 Task: Manage the user profiles.
Action: Mouse moved to (1153, 79)
Screenshot: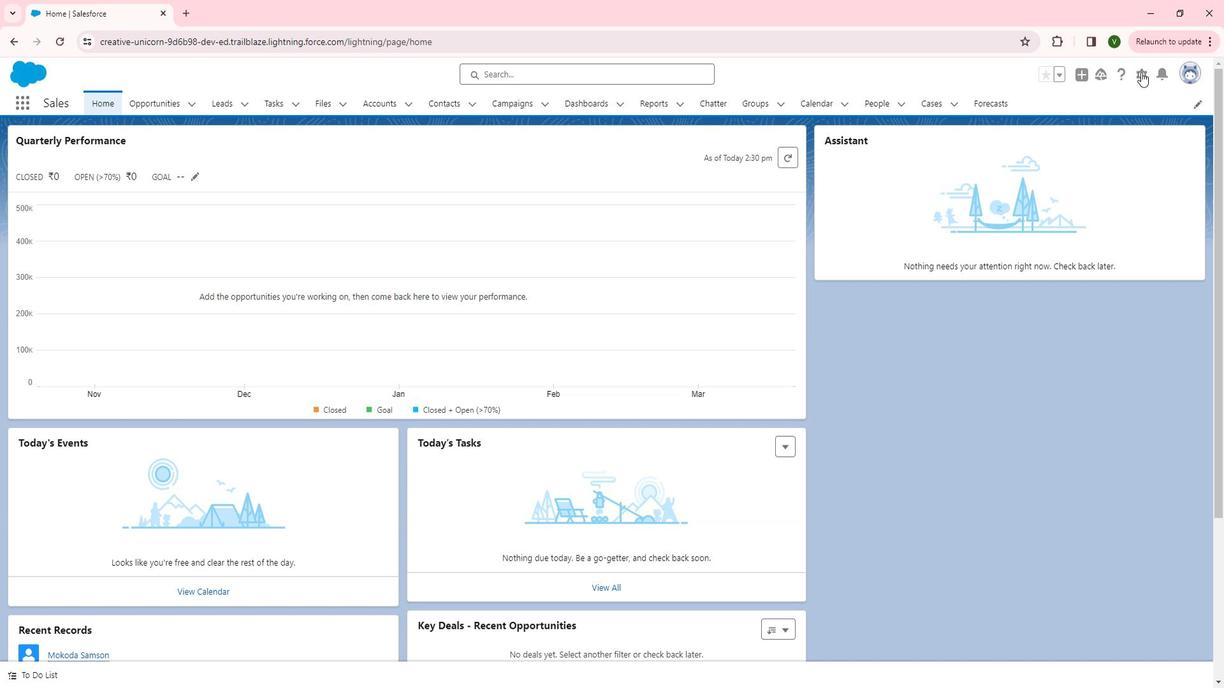 
Action: Mouse pressed left at (1153, 79)
Screenshot: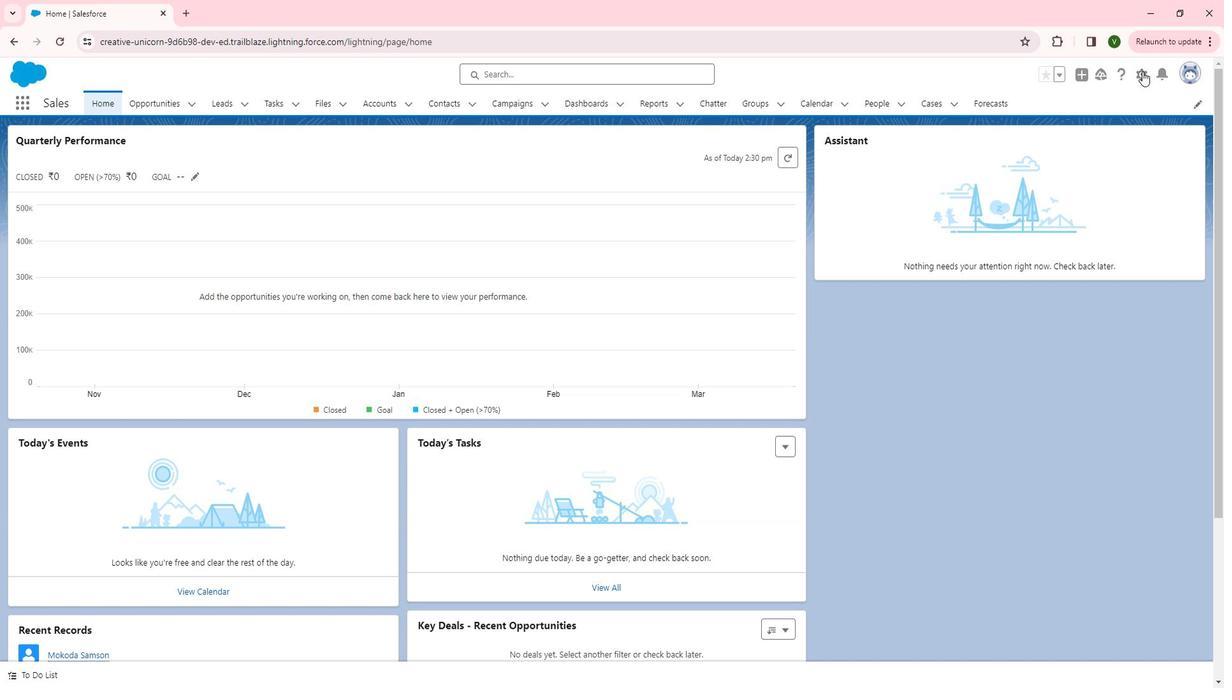 
Action: Mouse moved to (1089, 171)
Screenshot: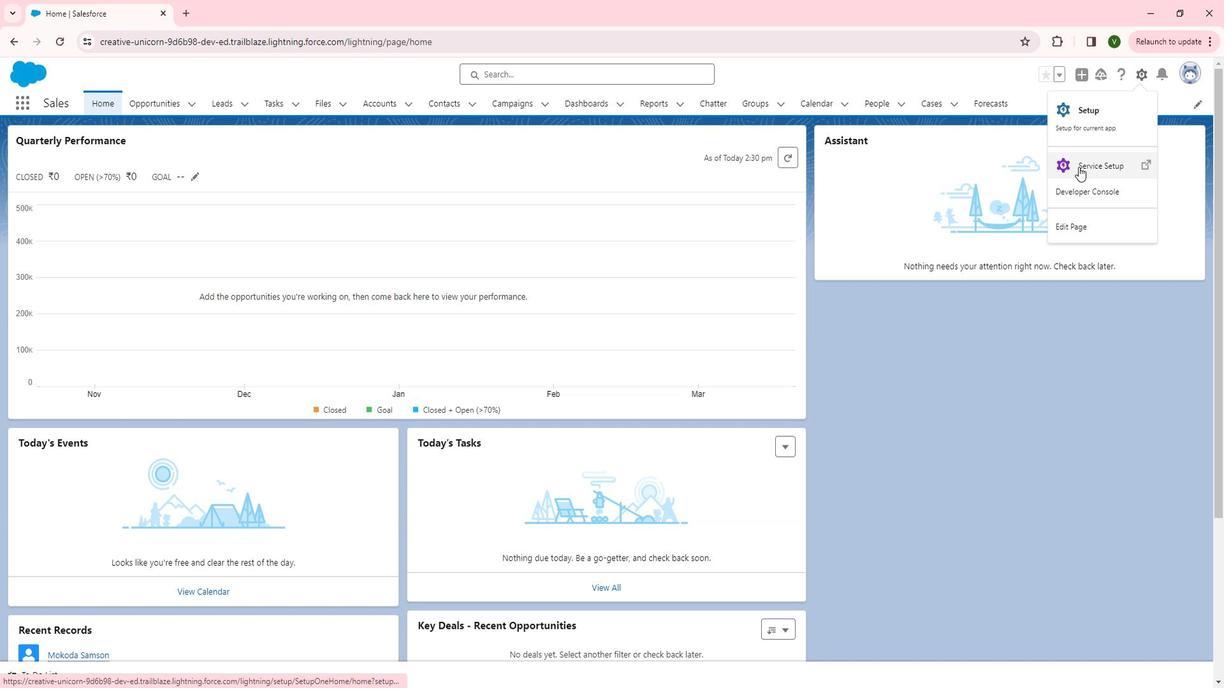 
Action: Mouse pressed left at (1089, 171)
Screenshot: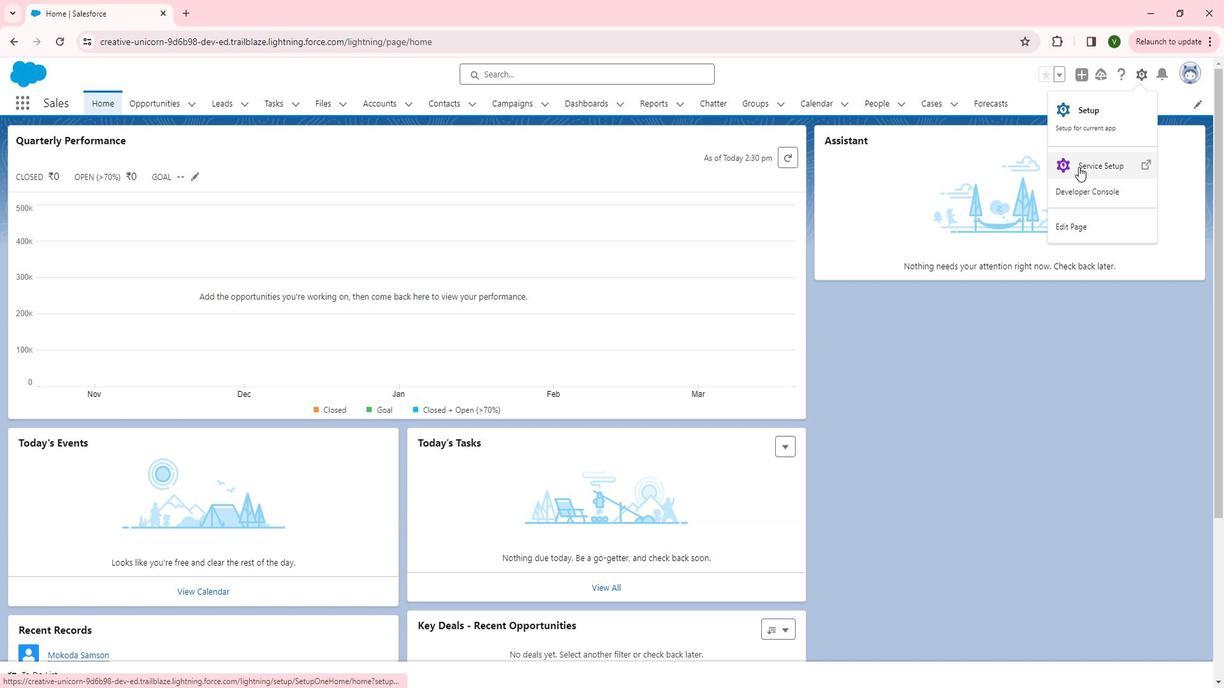 
Action: Mouse moved to (79, 353)
Screenshot: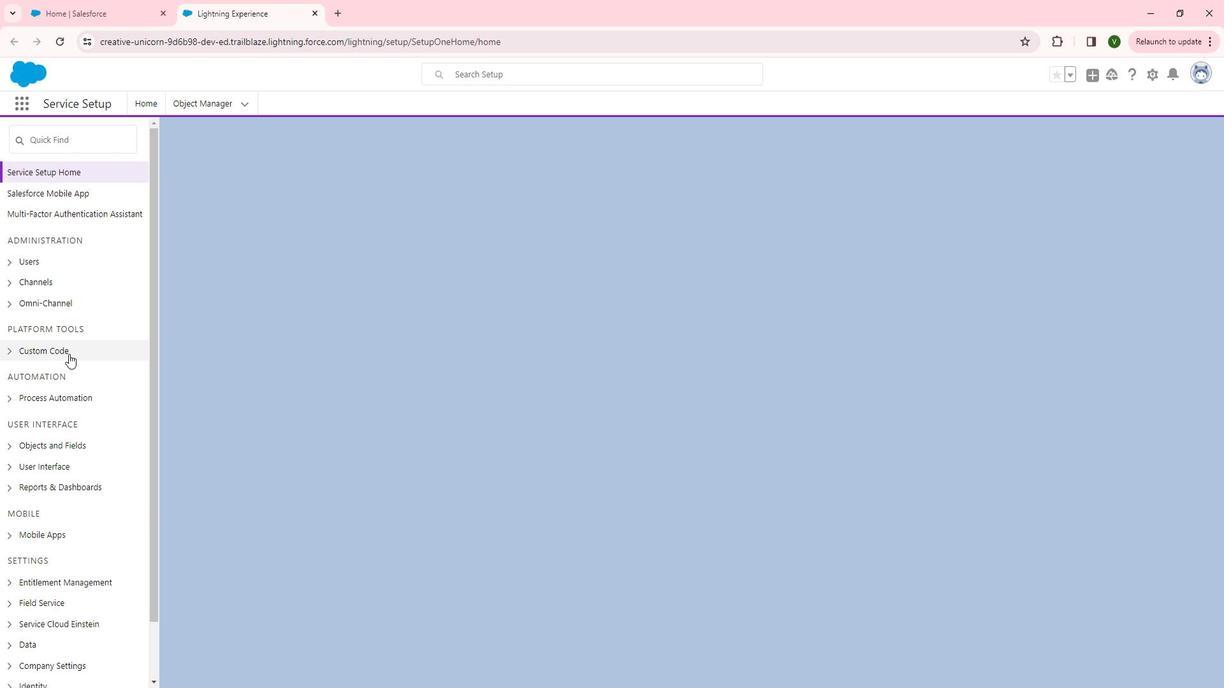 
Action: Mouse scrolled (79, 353) with delta (0, 0)
Screenshot: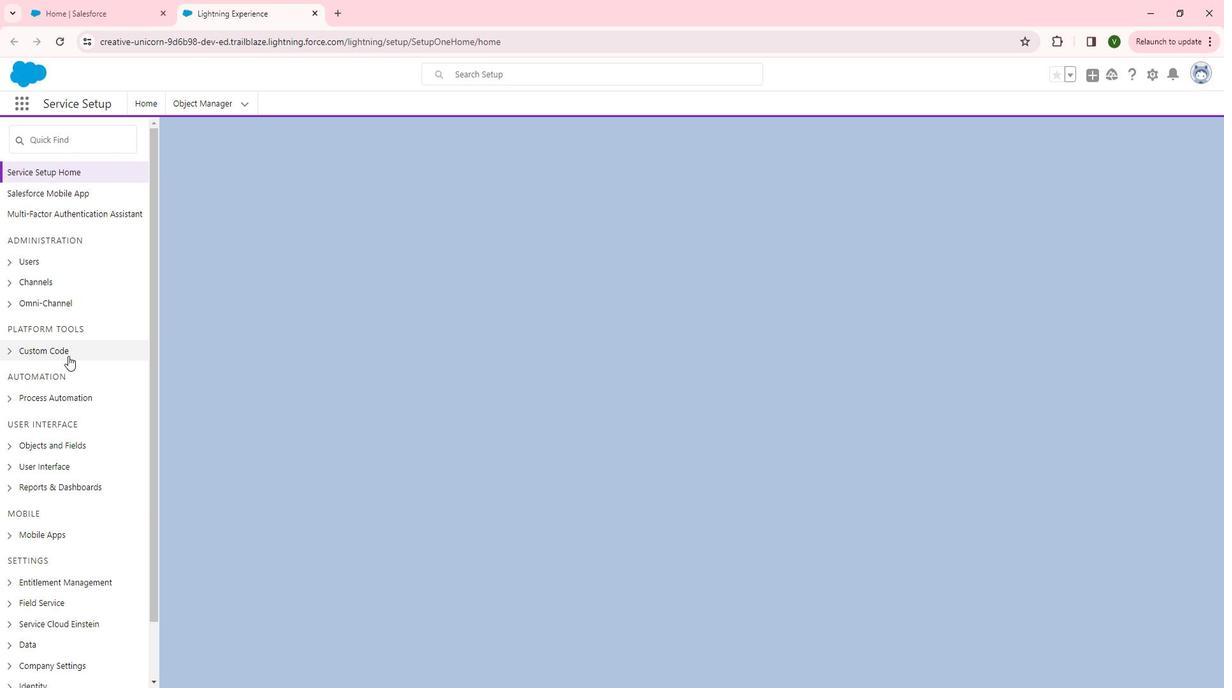 
Action: Mouse scrolled (79, 353) with delta (0, 0)
Screenshot: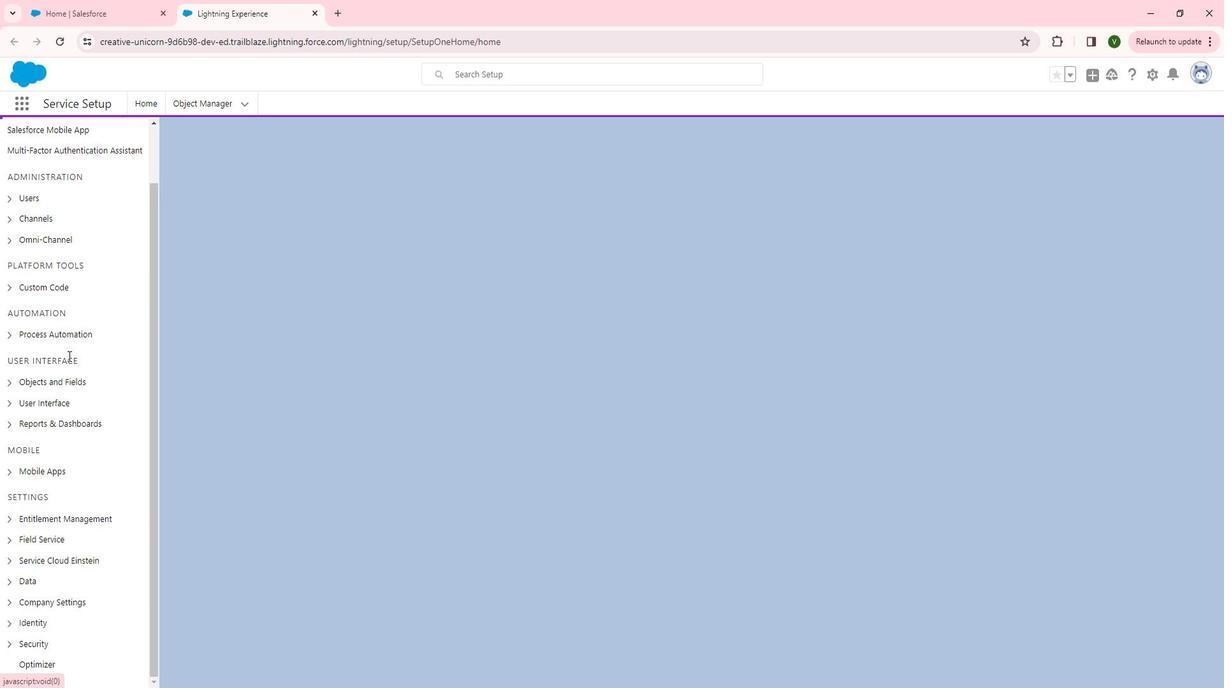 
Action: Mouse scrolled (79, 353) with delta (0, 0)
Screenshot: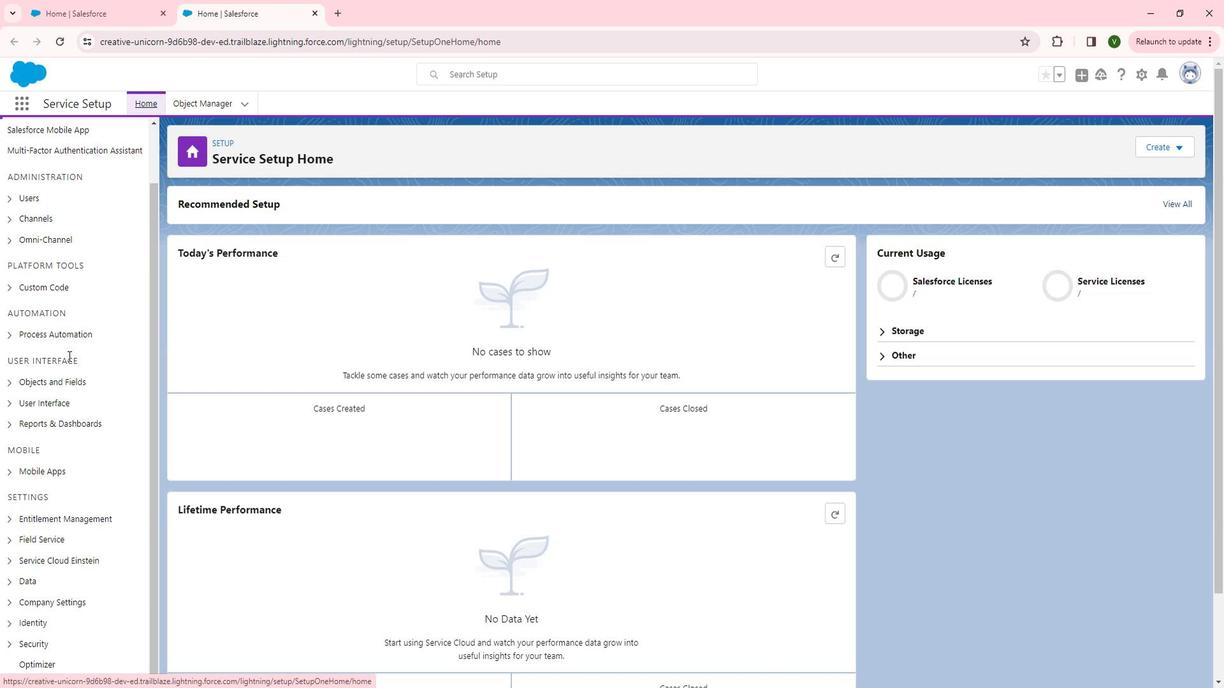 
Action: Mouse scrolled (79, 353) with delta (0, 0)
Screenshot: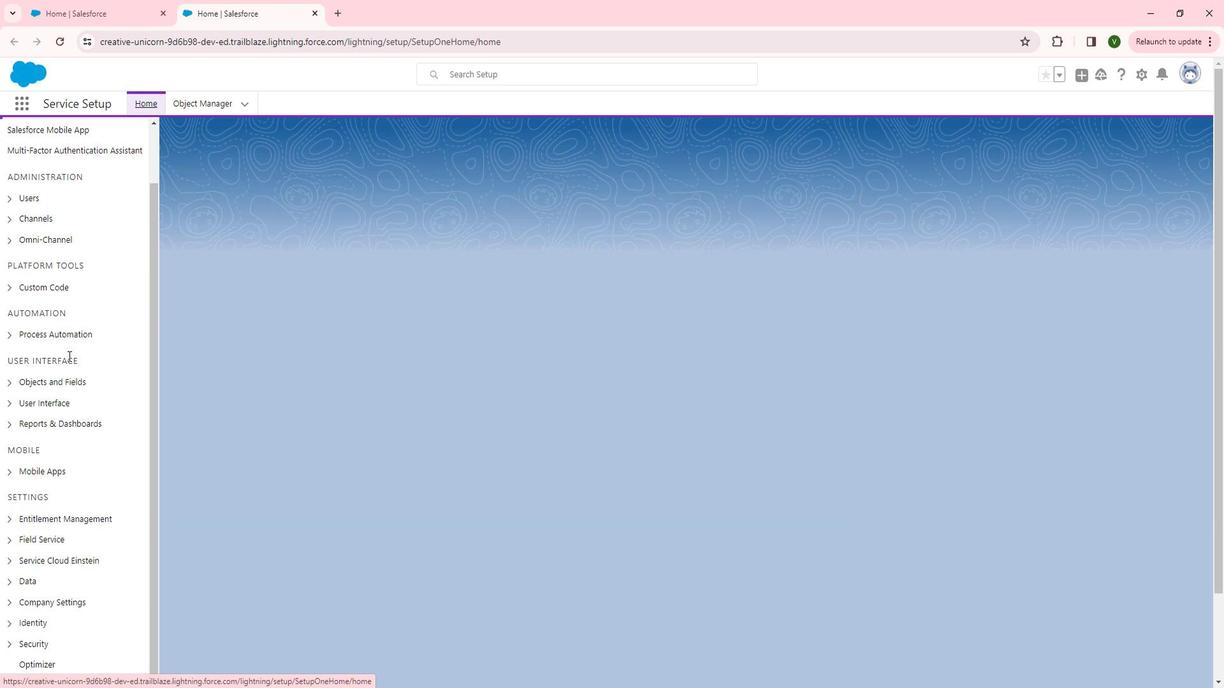
Action: Mouse moved to (19, 199)
Screenshot: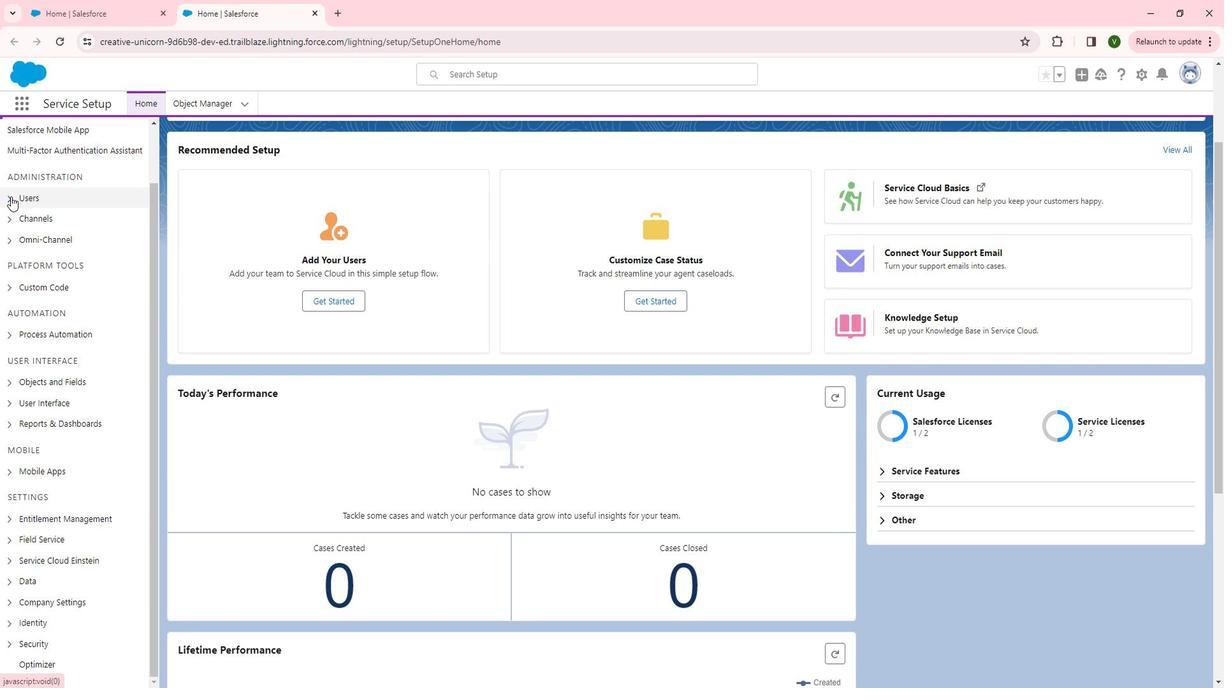 
Action: Mouse pressed left at (19, 199)
Screenshot: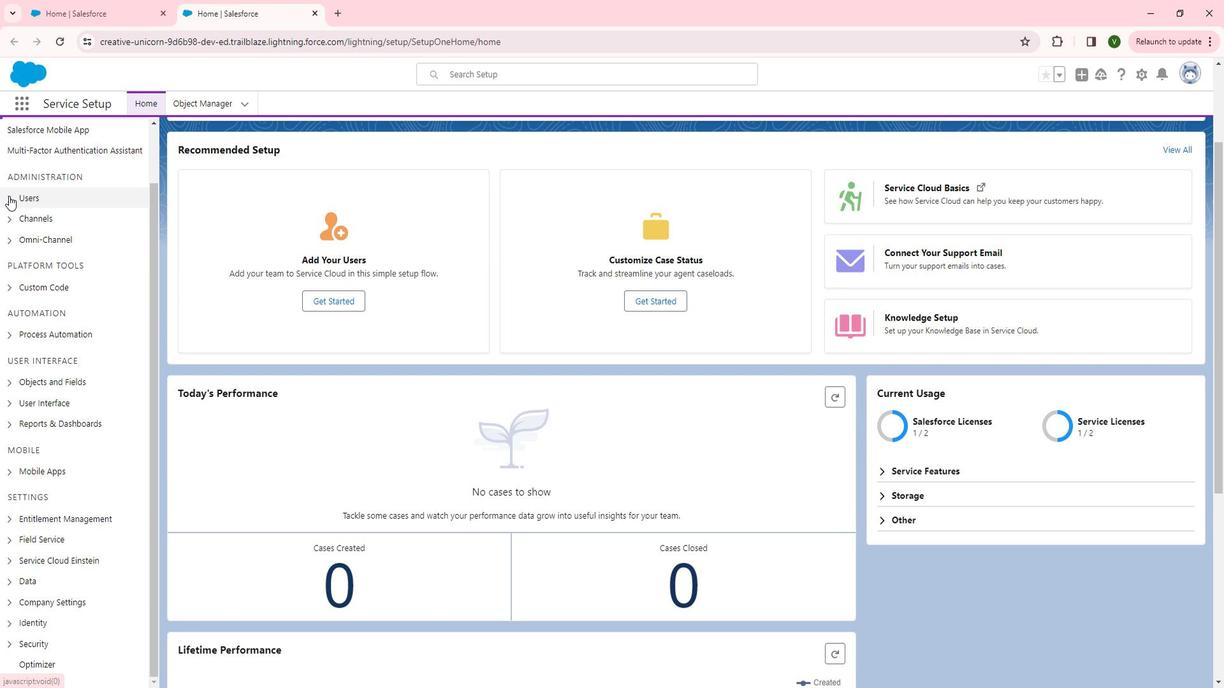
Action: Mouse moved to (59, 260)
Screenshot: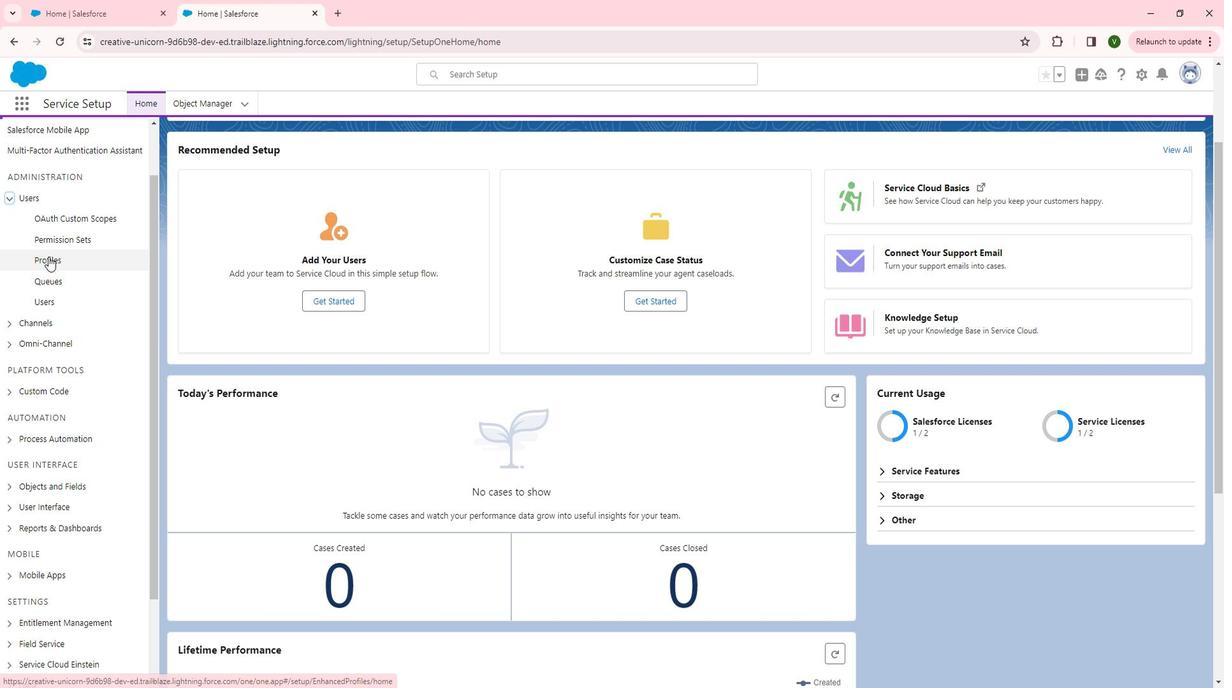 
Action: Mouse pressed left at (59, 260)
Screenshot: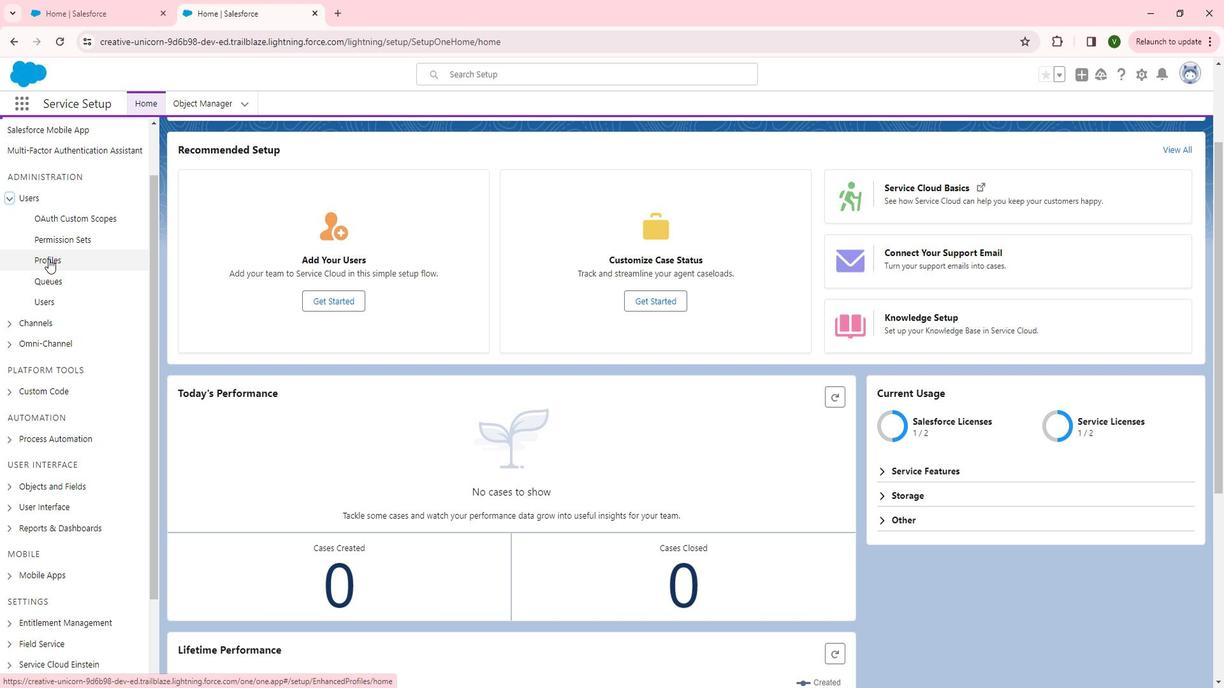 
Action: Mouse moved to (277, 422)
Screenshot: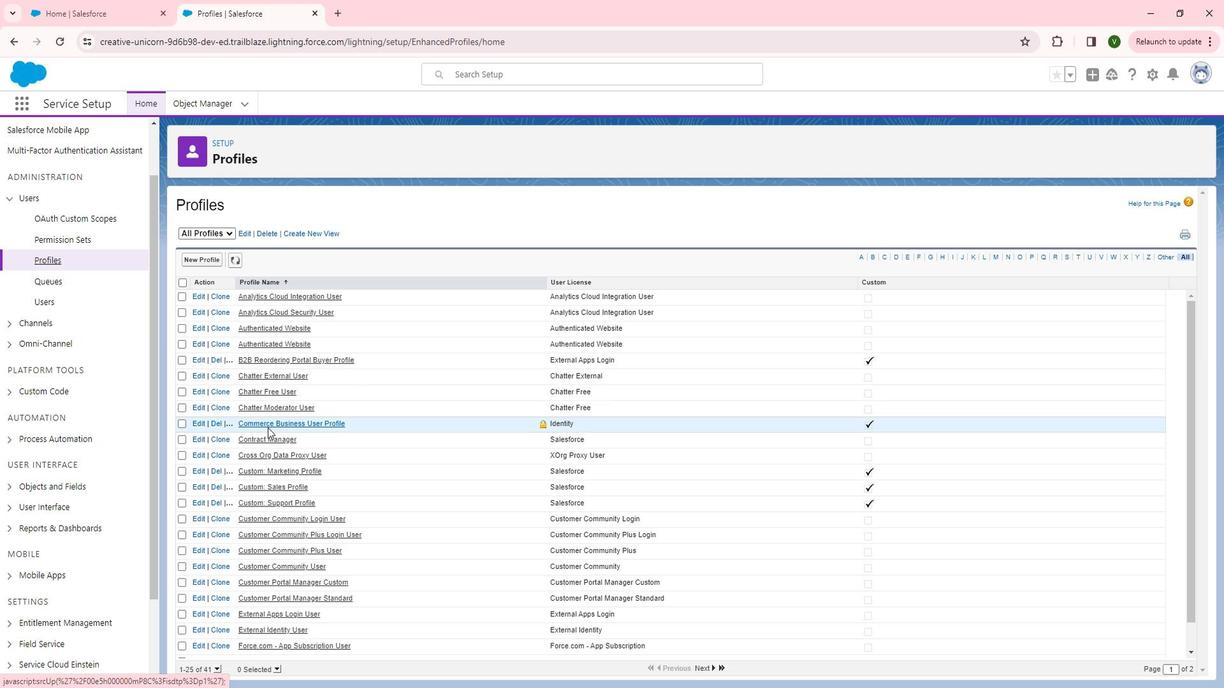 
Action: Mouse scrolled (277, 422) with delta (0, 0)
Screenshot: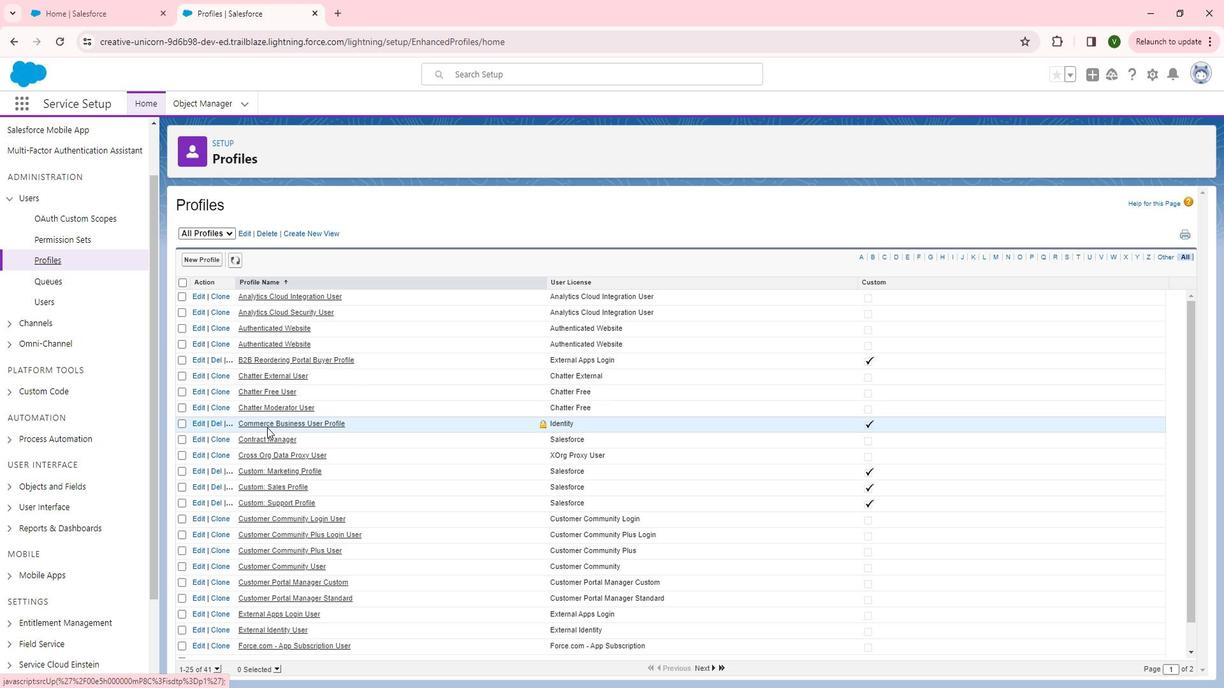 
Action: Mouse scrolled (277, 422) with delta (0, 0)
Screenshot: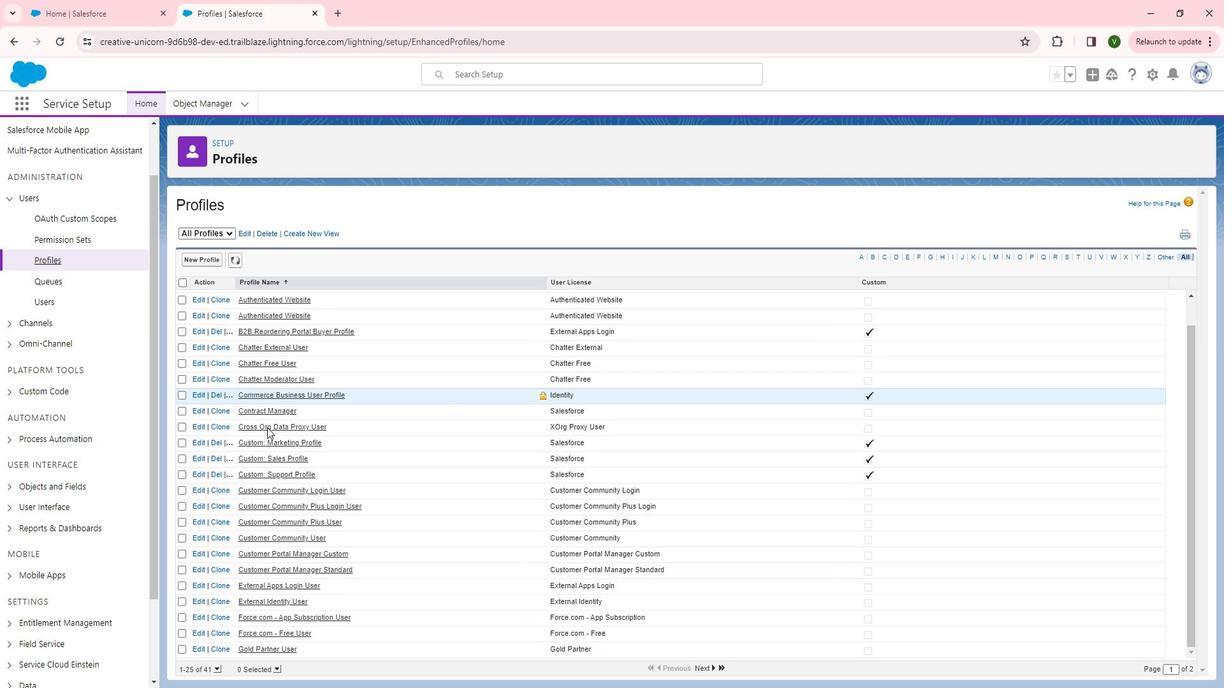 
Action: Mouse scrolled (277, 422) with delta (0, 0)
Screenshot: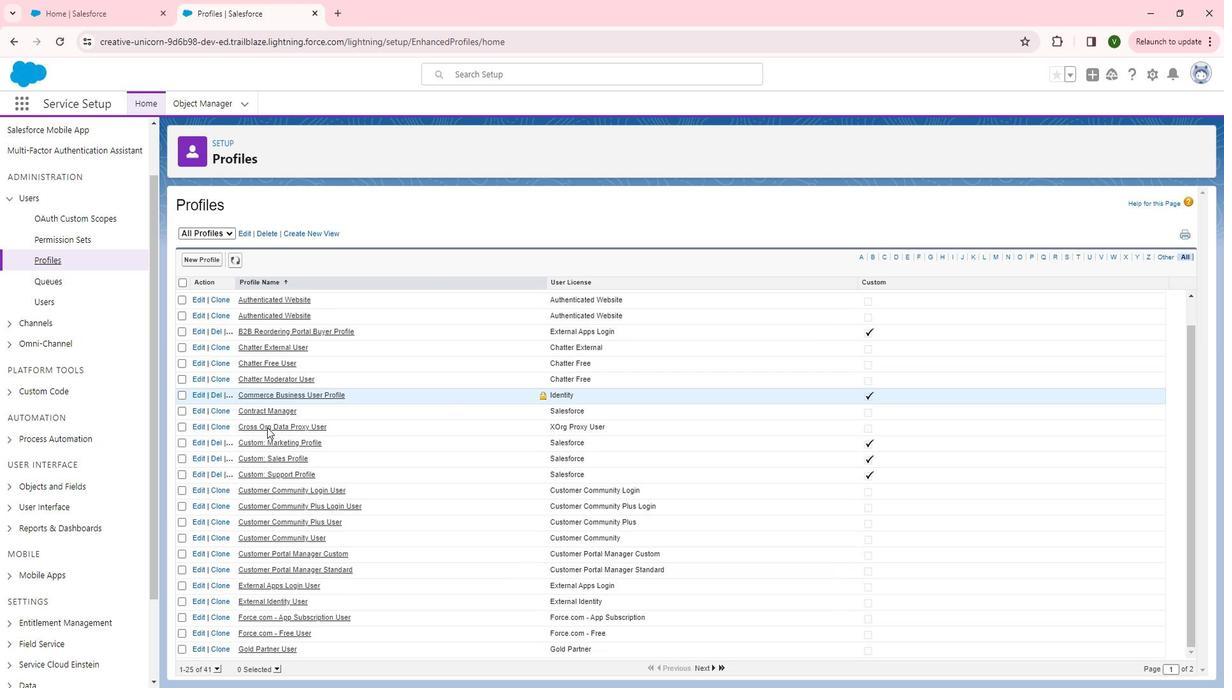 
Action: Mouse moved to (284, 523)
Screenshot: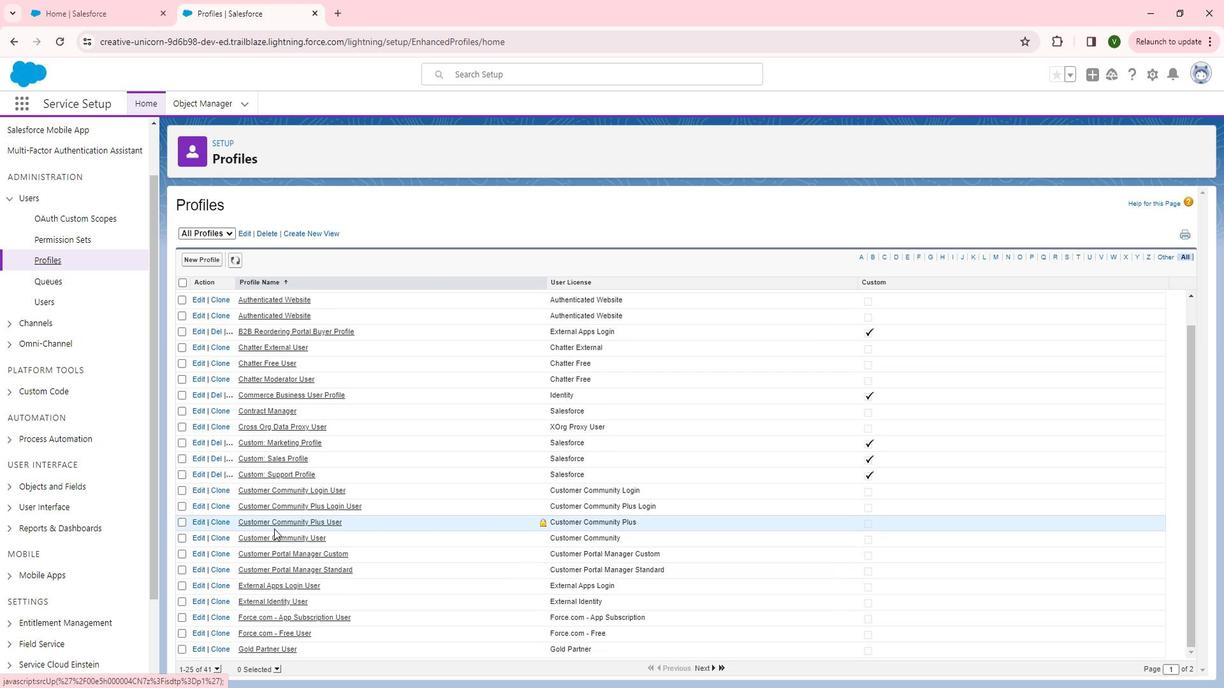 
Action: Mouse scrolled (284, 522) with delta (0, 0)
Screenshot: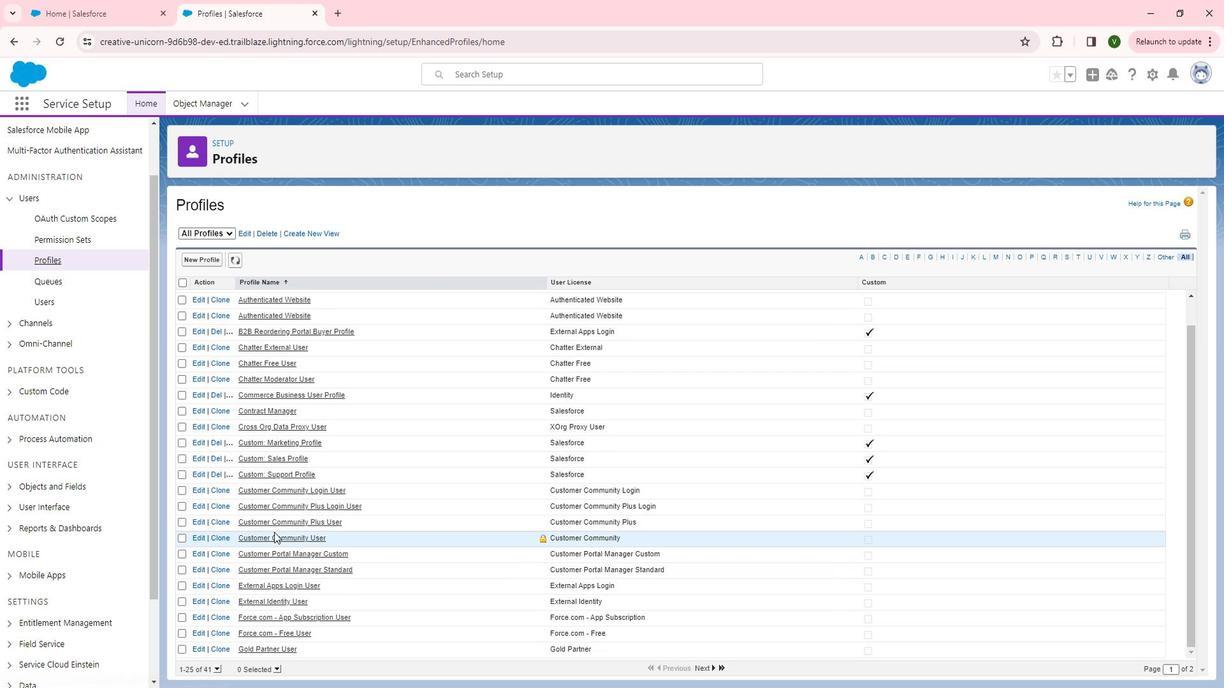 
Action: Mouse scrolled (284, 522) with delta (0, 0)
Screenshot: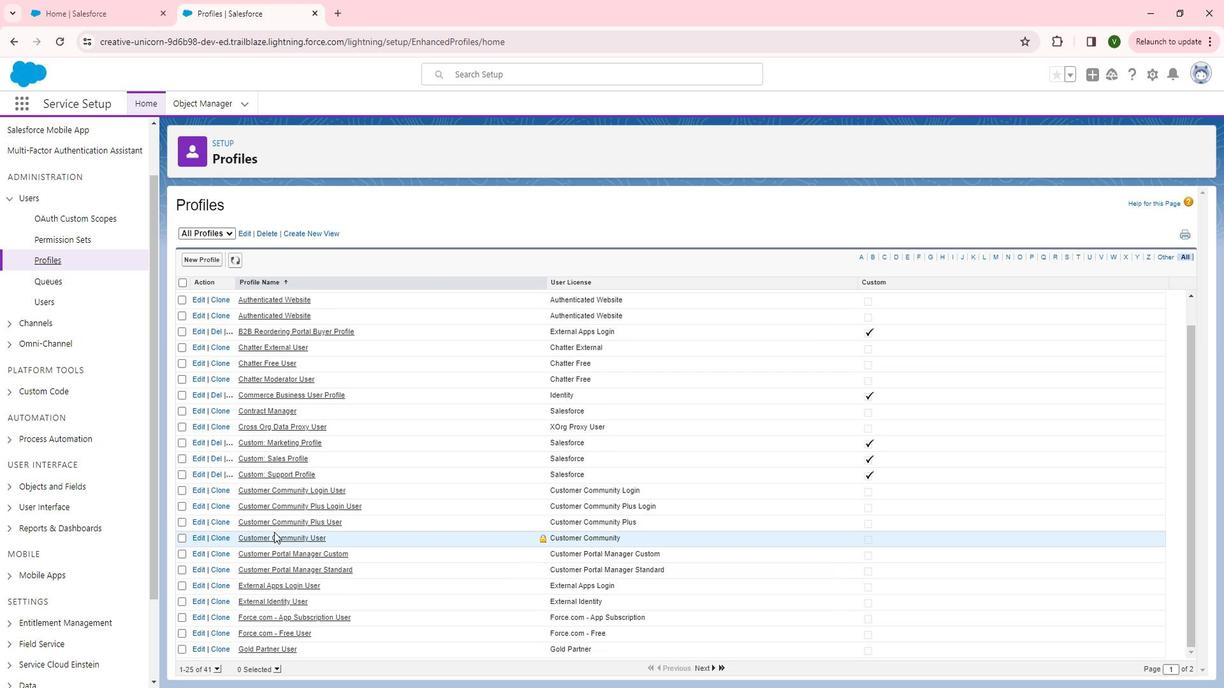 
Action: Mouse moved to (1080, 258)
Screenshot: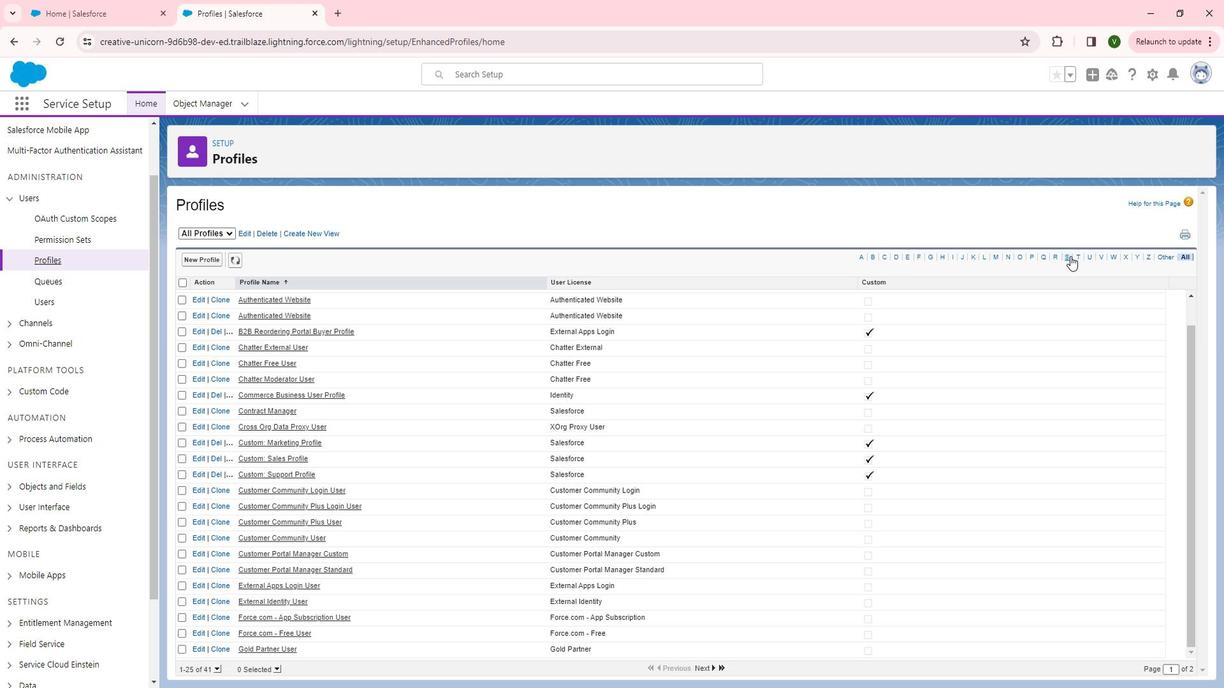 
Action: Mouse pressed left at (1080, 258)
Screenshot: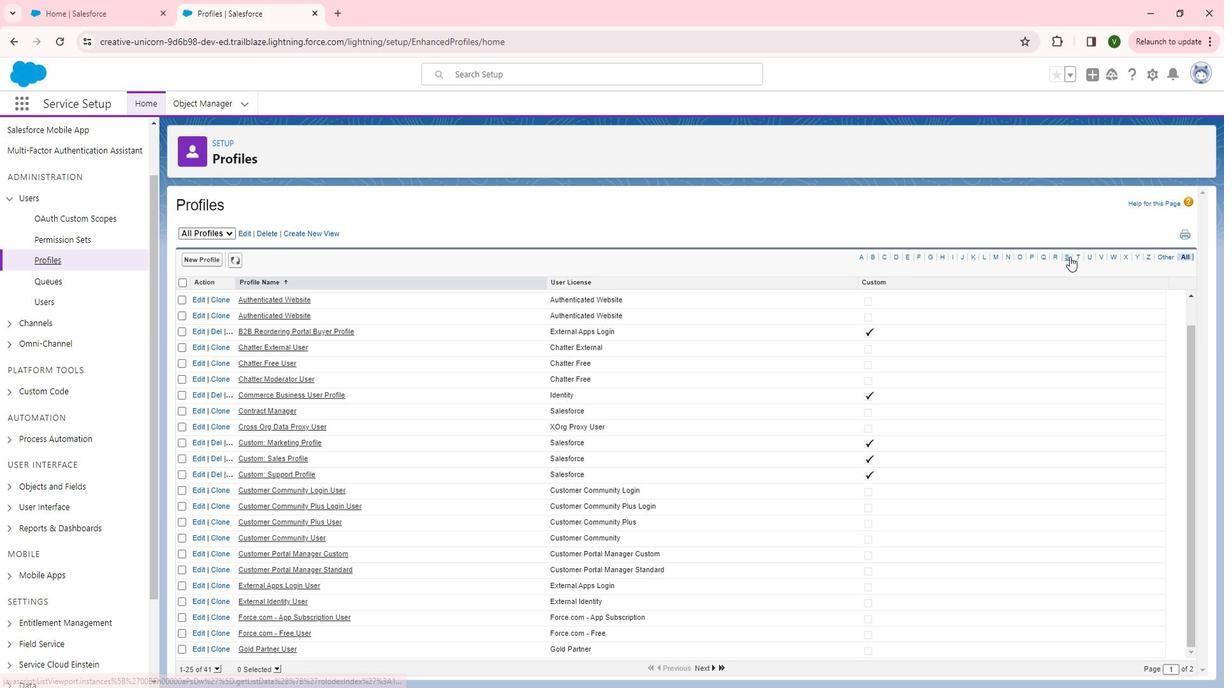 
Action: Mouse moved to (290, 371)
Screenshot: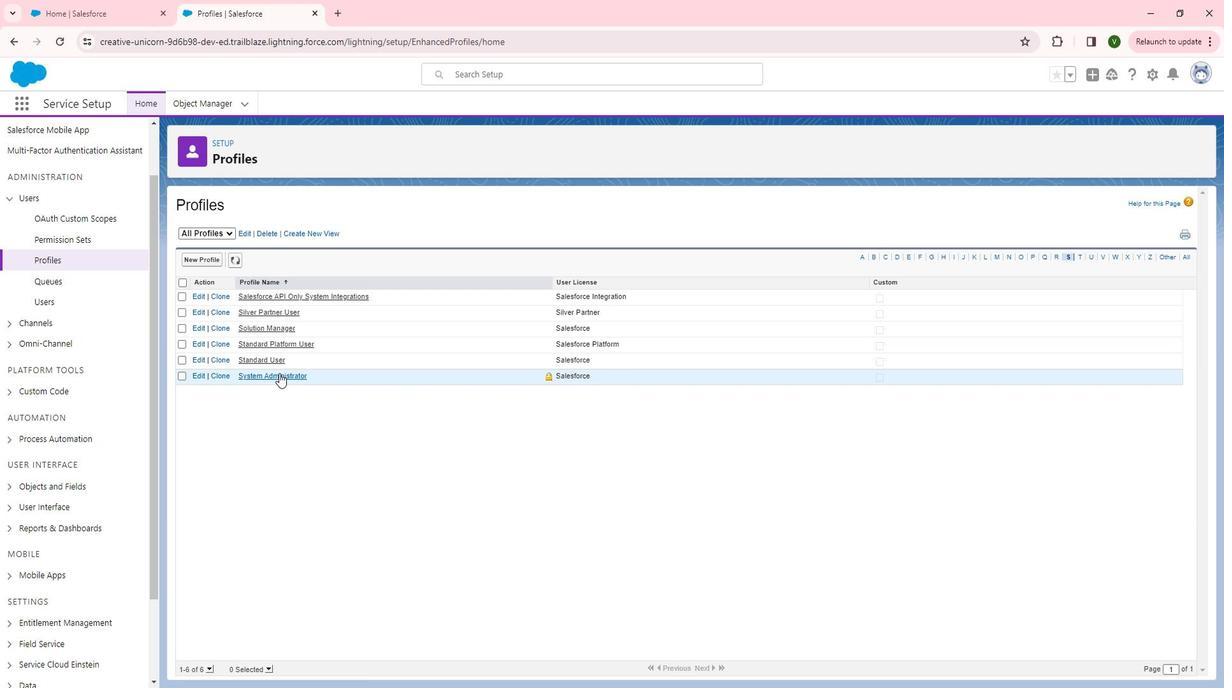 
Action: Mouse pressed left at (290, 371)
Screenshot: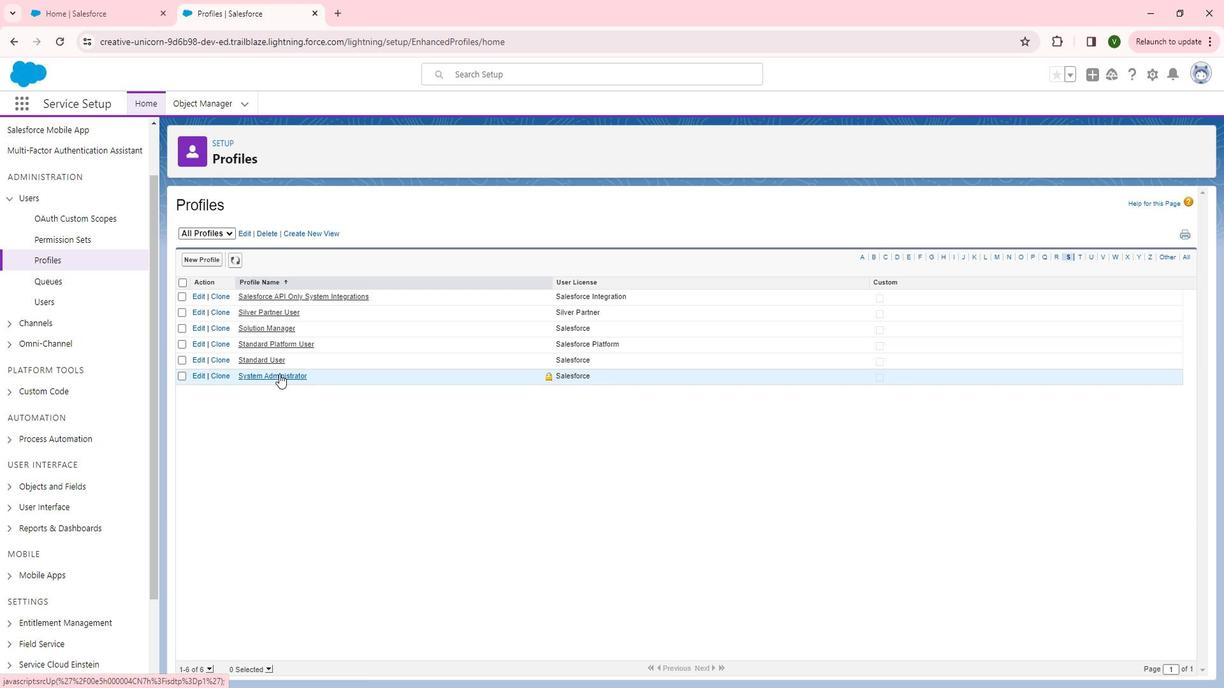 
Action: Mouse moved to (564, 417)
Screenshot: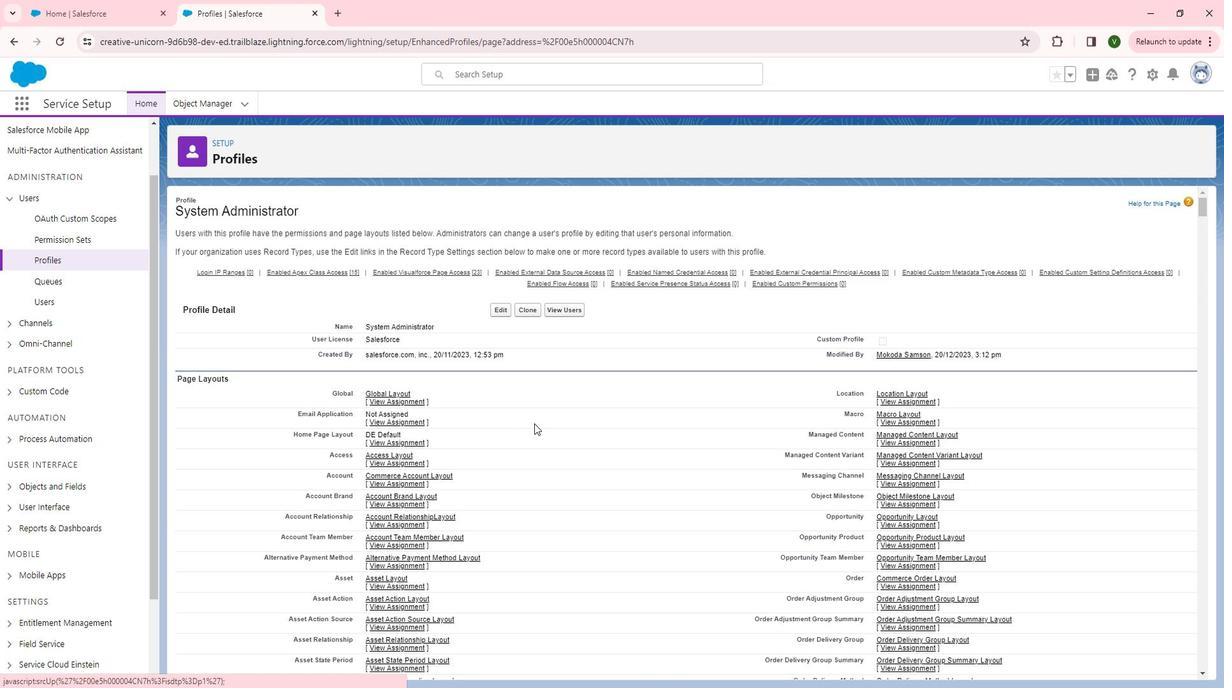 
Action: Mouse scrolled (564, 416) with delta (0, 0)
Screenshot: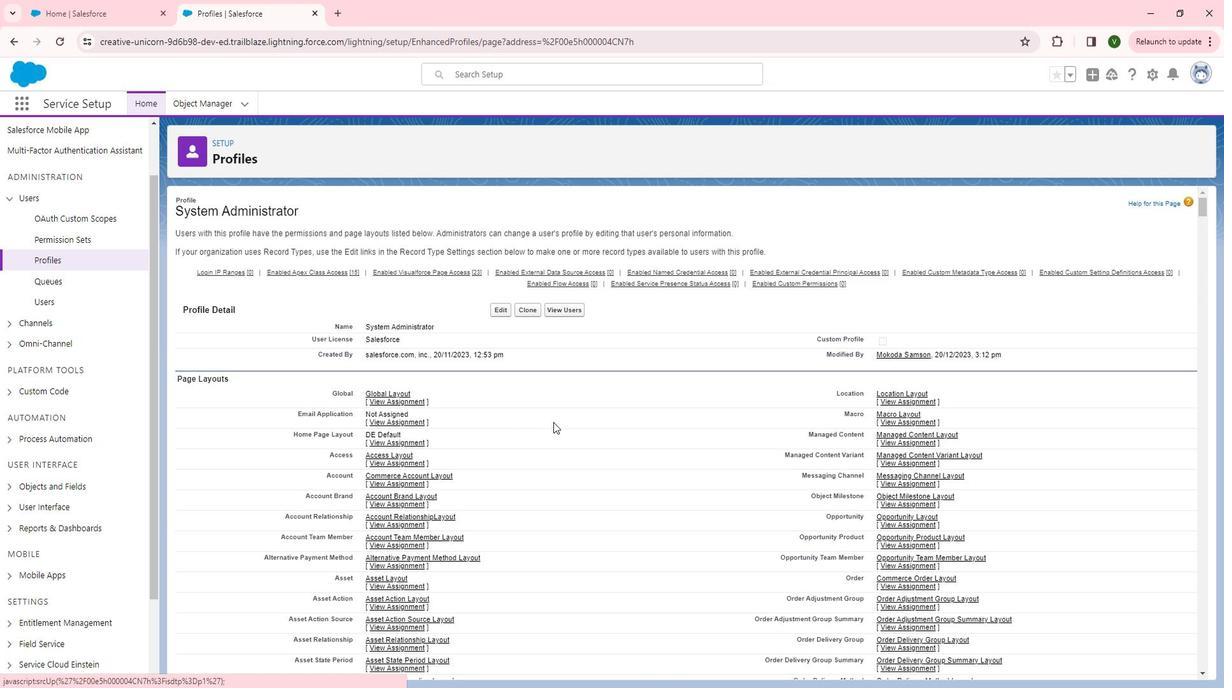 
Action: Mouse moved to (564, 417)
Screenshot: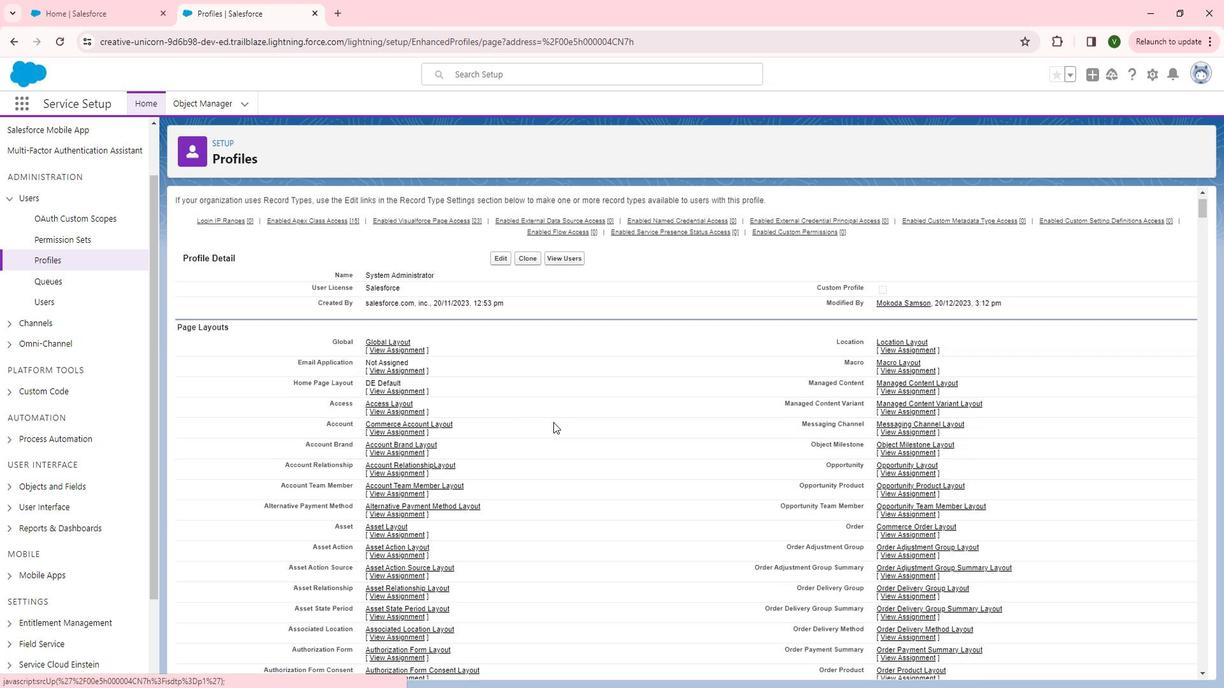 
Action: Mouse scrolled (564, 416) with delta (0, 0)
Screenshot: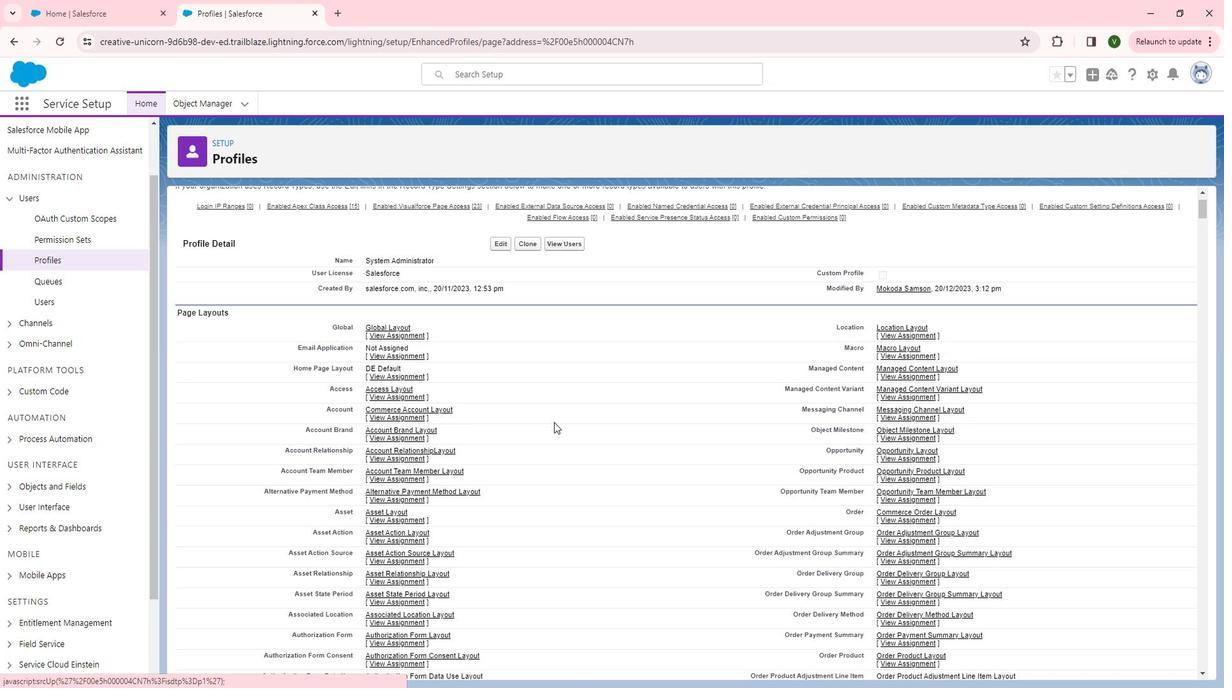 
Action: Mouse scrolled (564, 416) with delta (0, 0)
Screenshot: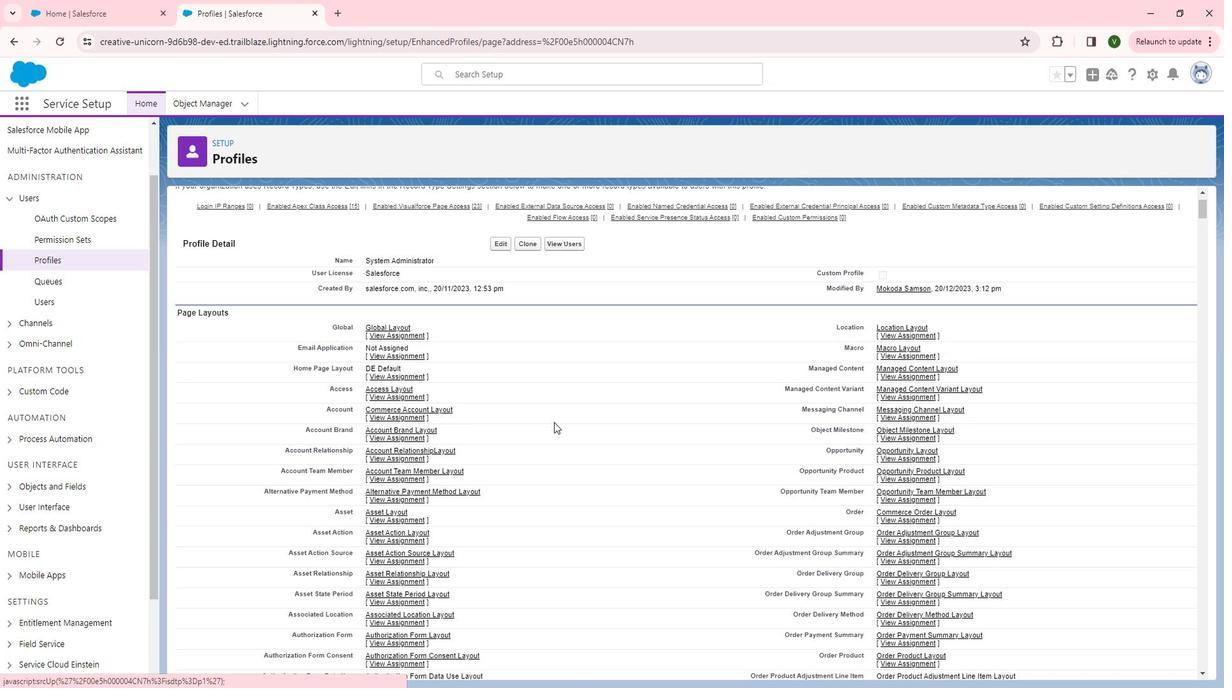 
Action: Mouse scrolled (564, 416) with delta (0, 0)
Screenshot: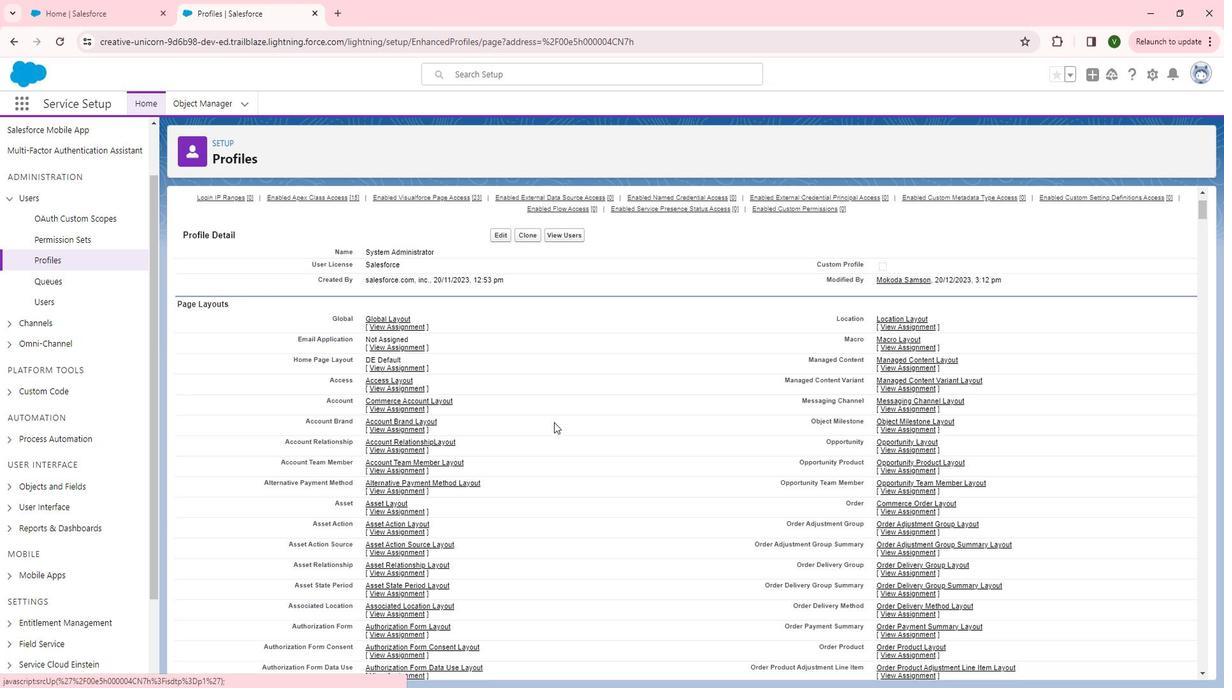 
Action: Mouse scrolled (564, 416) with delta (0, 0)
Screenshot: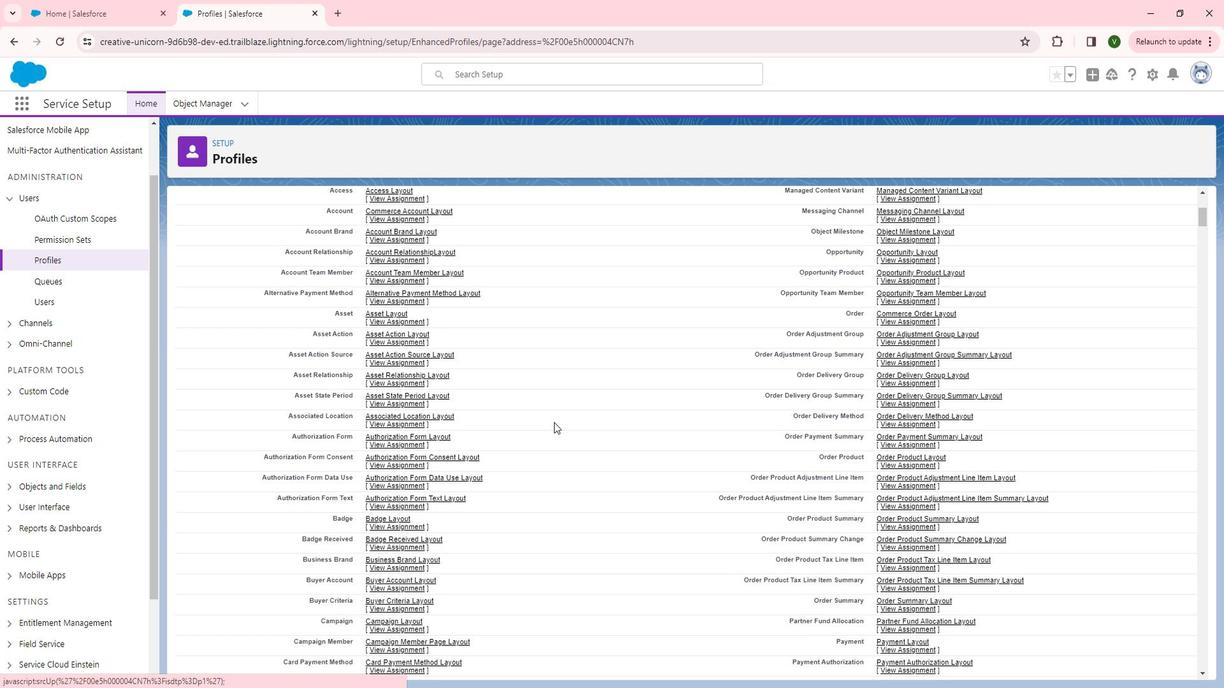 
Action: Mouse scrolled (564, 416) with delta (0, 0)
Screenshot: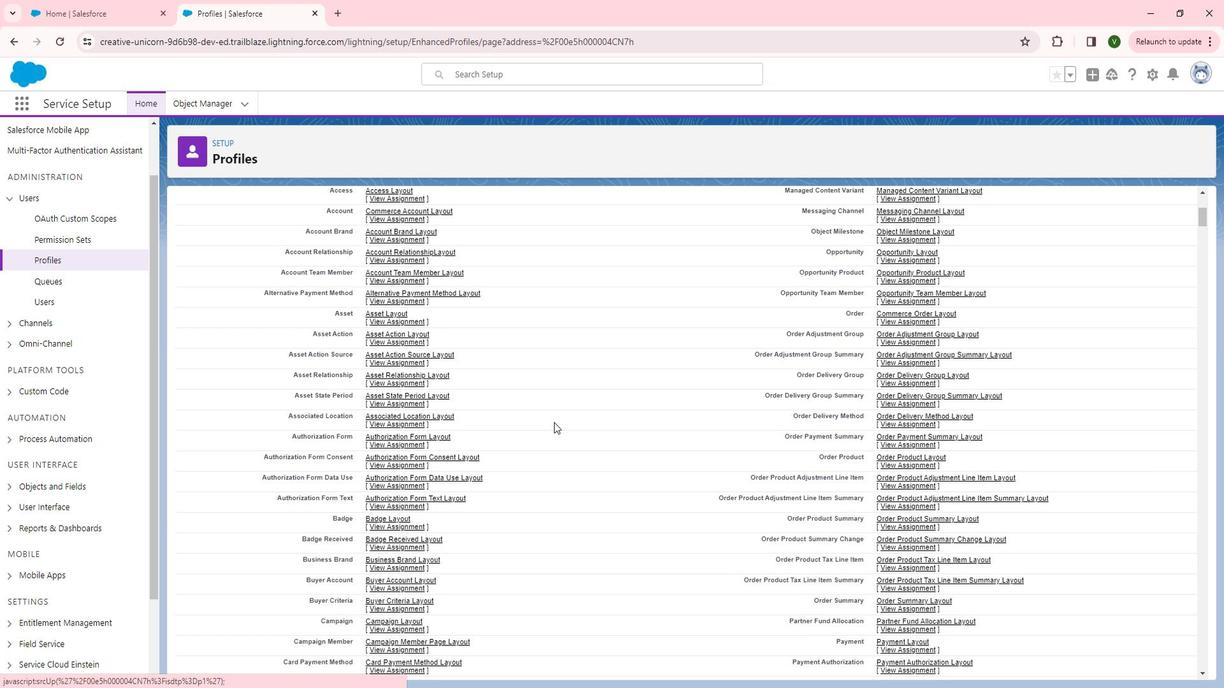 
Action: Mouse scrolled (564, 416) with delta (0, 0)
Screenshot: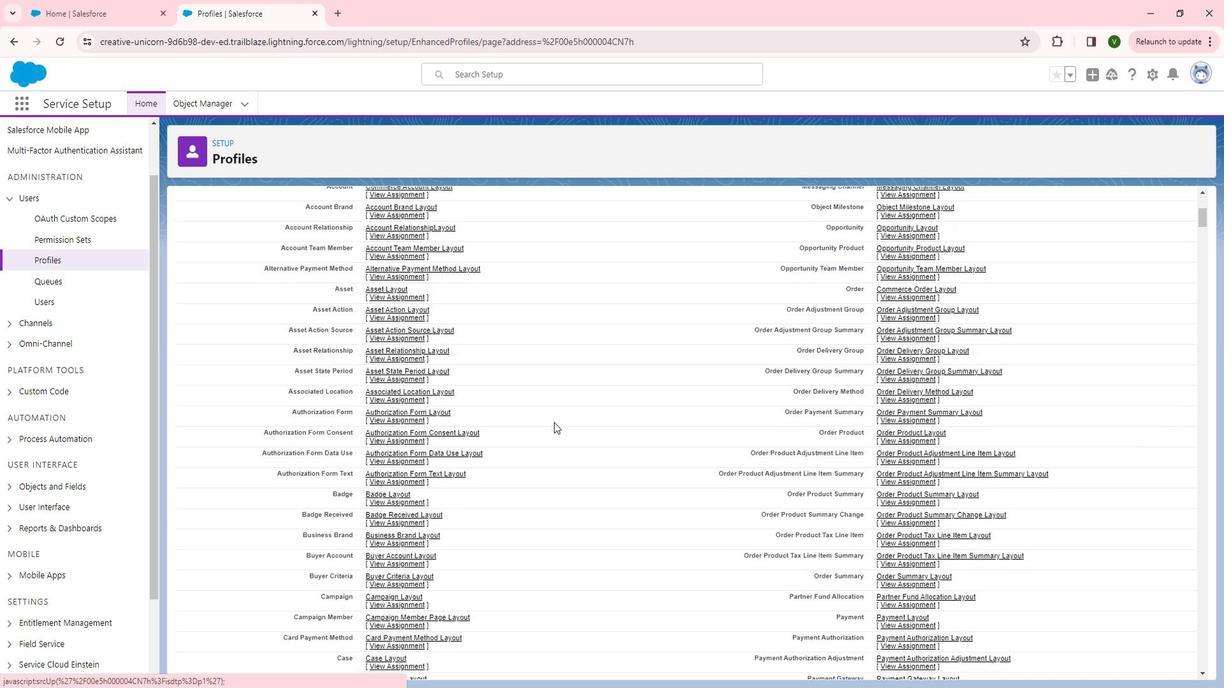 
Action: Mouse scrolled (564, 416) with delta (0, 0)
Screenshot: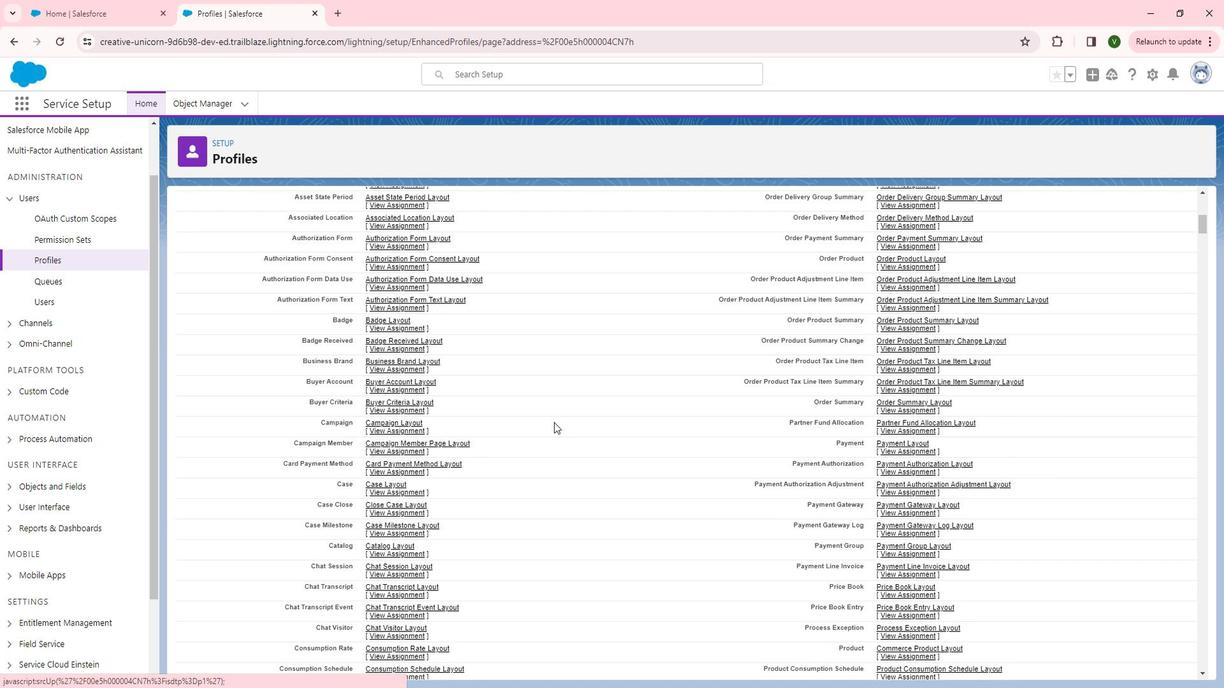 
Action: Mouse scrolled (564, 416) with delta (0, 0)
Screenshot: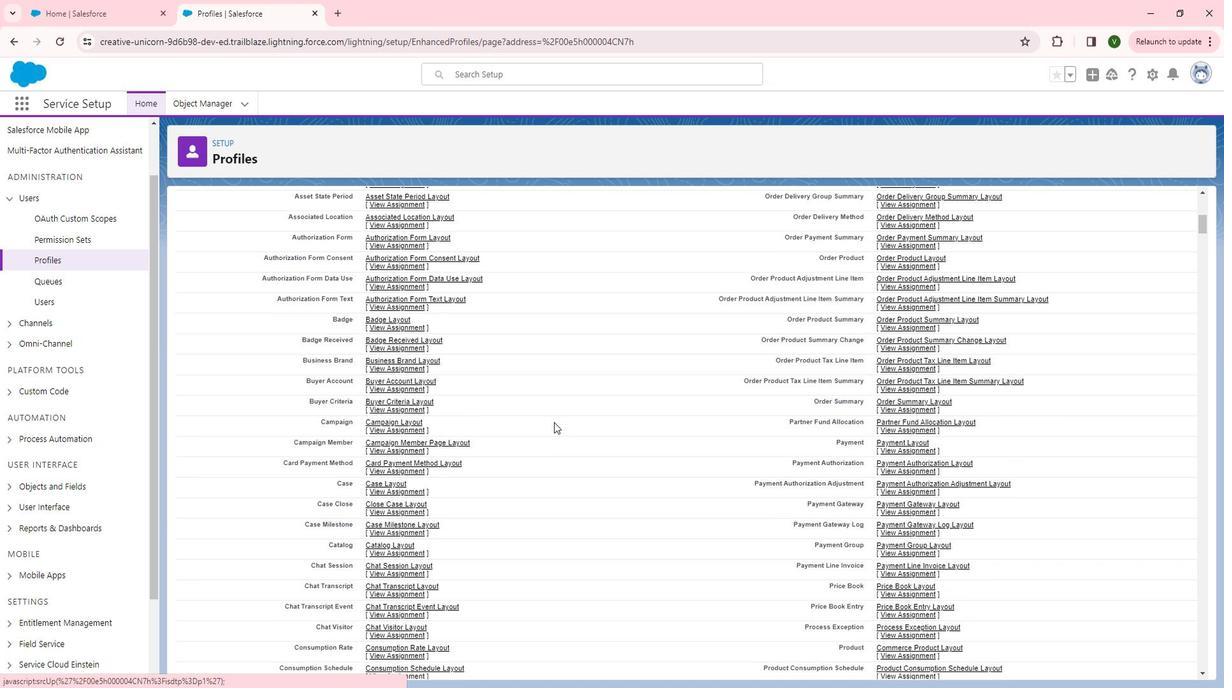 
Action: Mouse scrolled (564, 416) with delta (0, 0)
Screenshot: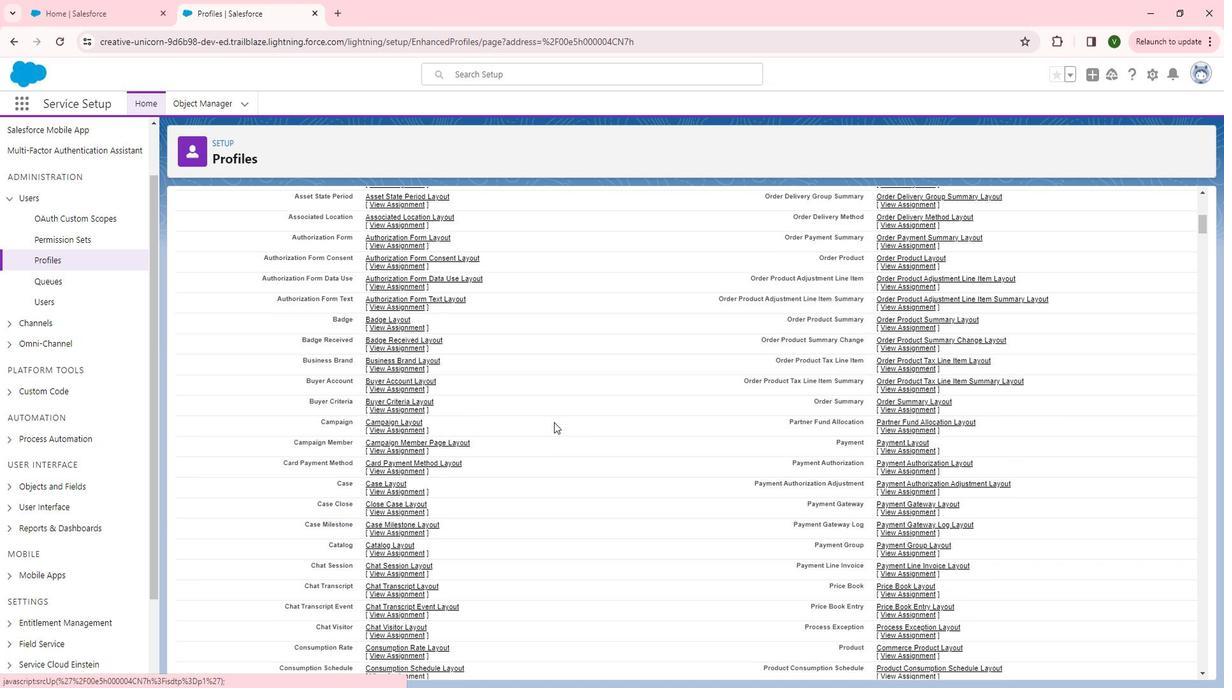 
Action: Mouse scrolled (564, 416) with delta (0, 0)
Screenshot: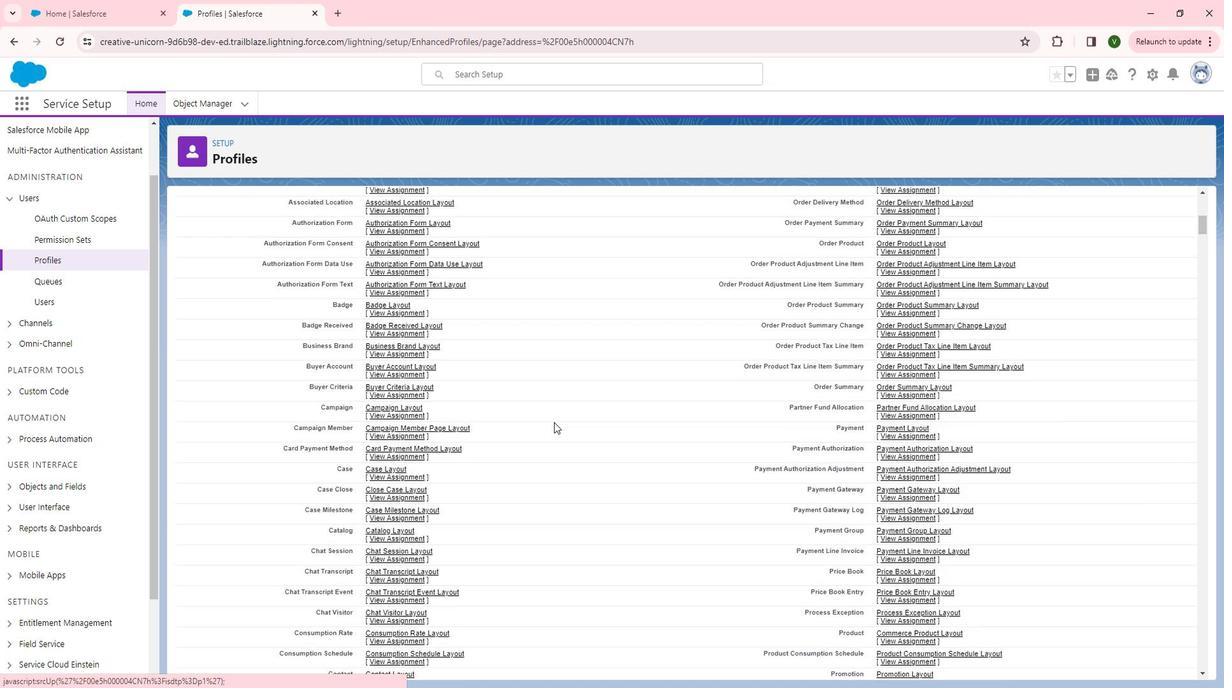 
Action: Mouse scrolled (564, 416) with delta (0, 0)
Screenshot: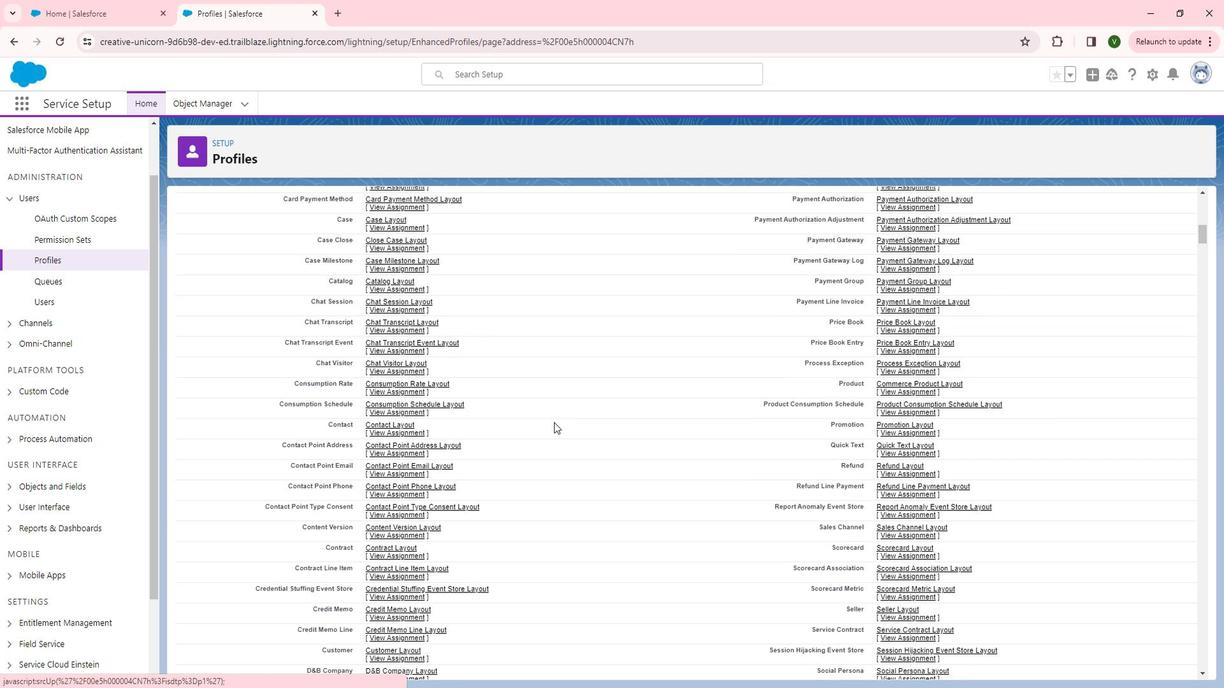 
Action: Mouse scrolled (564, 416) with delta (0, 0)
Screenshot: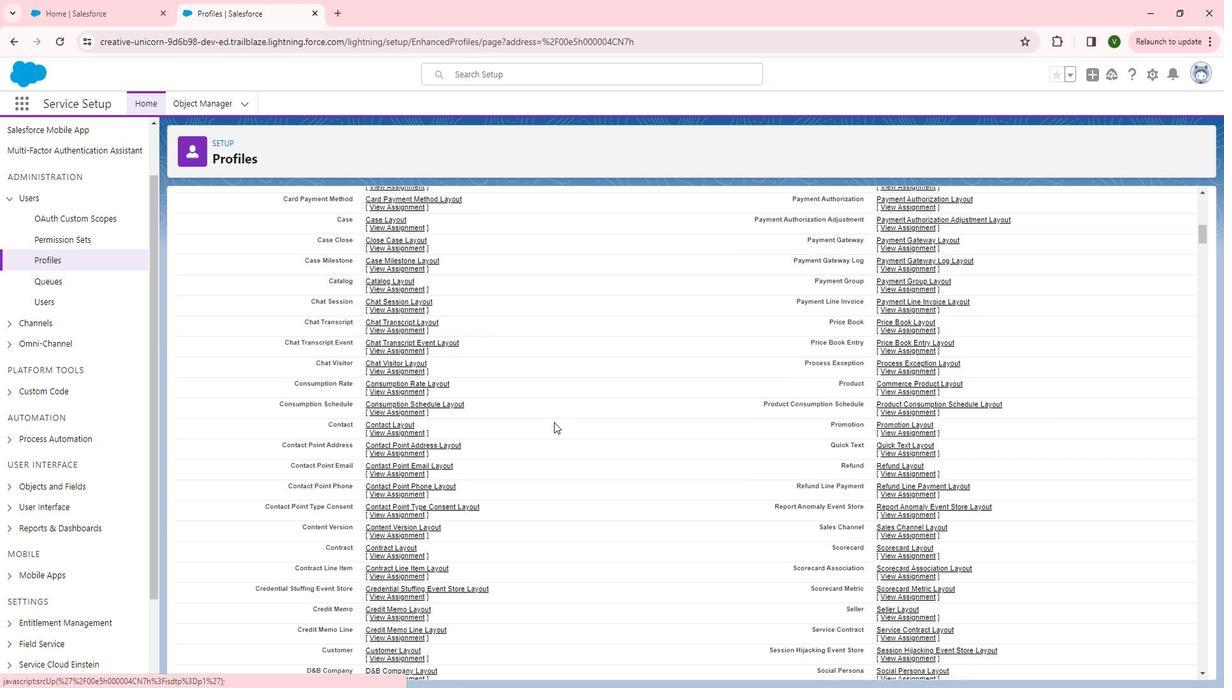 
Action: Mouse scrolled (564, 416) with delta (0, 0)
Screenshot: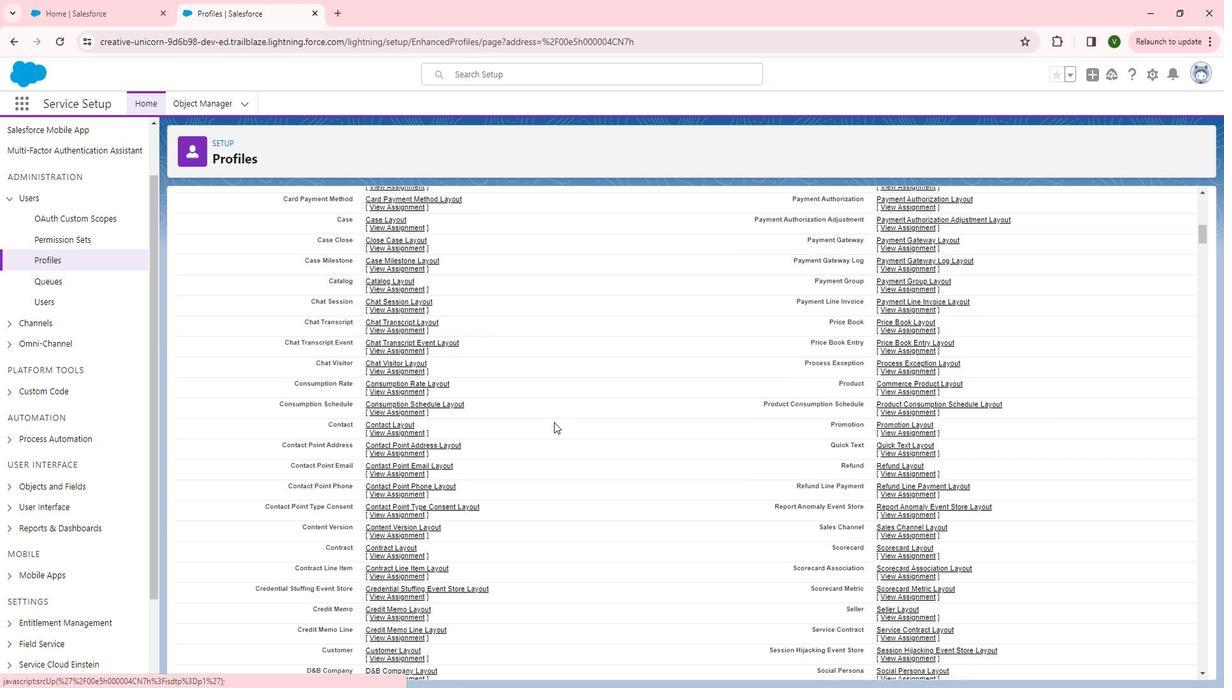 
Action: Mouse scrolled (564, 416) with delta (0, 0)
Screenshot: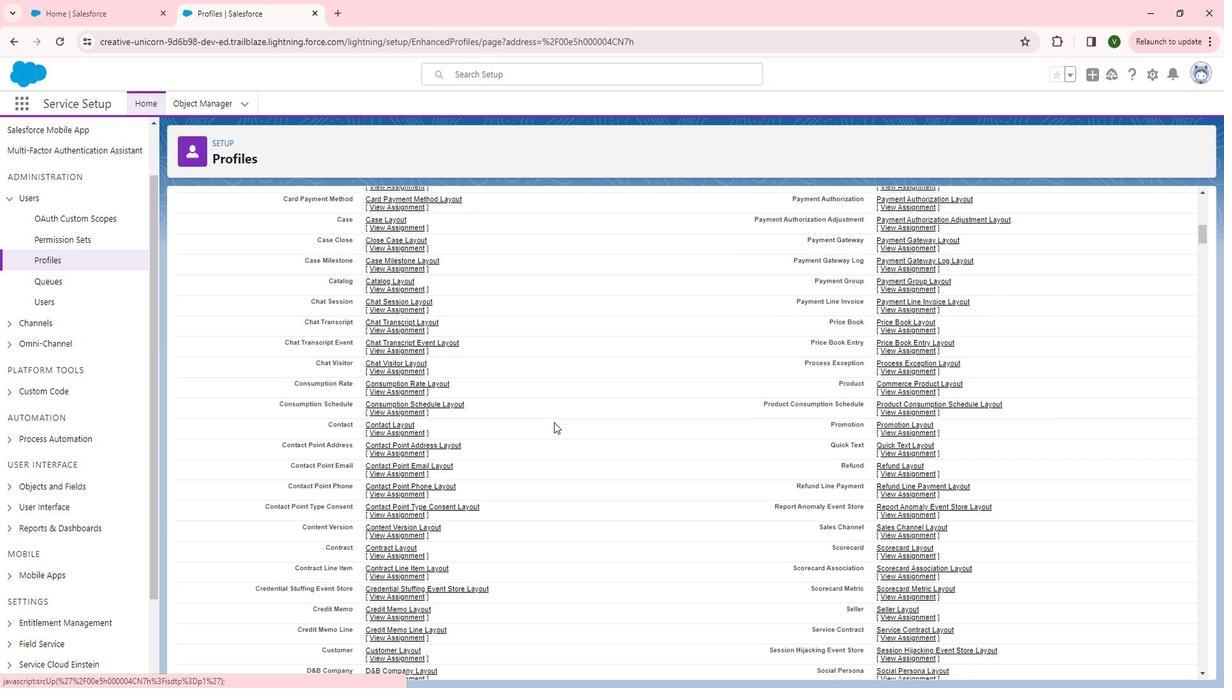 
Action: Mouse scrolled (564, 416) with delta (0, 0)
Screenshot: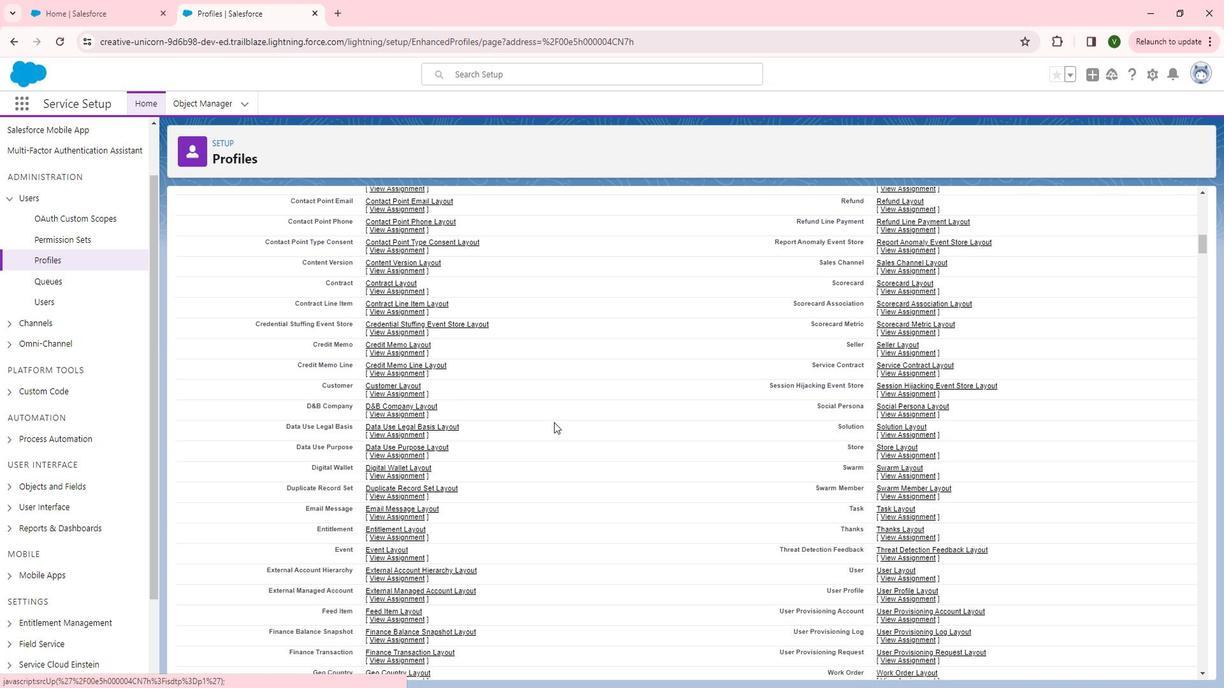 
Action: Mouse scrolled (564, 416) with delta (0, 0)
Screenshot: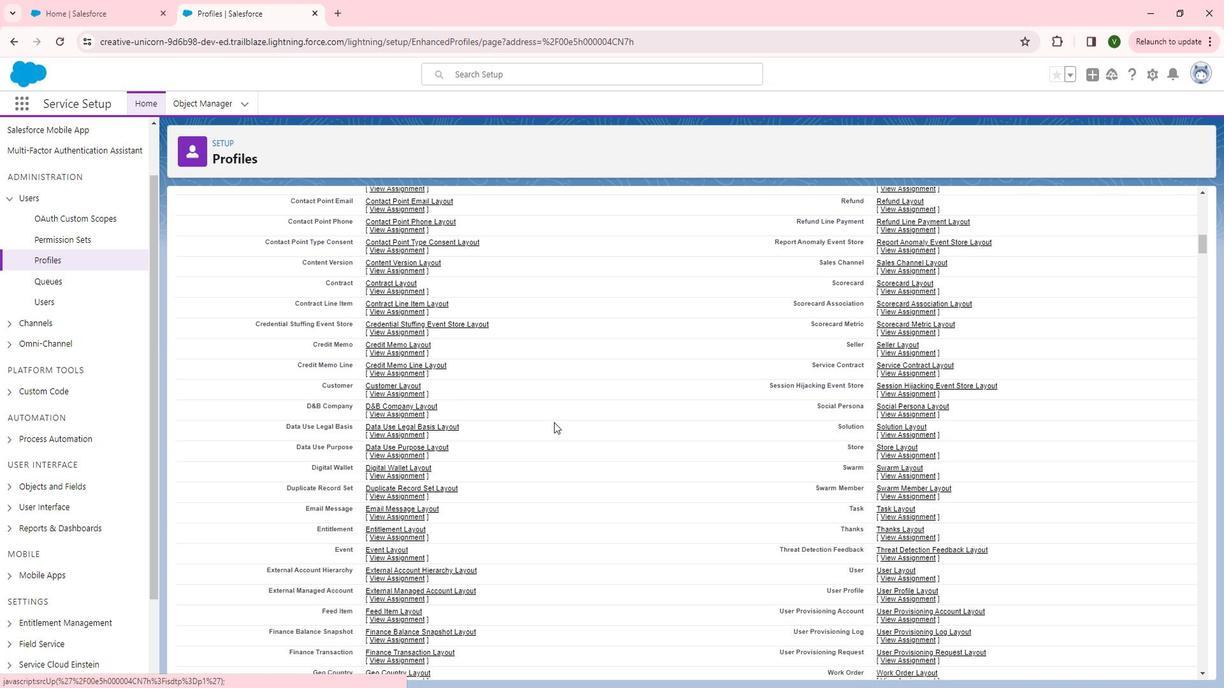 
Action: Mouse scrolled (564, 416) with delta (0, 0)
Screenshot: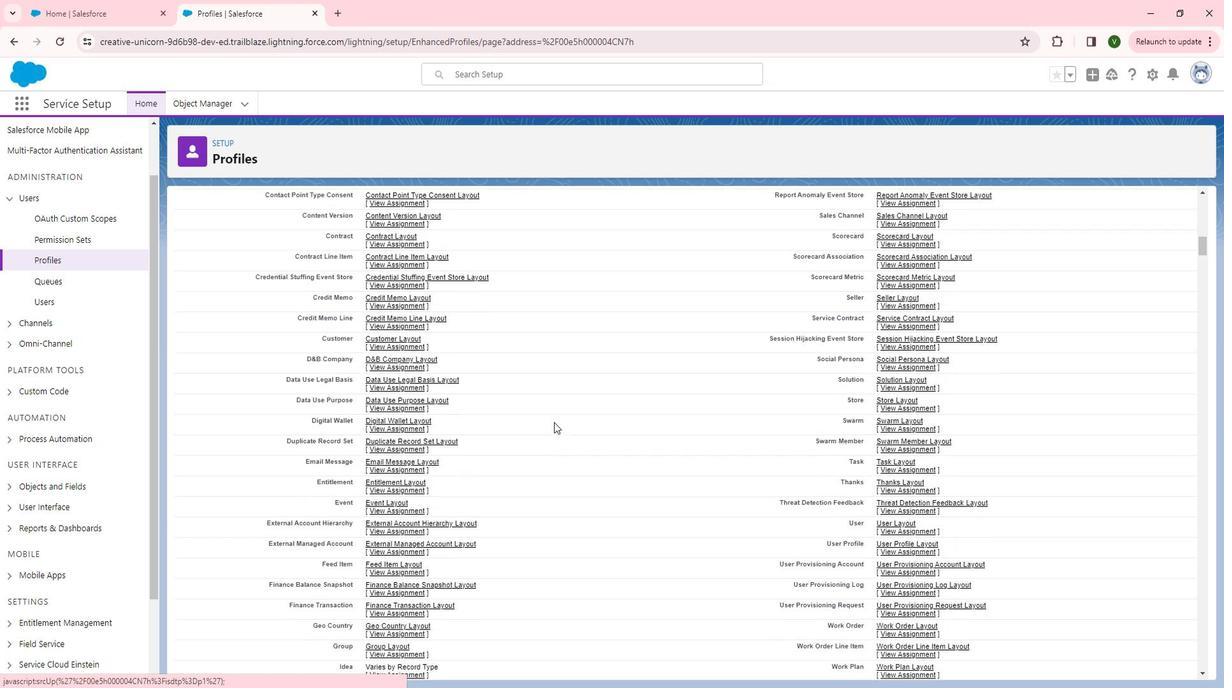 
Action: Mouse scrolled (564, 416) with delta (0, 0)
Screenshot: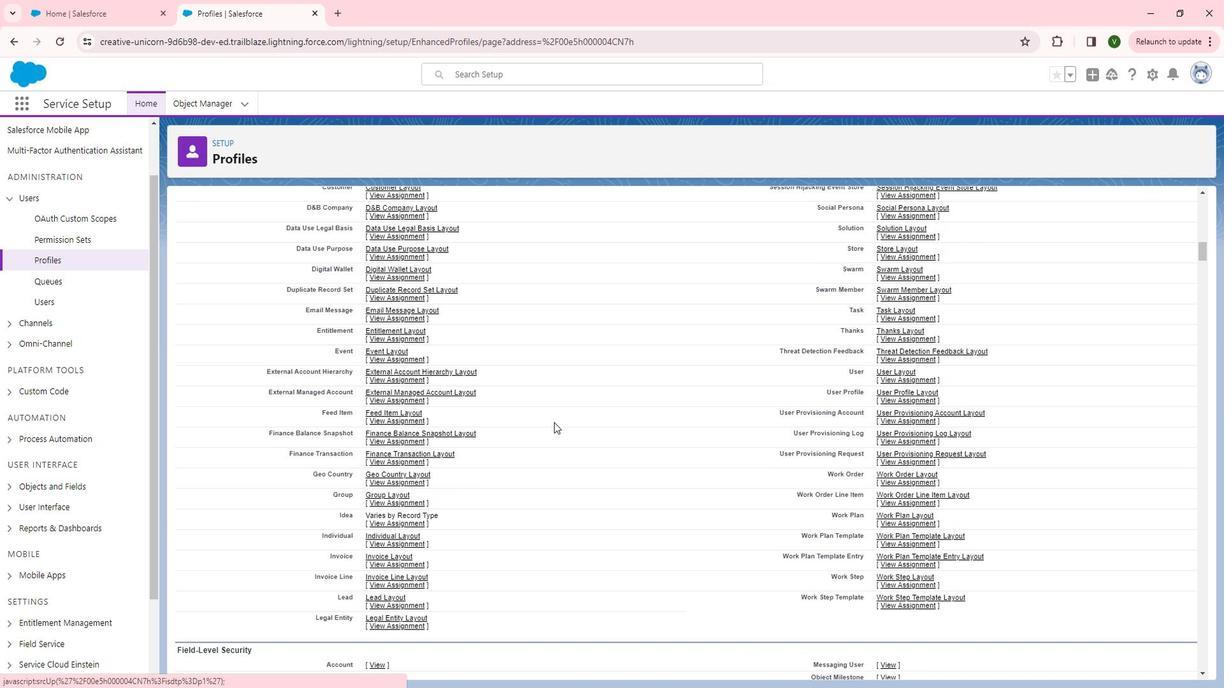
Action: Mouse scrolled (564, 416) with delta (0, 0)
Screenshot: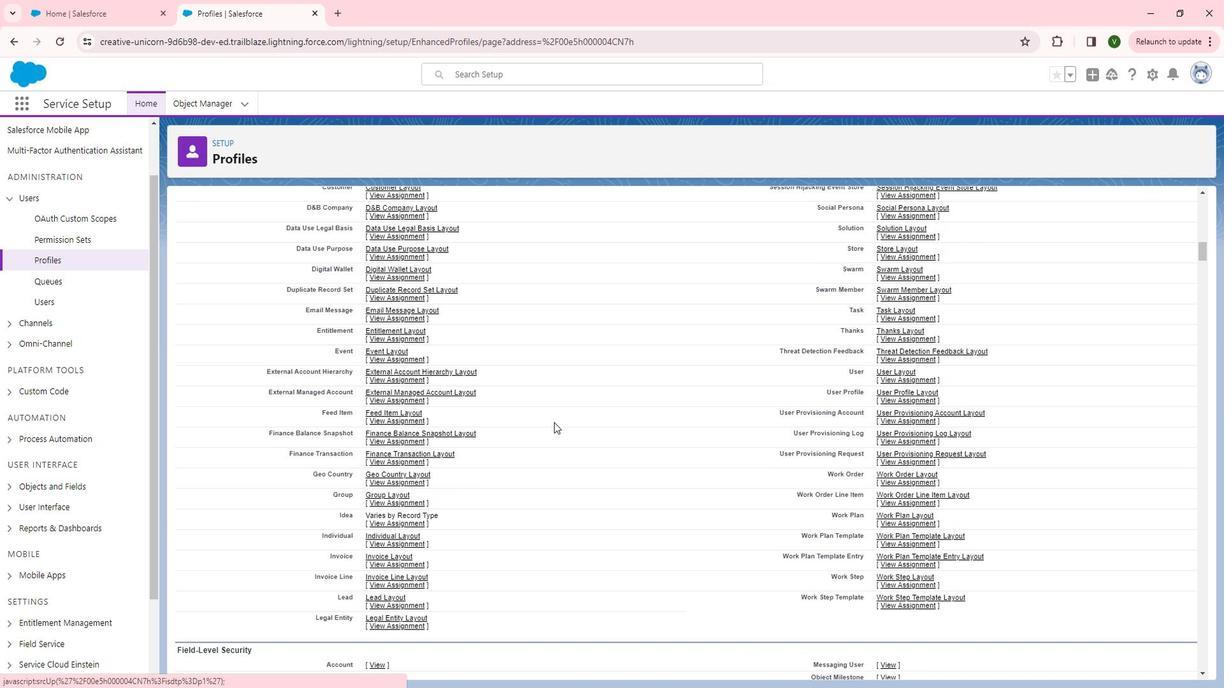 
Action: Mouse scrolled (564, 416) with delta (0, 0)
Screenshot: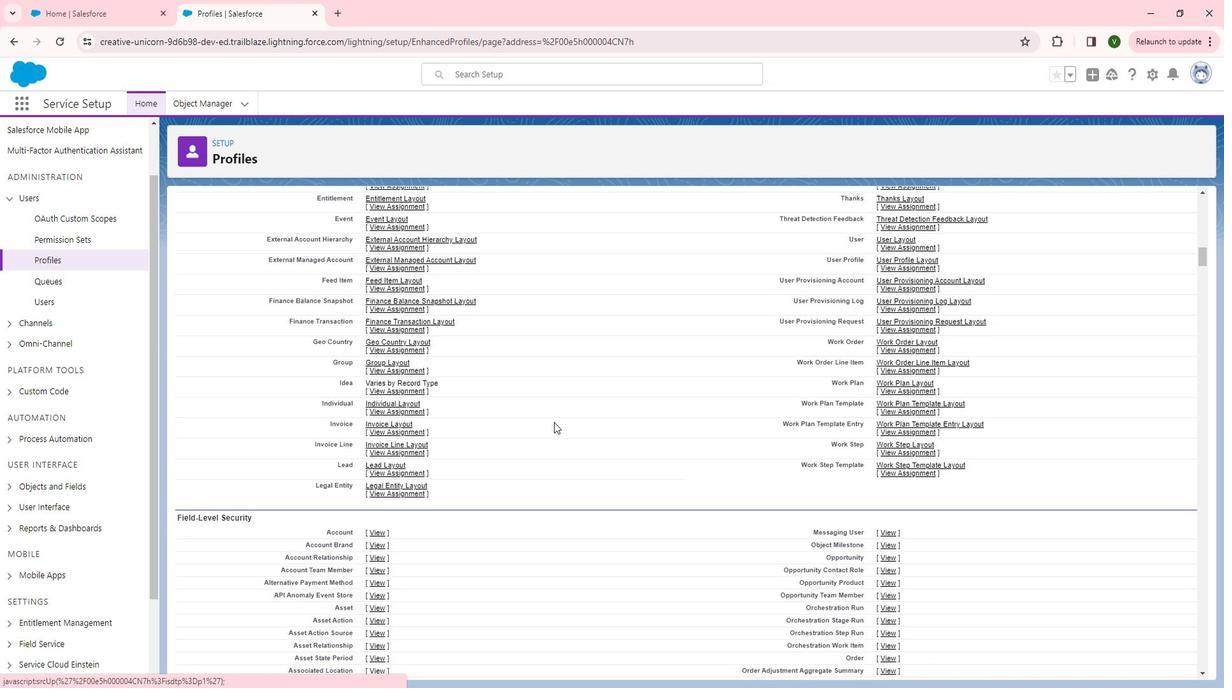 
Action: Mouse scrolled (564, 416) with delta (0, 0)
Screenshot: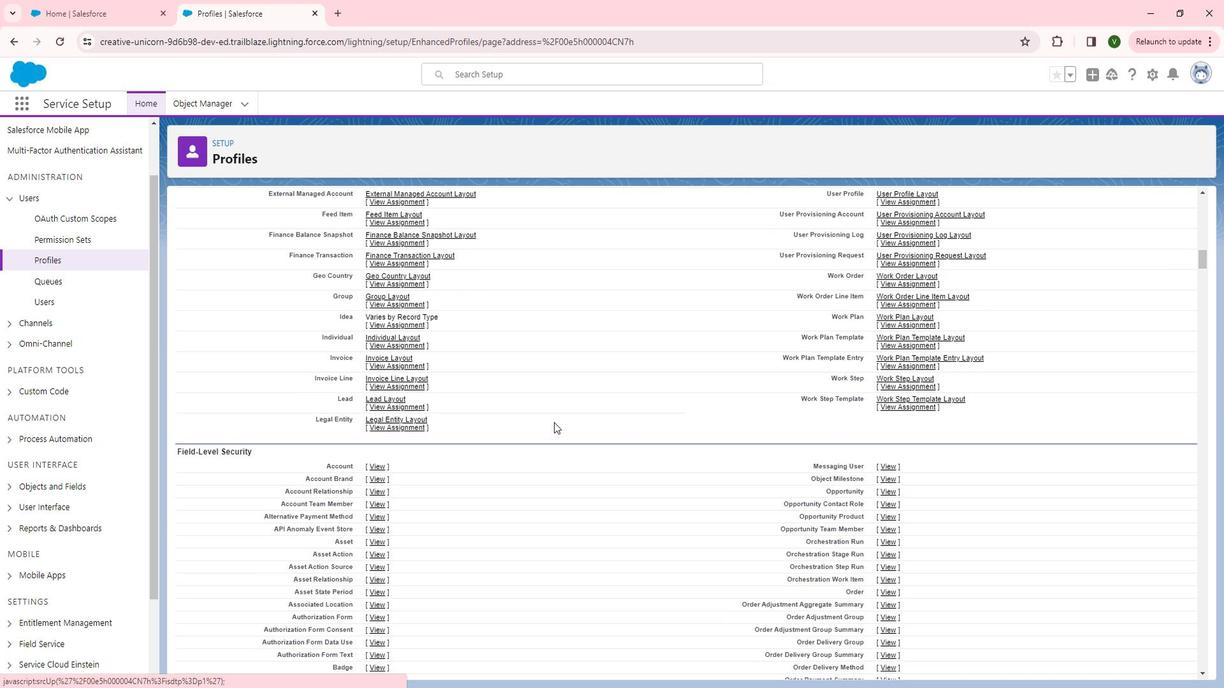 
Action: Mouse scrolled (564, 416) with delta (0, 0)
Screenshot: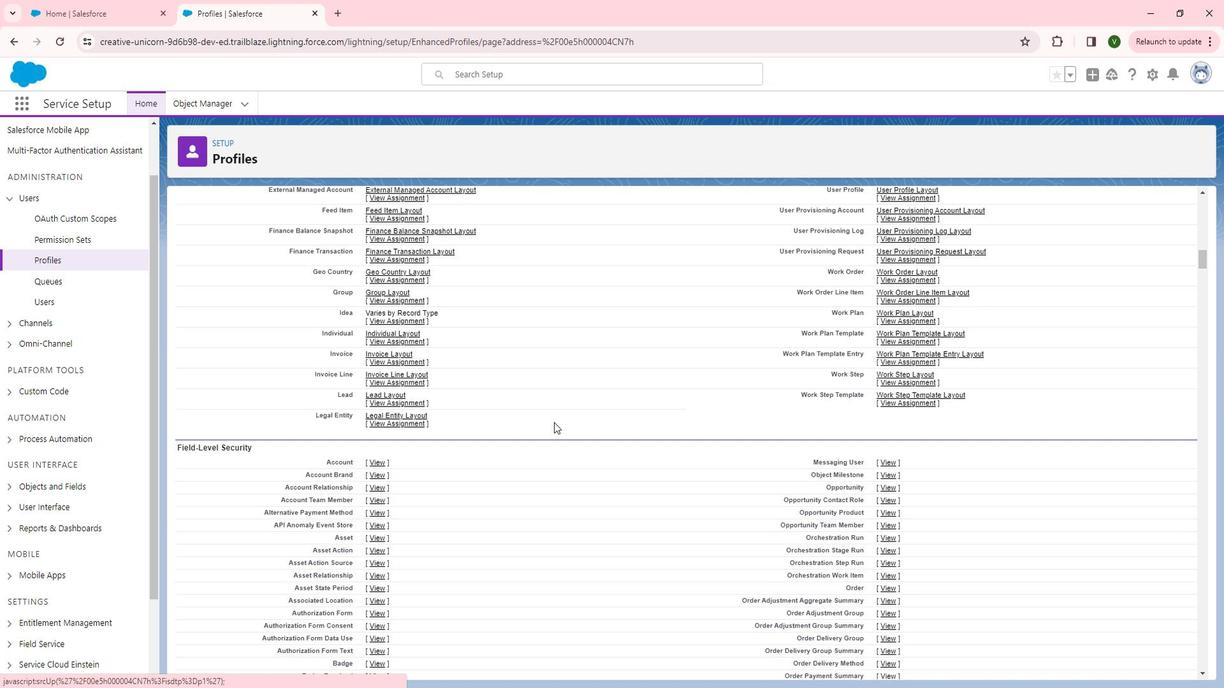 
Action: Mouse scrolled (564, 416) with delta (0, 0)
Screenshot: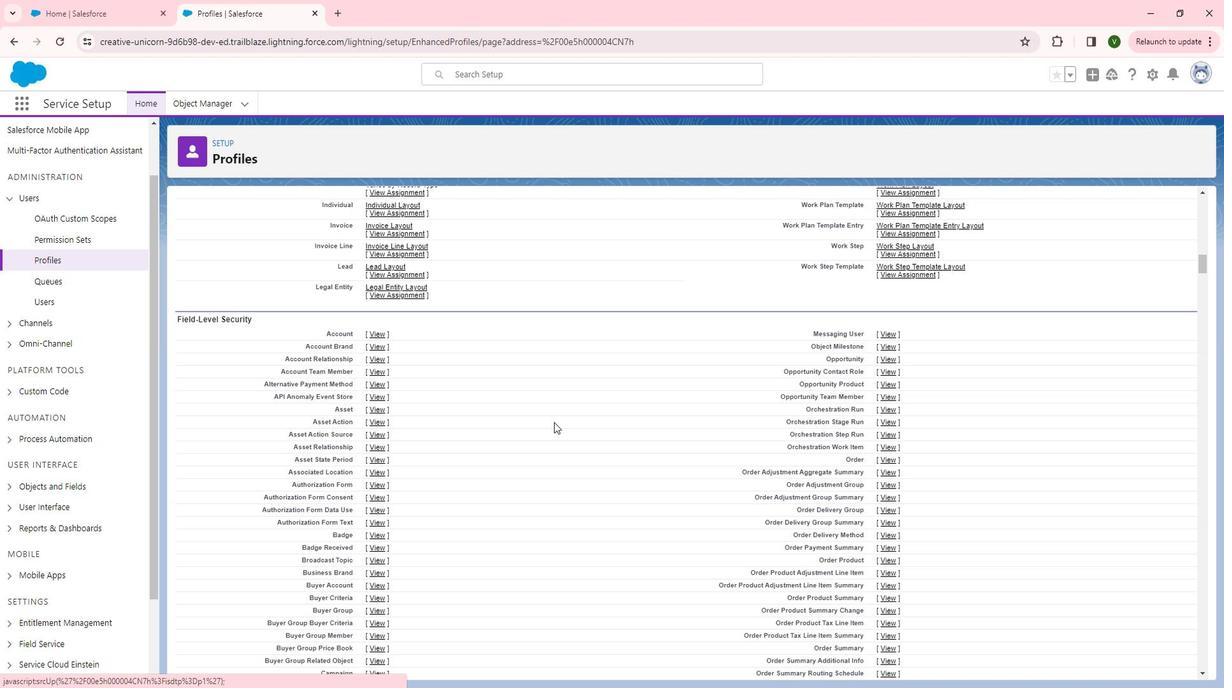 
Action: Mouse scrolled (564, 416) with delta (0, 0)
Screenshot: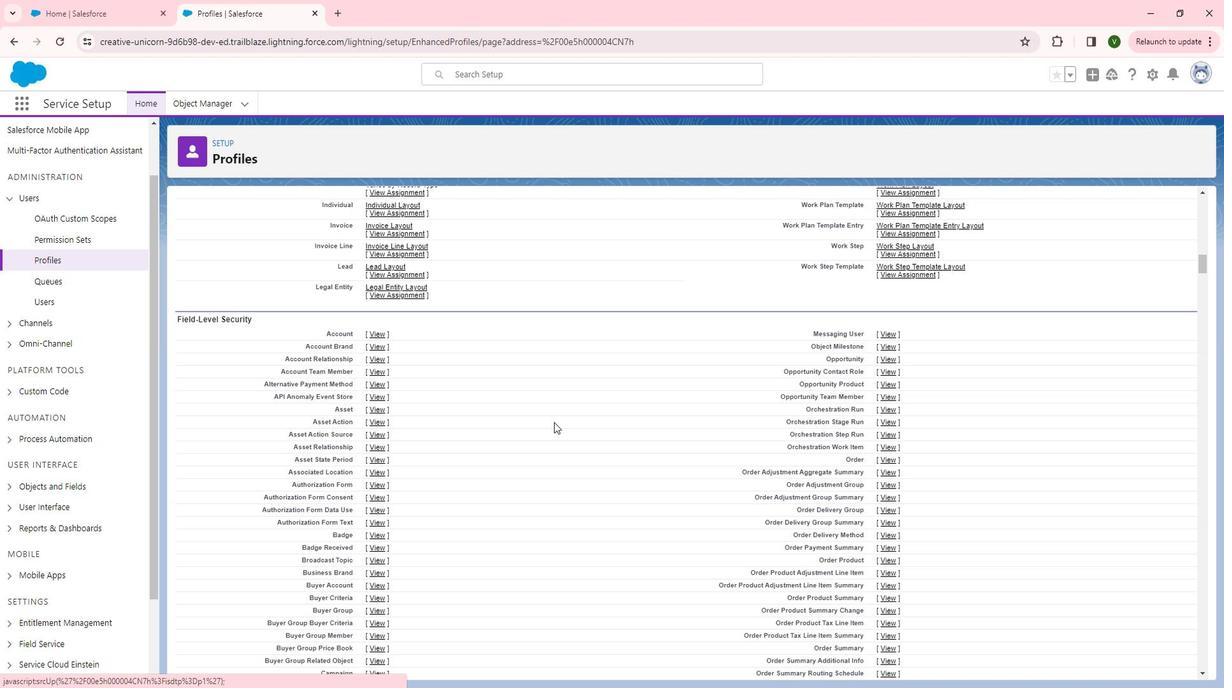 
Action: Mouse scrolled (564, 416) with delta (0, 0)
Screenshot: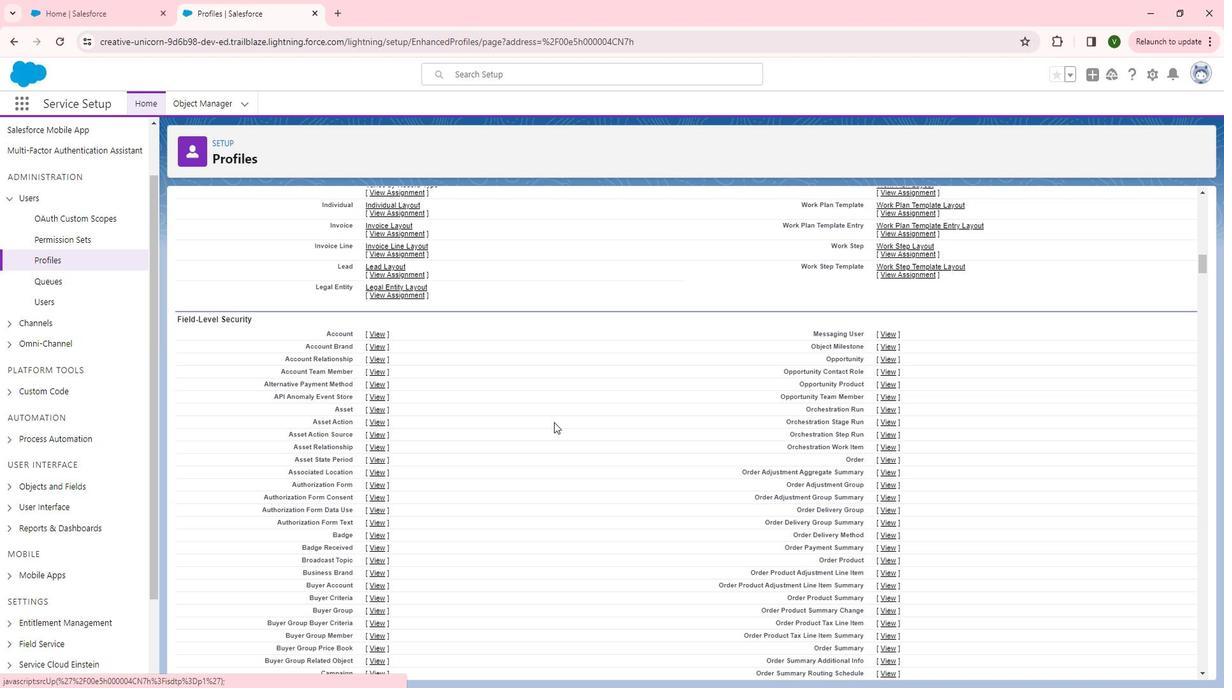 
Action: Mouse scrolled (564, 416) with delta (0, 0)
Screenshot: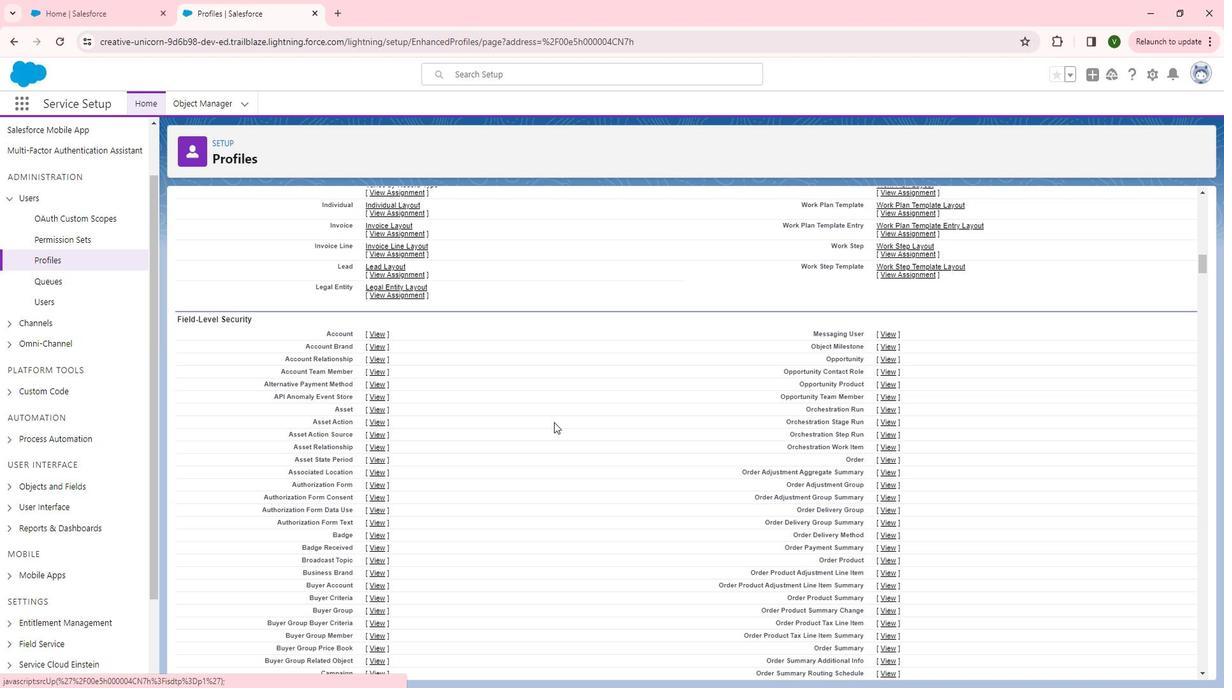 
Action: Mouse scrolled (564, 416) with delta (0, 0)
Screenshot: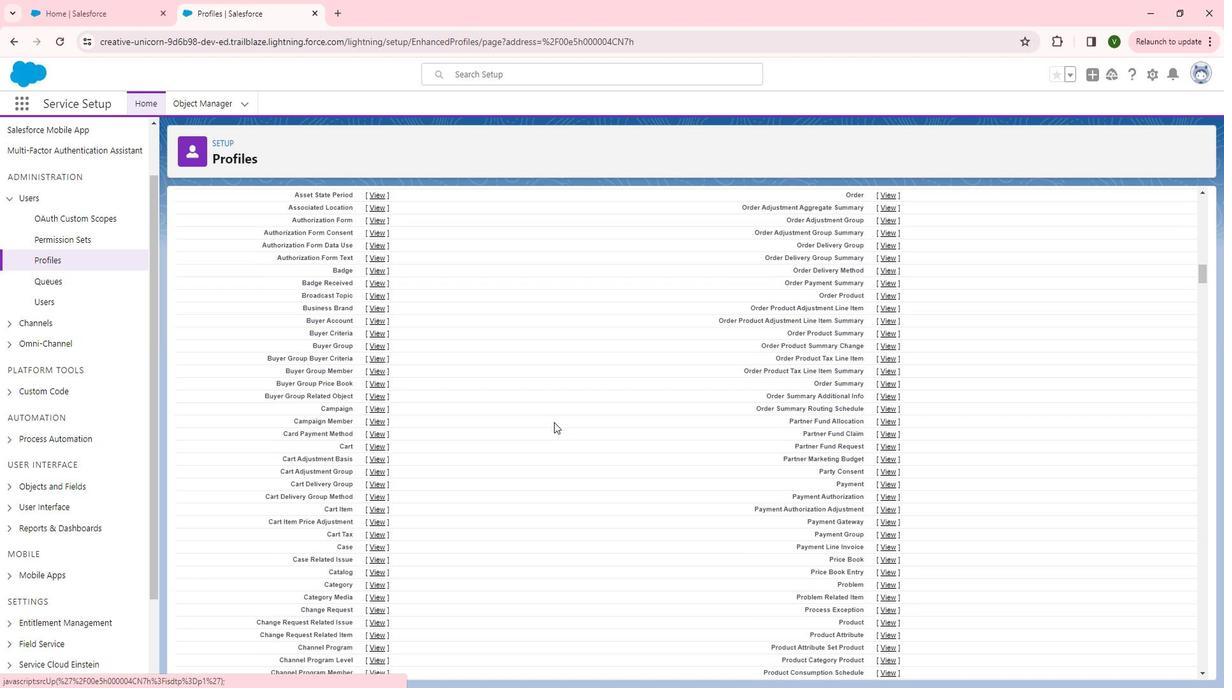 
Action: Mouse scrolled (564, 416) with delta (0, 0)
Screenshot: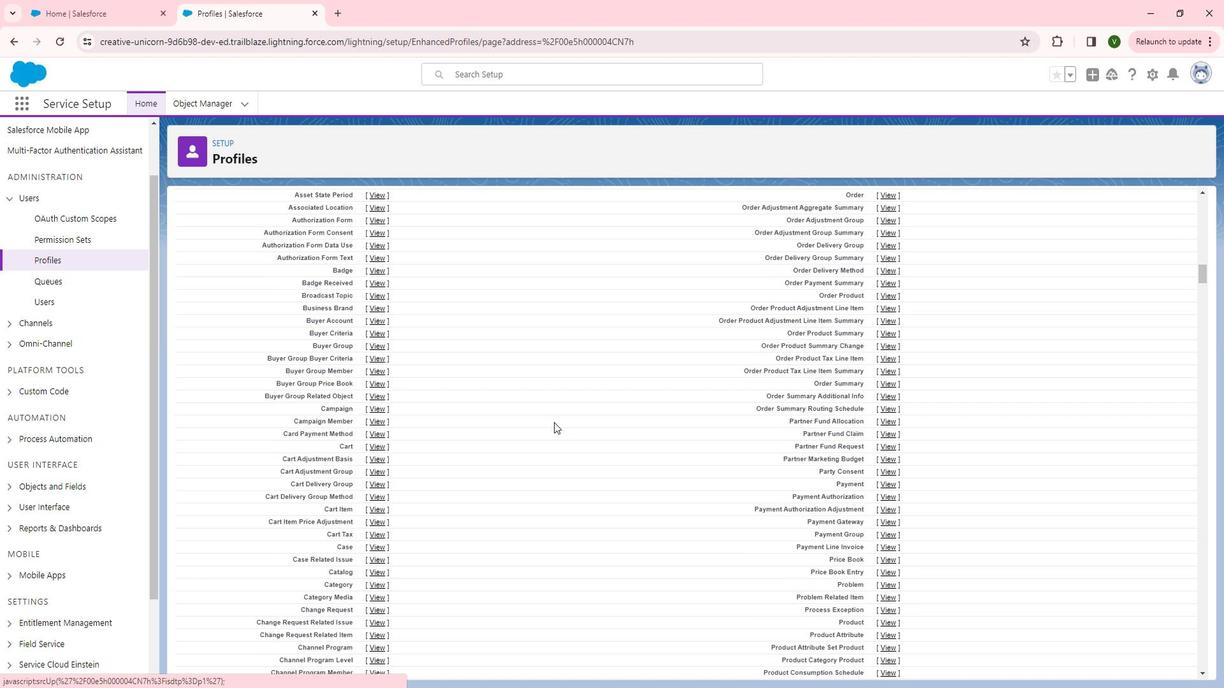 
Action: Mouse scrolled (564, 416) with delta (0, 0)
Screenshot: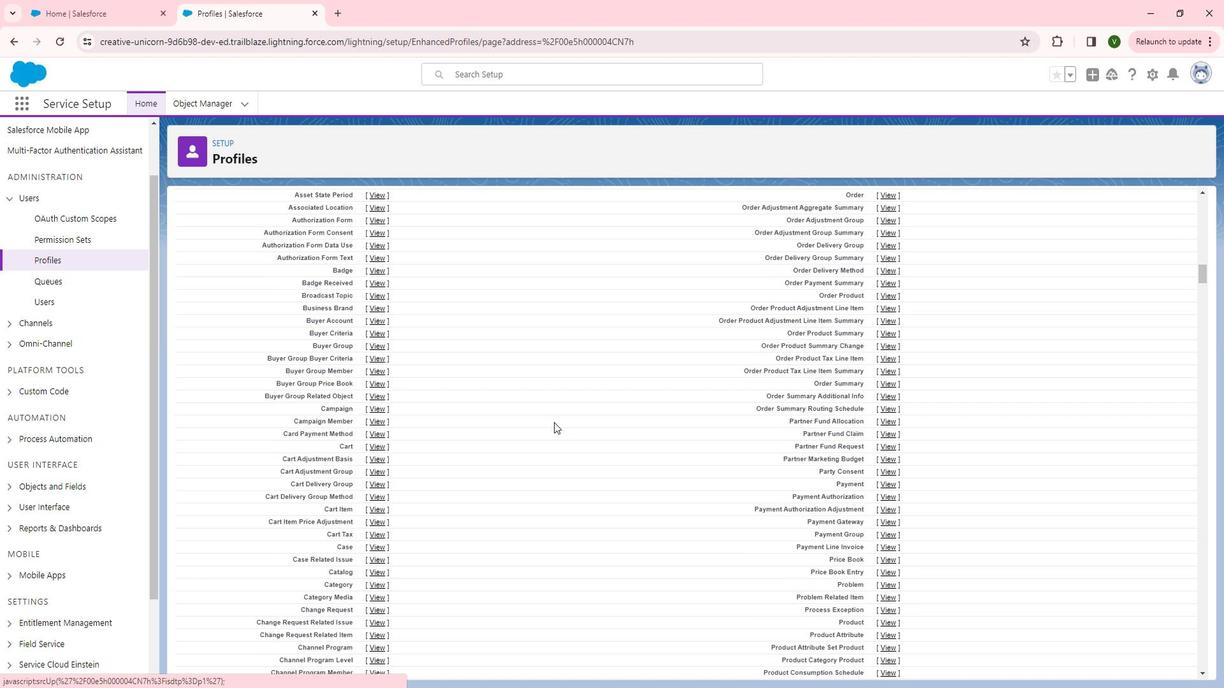 
Action: Mouse scrolled (564, 416) with delta (0, 0)
Screenshot: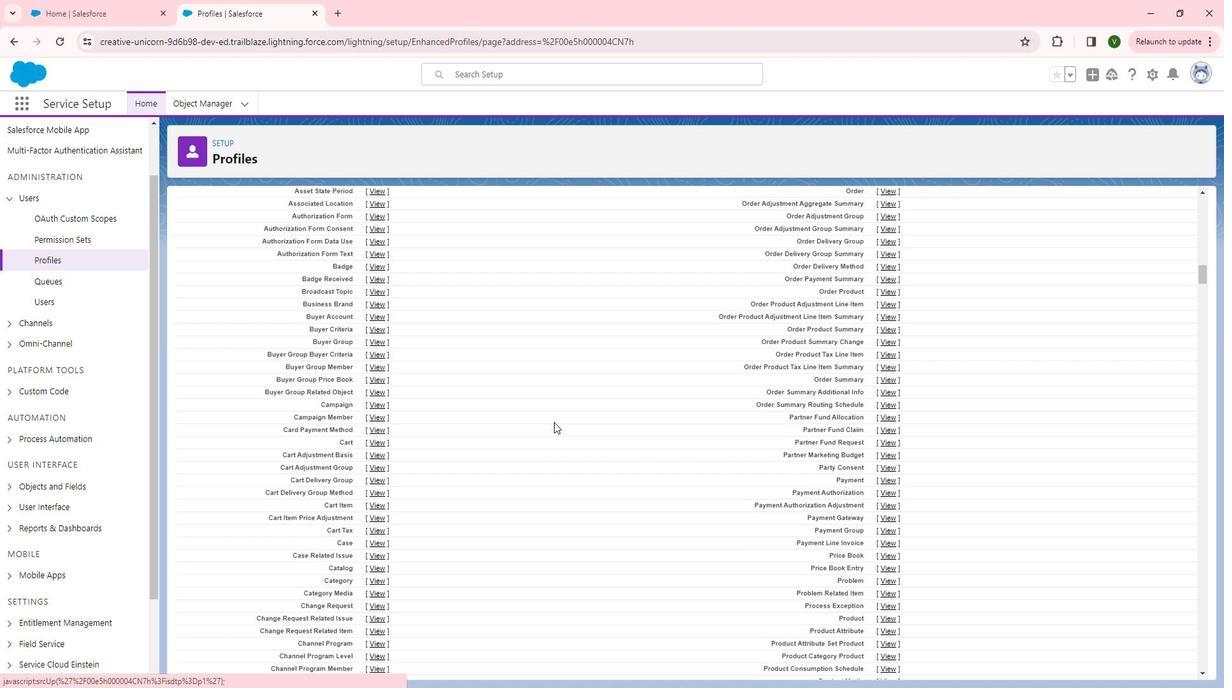 
Action: Mouse scrolled (564, 416) with delta (0, 0)
Screenshot: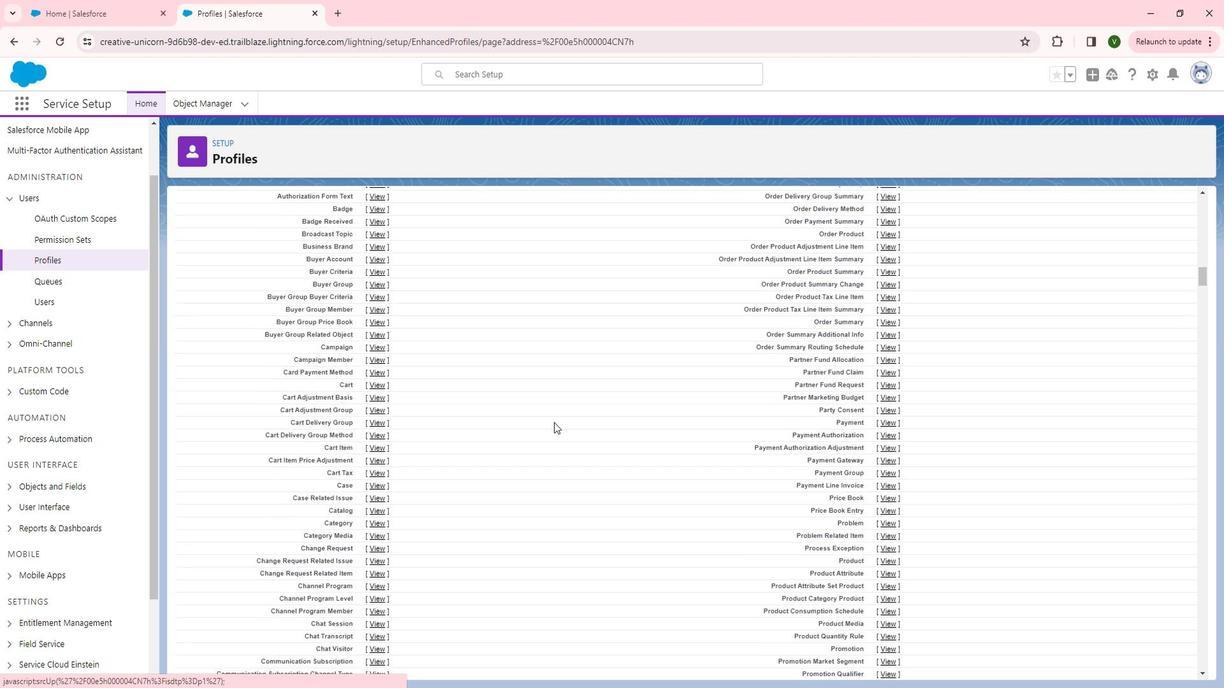 
Action: Mouse scrolled (564, 416) with delta (0, 0)
Screenshot: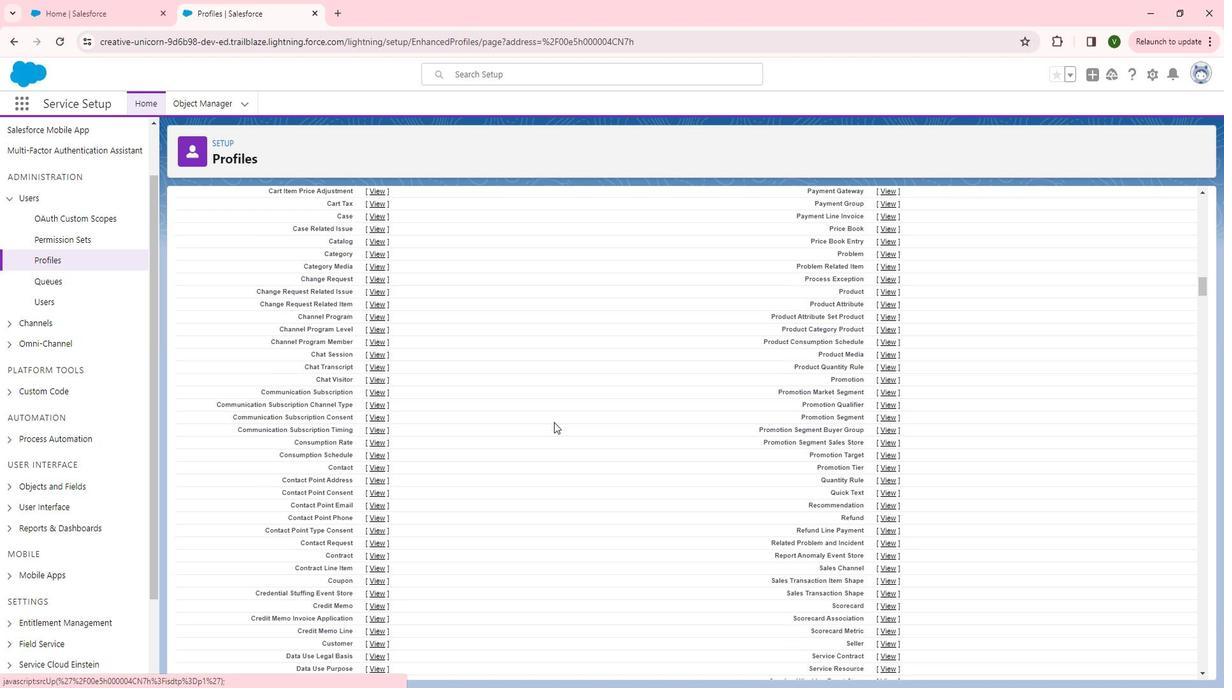 
Action: Mouse scrolled (564, 416) with delta (0, 0)
Screenshot: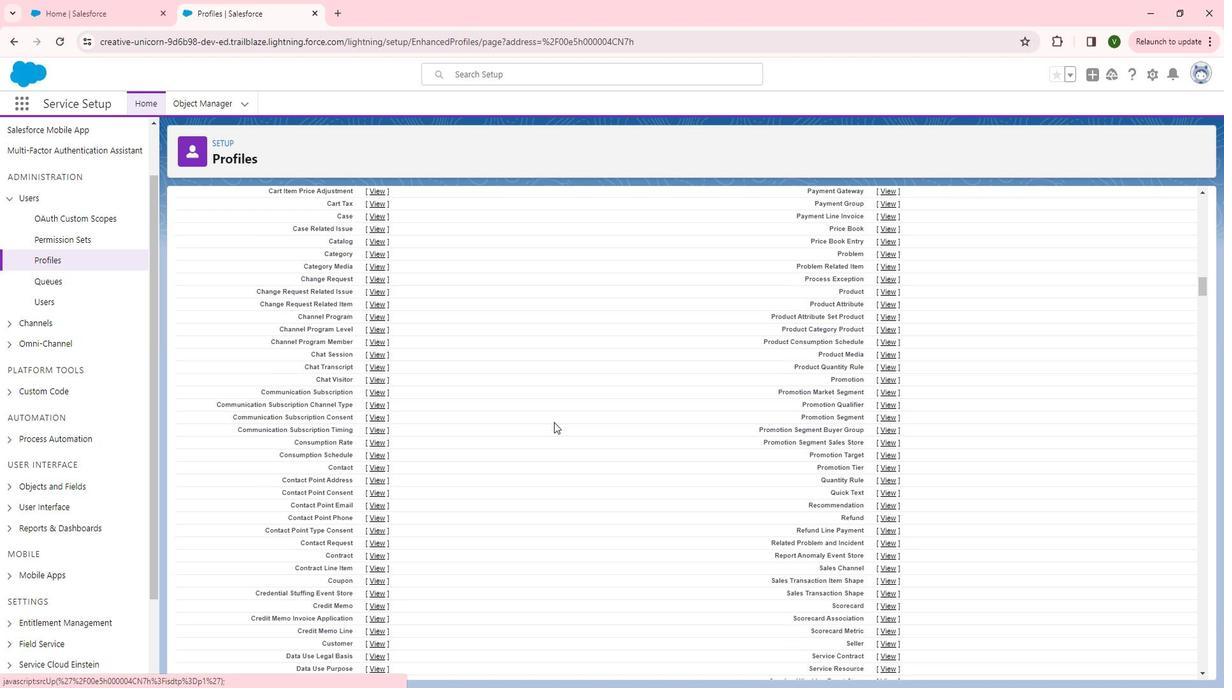 
Action: Mouse scrolled (564, 416) with delta (0, 0)
Screenshot: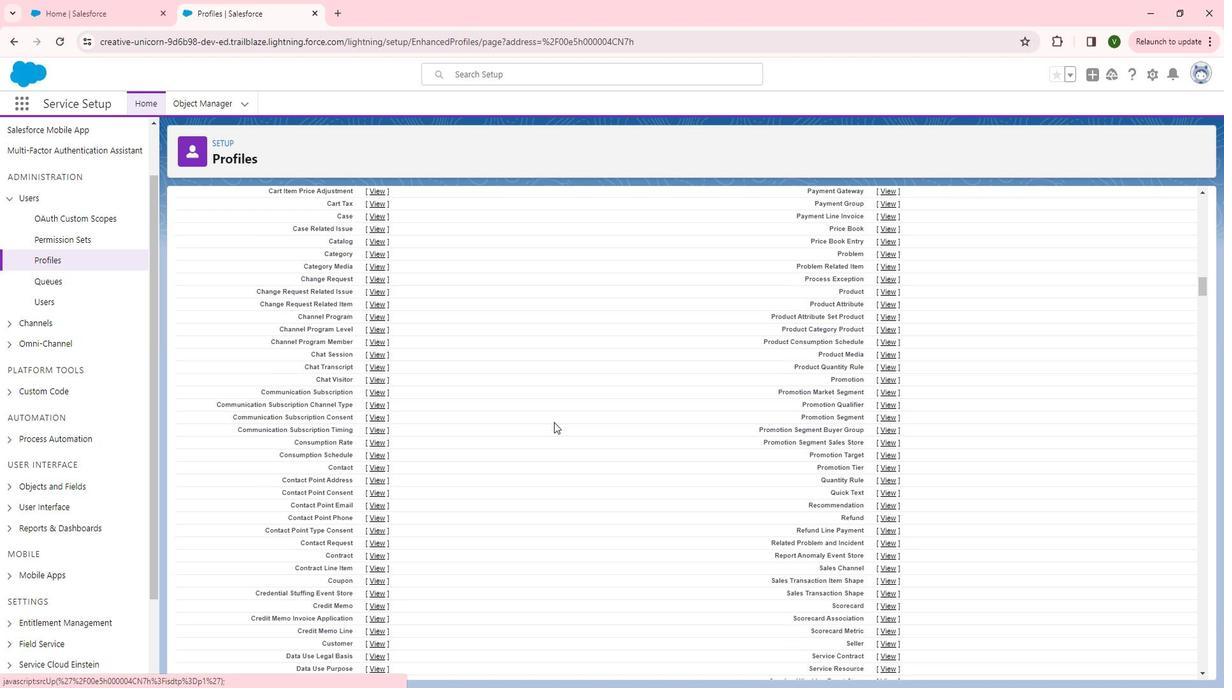 
Action: Mouse scrolled (564, 416) with delta (0, 0)
Screenshot: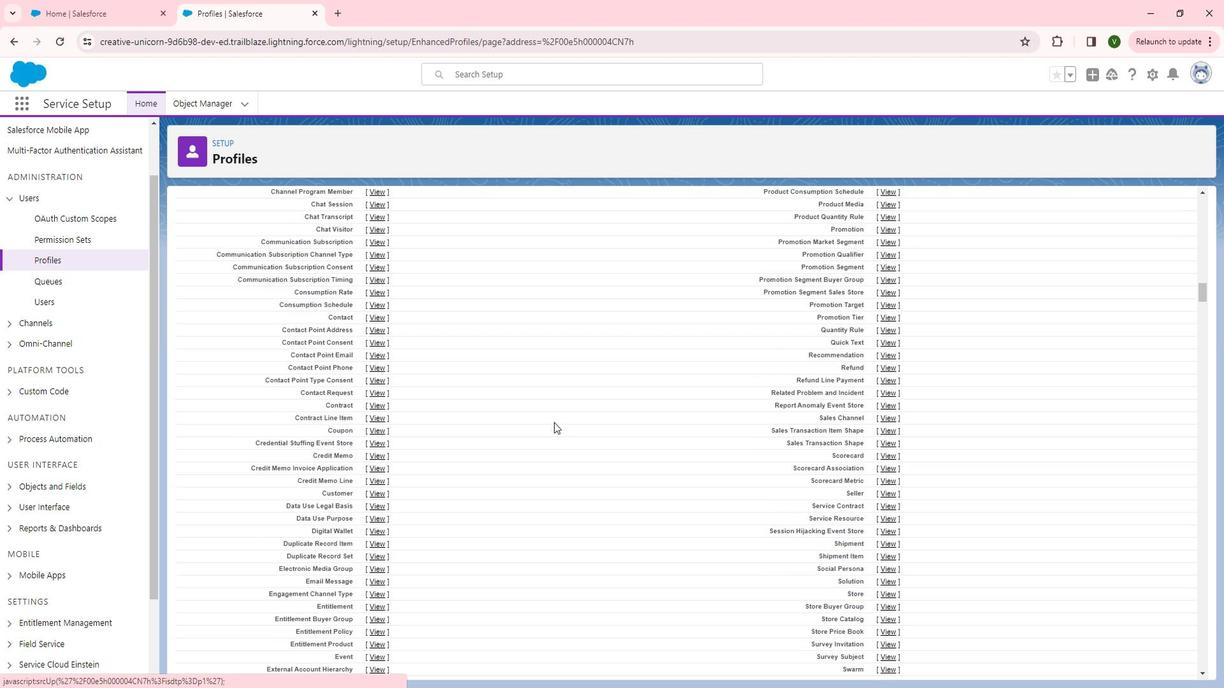 
Action: Mouse scrolled (564, 416) with delta (0, 0)
Screenshot: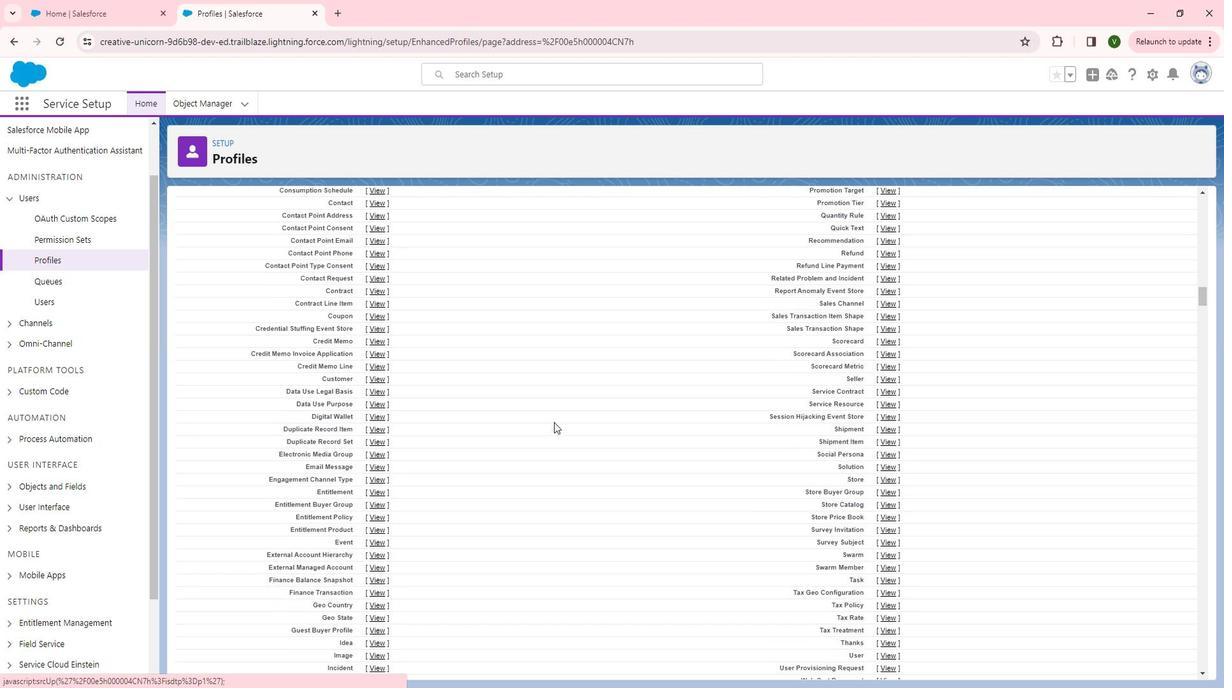 
Action: Mouse scrolled (564, 416) with delta (0, 0)
Screenshot: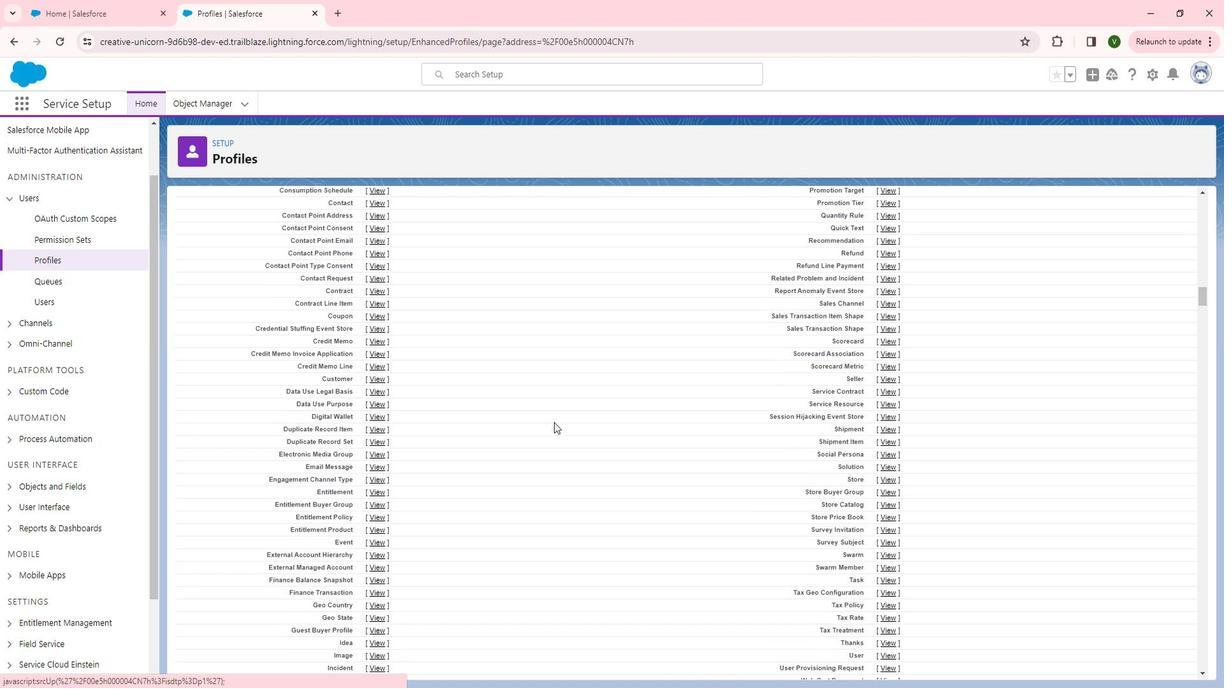 
Action: Mouse scrolled (564, 416) with delta (0, 0)
Screenshot: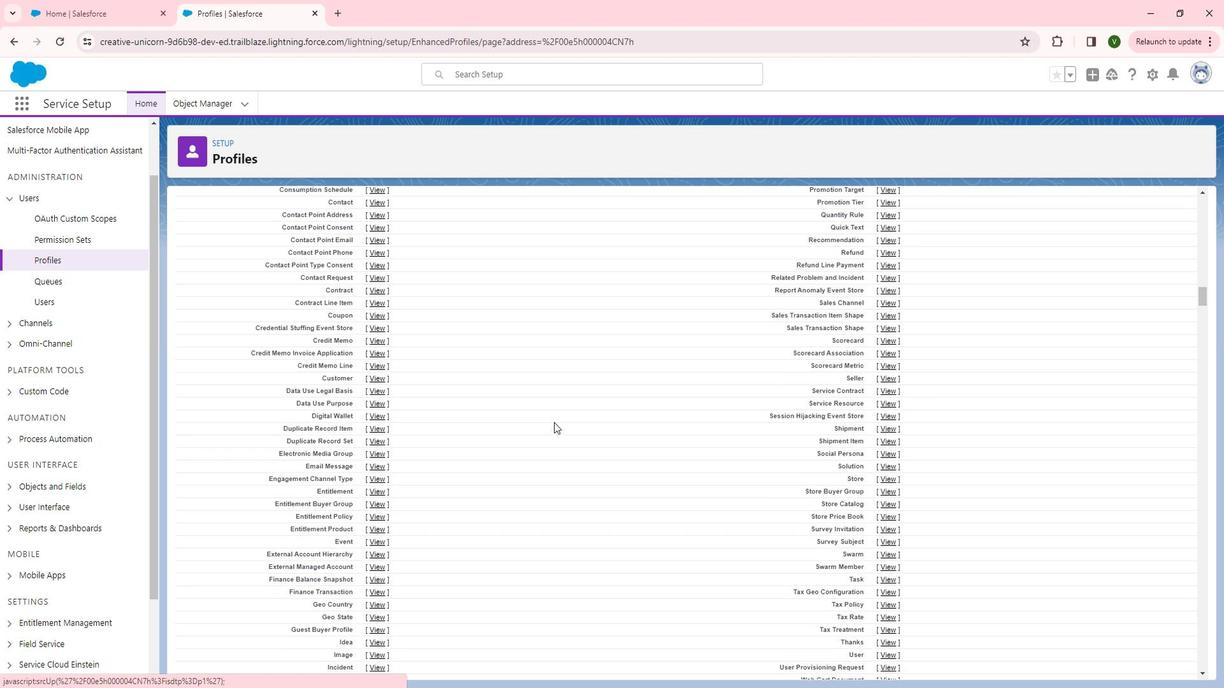
Action: Mouse scrolled (564, 416) with delta (0, 0)
Screenshot: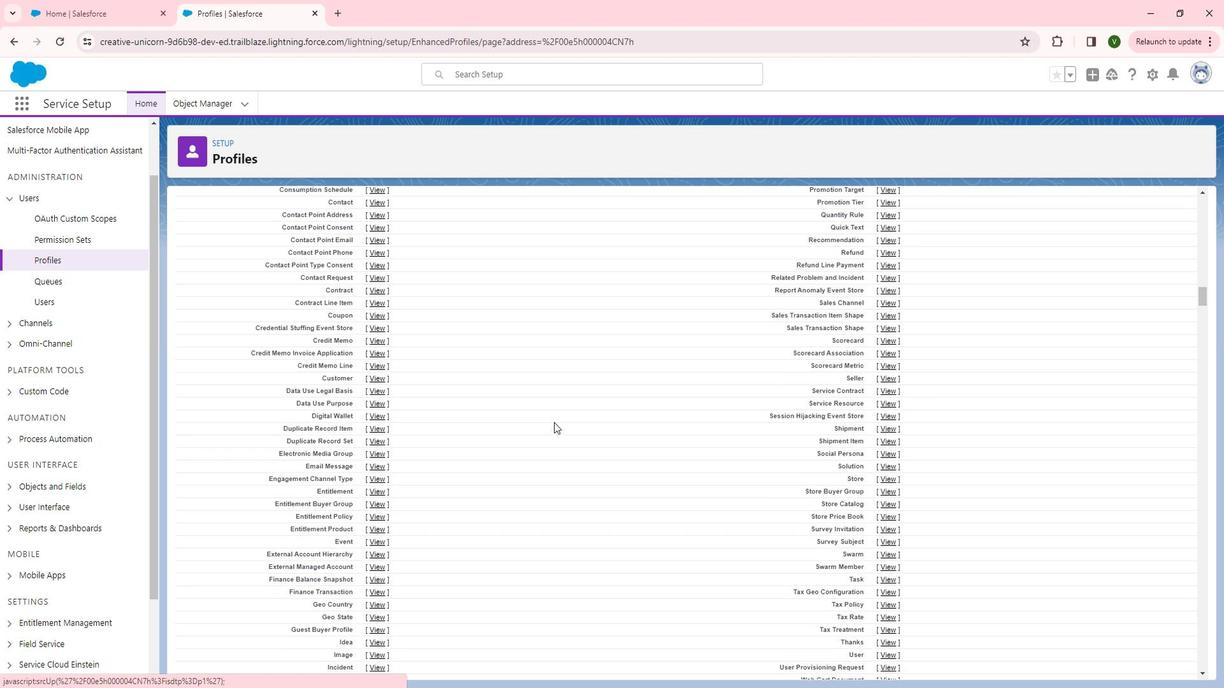 
Action: Mouse scrolled (564, 416) with delta (0, 0)
Screenshot: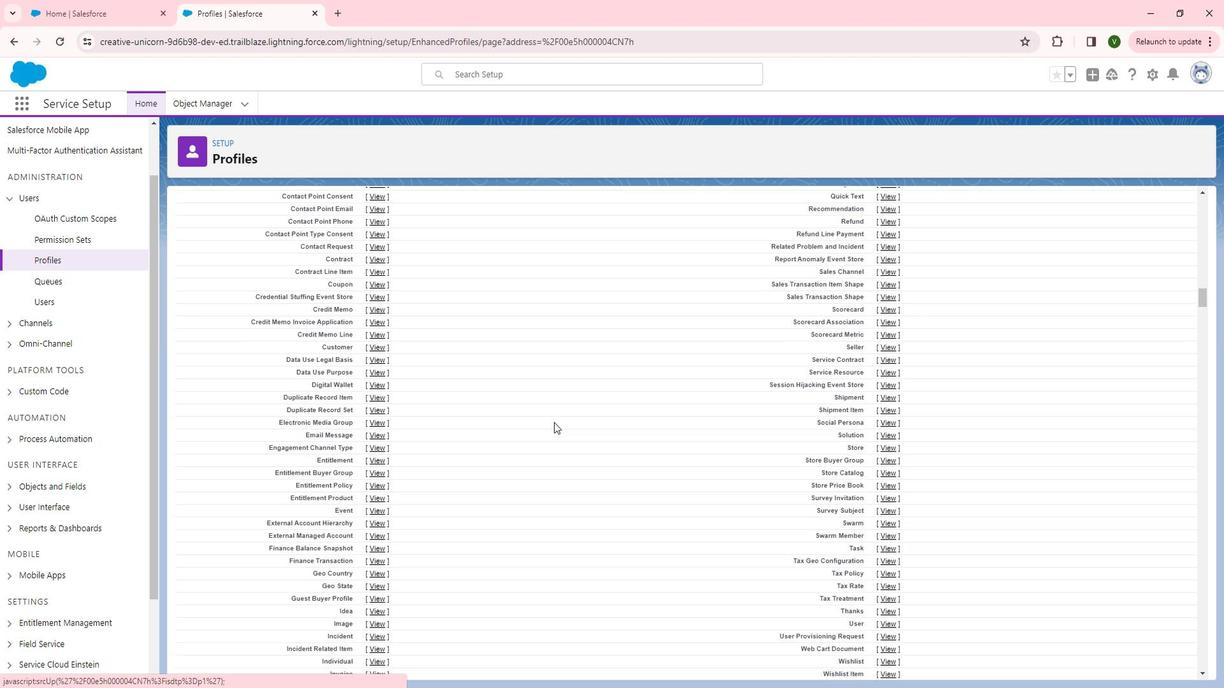 
Action: Mouse scrolled (564, 418) with delta (0, 0)
Screenshot: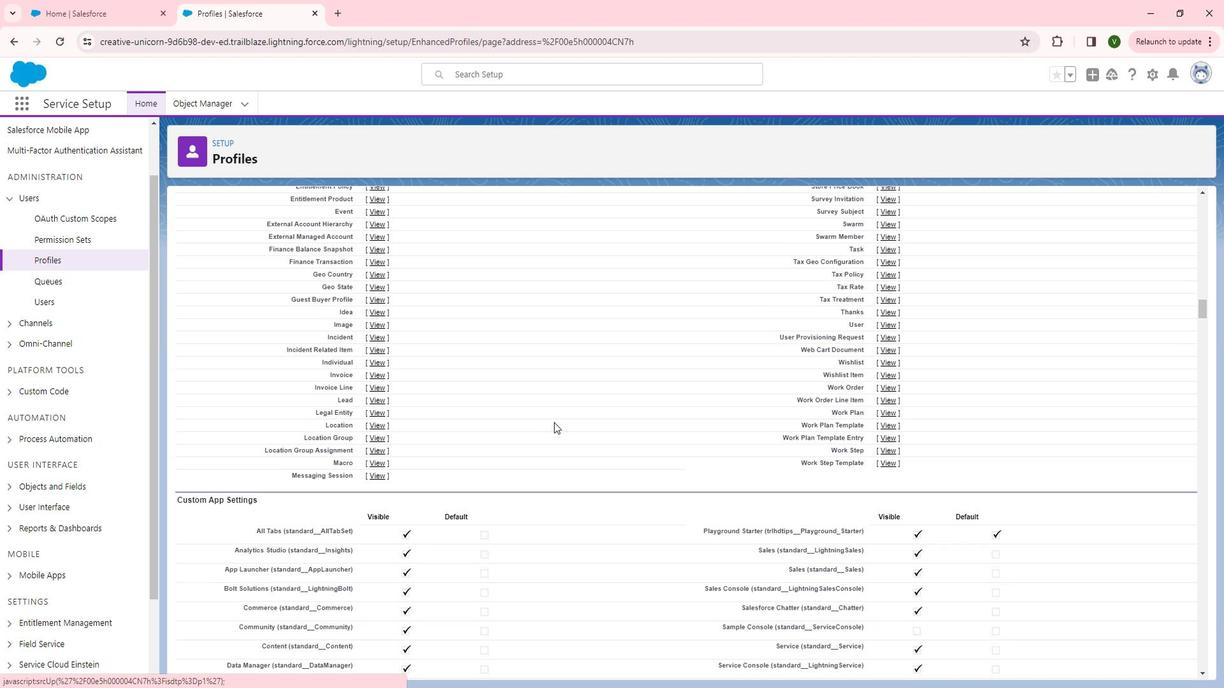 
Action: Mouse scrolled (564, 418) with delta (0, 0)
Screenshot: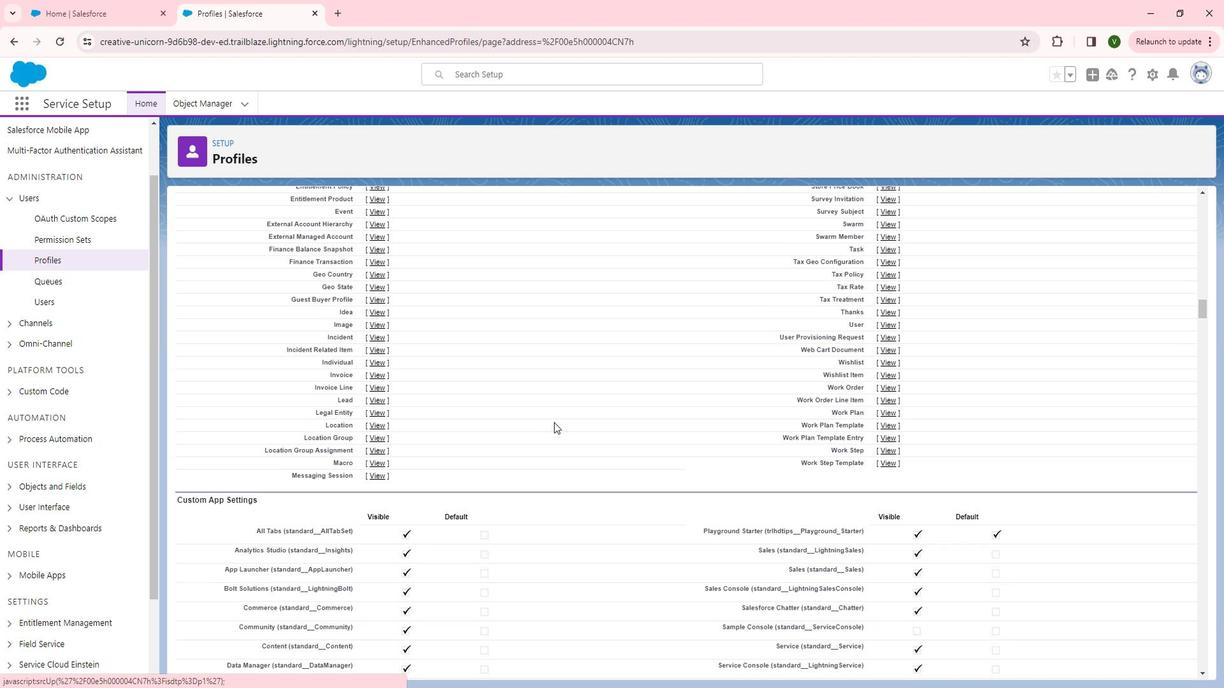 
Action: Mouse scrolled (564, 418) with delta (0, 0)
Screenshot: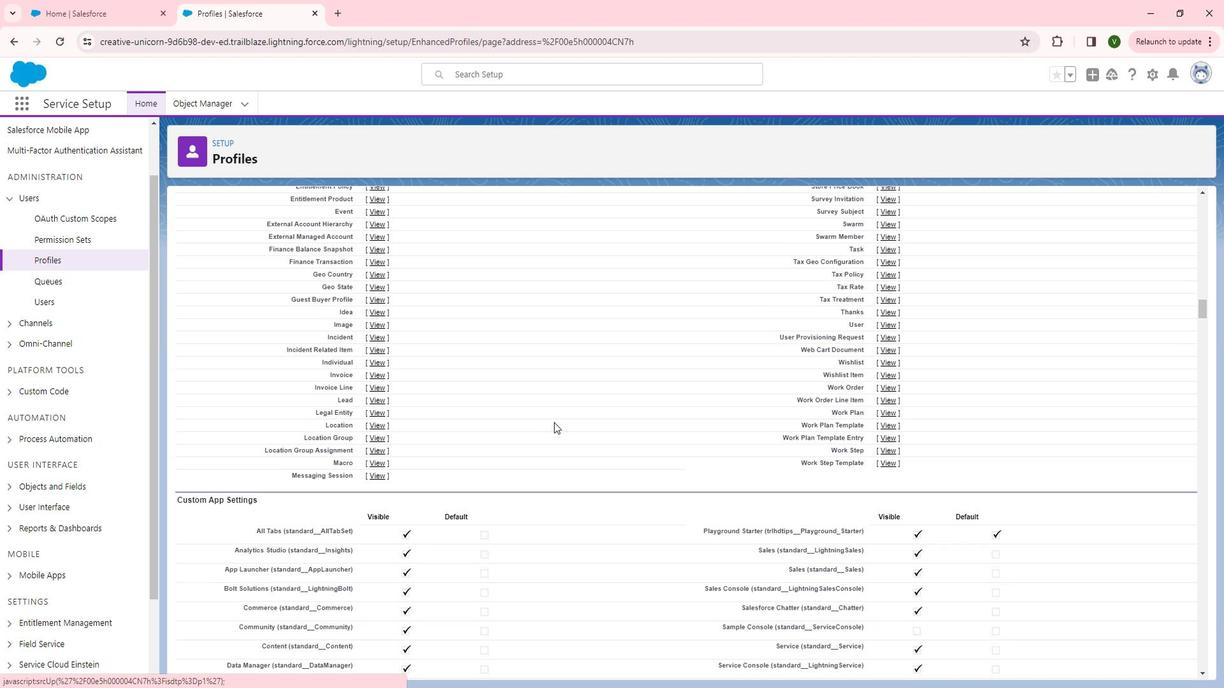 
Action: Mouse scrolled (564, 418) with delta (0, 0)
Screenshot: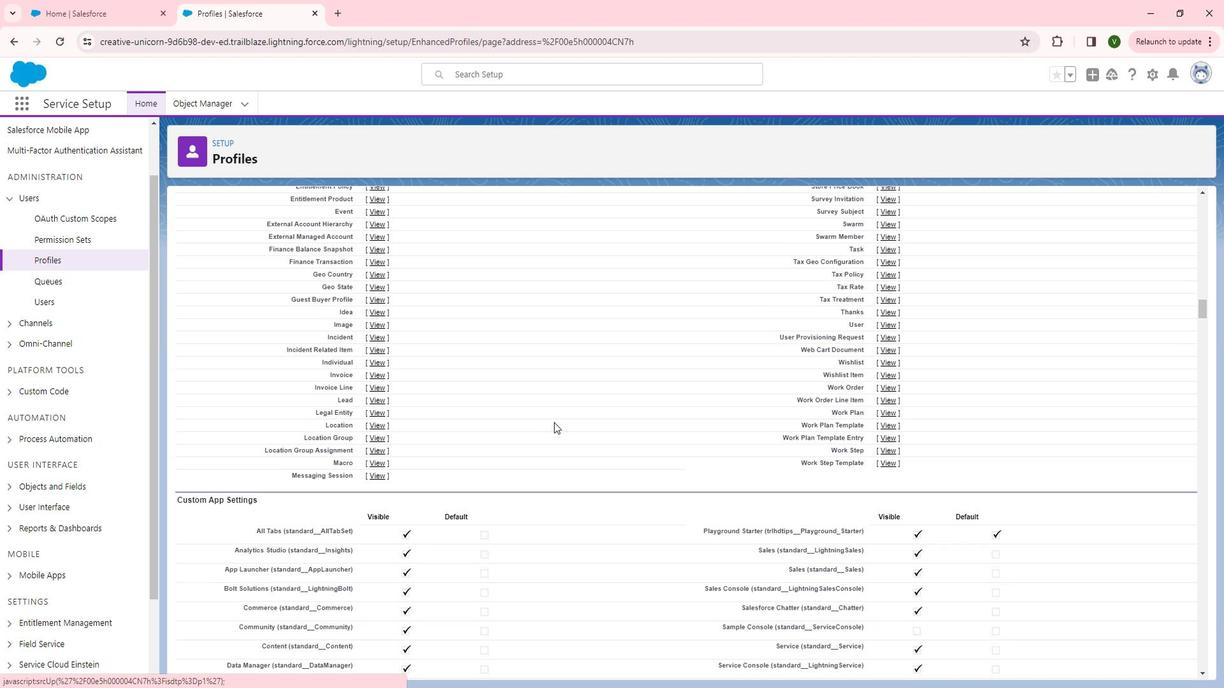 
Action: Mouse scrolled (564, 418) with delta (0, 0)
Screenshot: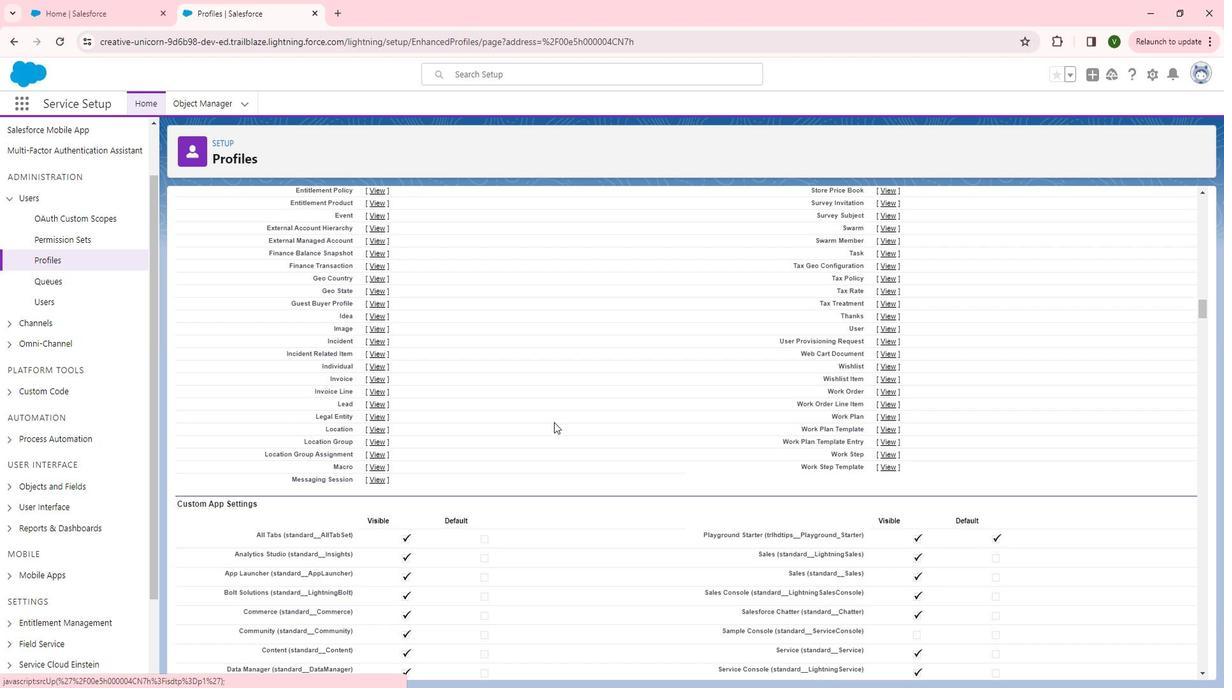 
Action: Mouse scrolled (564, 418) with delta (0, 0)
Screenshot: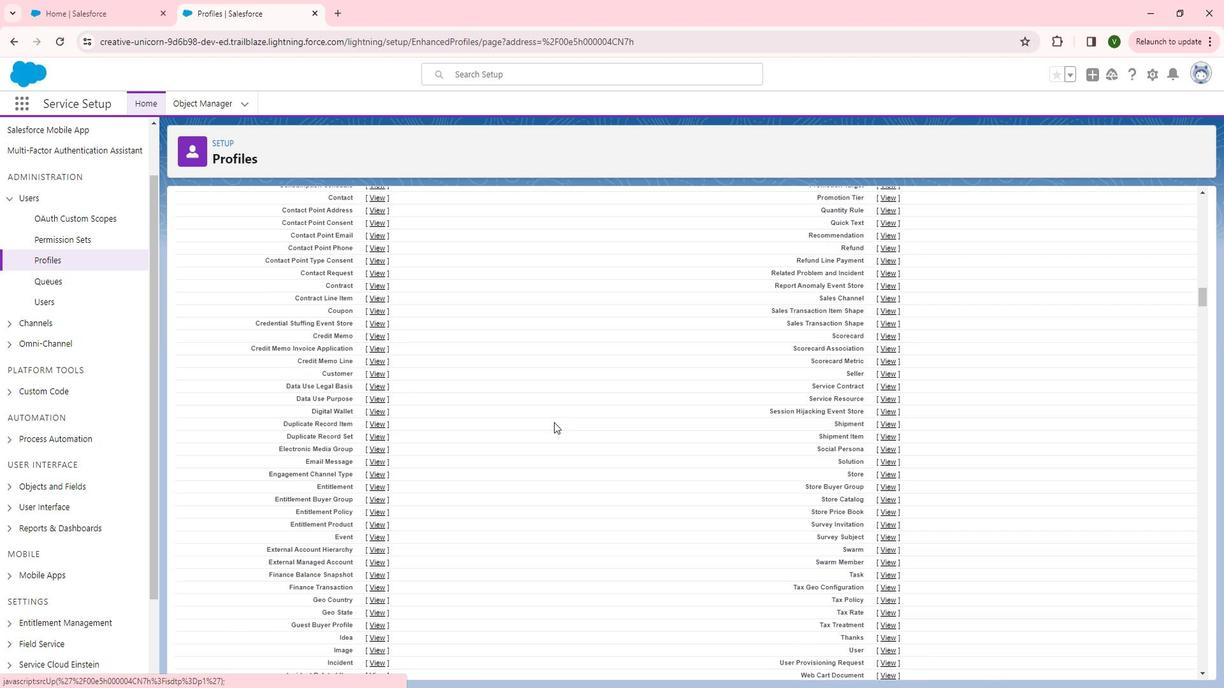 
Action: Mouse scrolled (564, 418) with delta (0, 0)
Screenshot: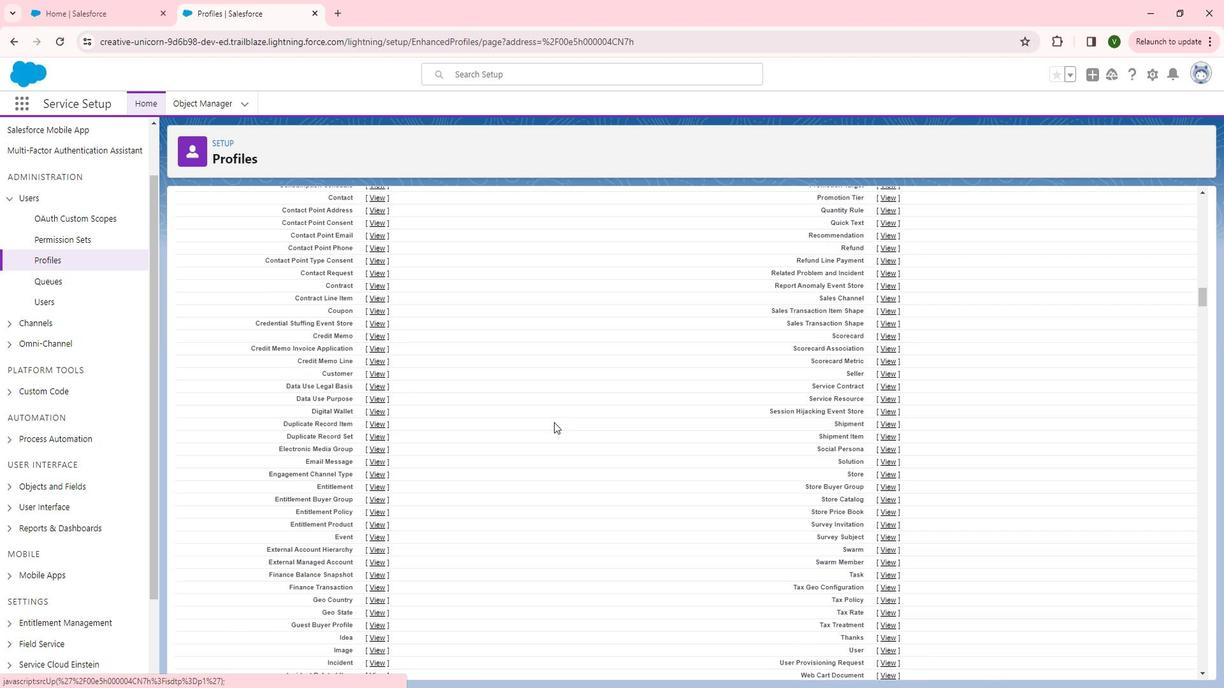 
Action: Mouse scrolled (564, 418) with delta (0, 0)
Screenshot: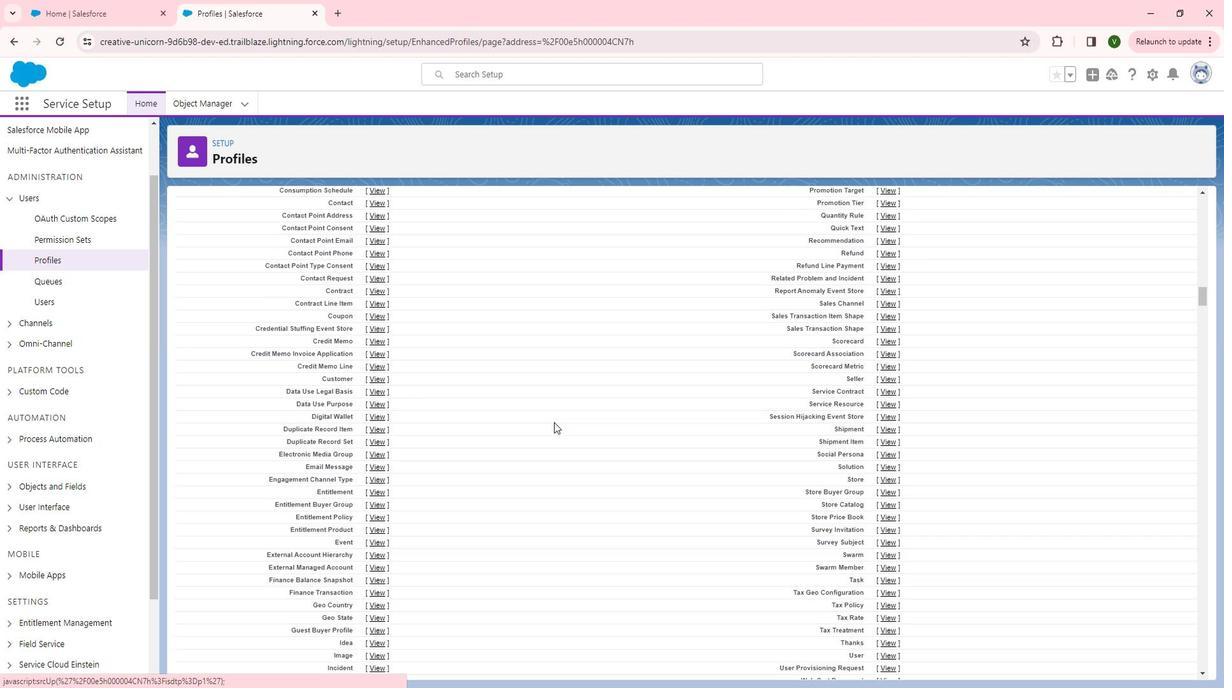 
Action: Mouse scrolled (564, 418) with delta (0, 0)
Screenshot: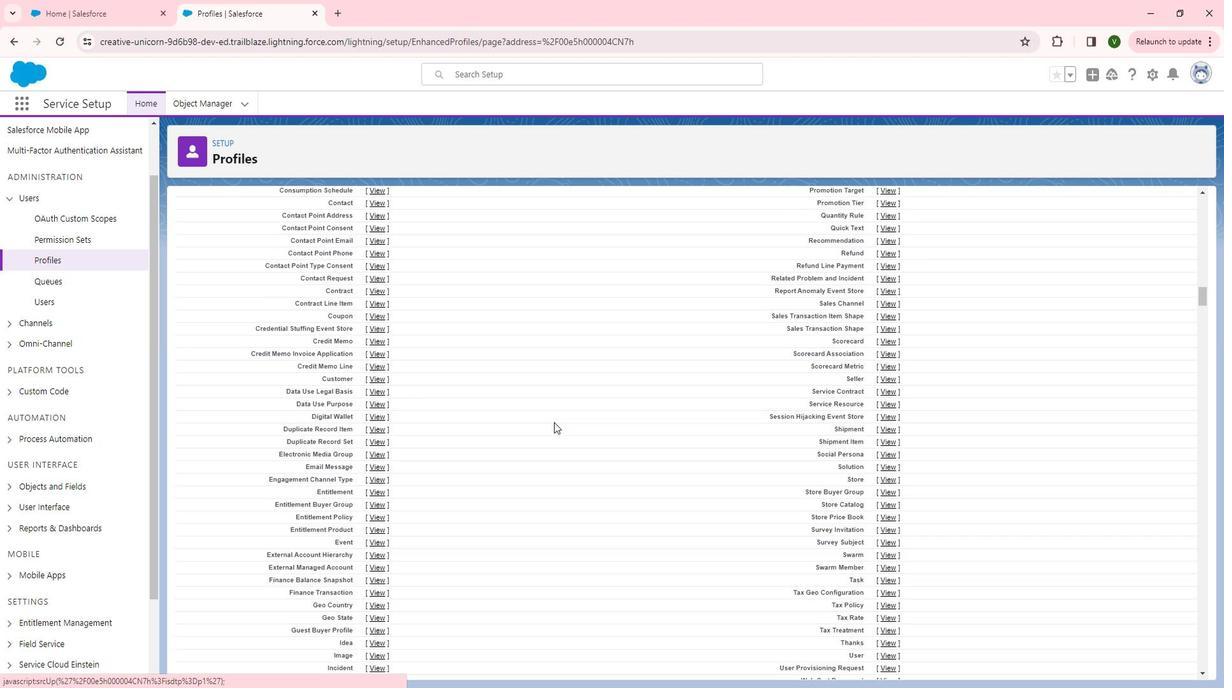 
Action: Mouse scrolled (564, 418) with delta (0, 0)
Screenshot: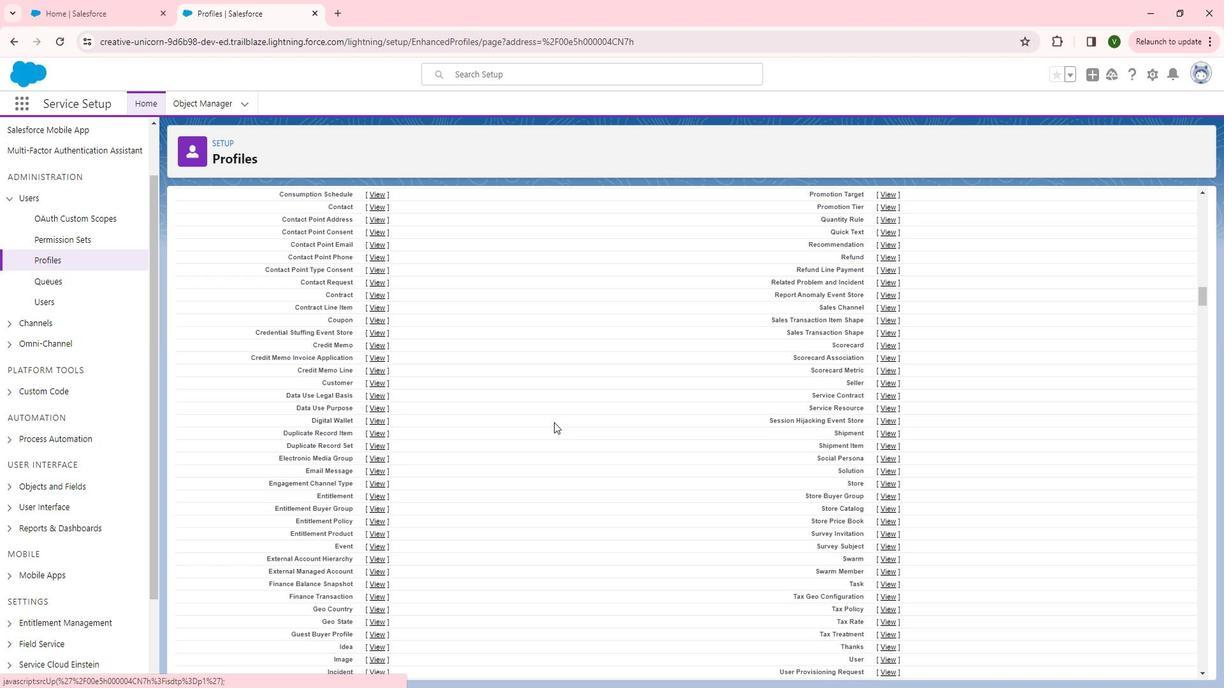 
Action: Mouse scrolled (564, 418) with delta (0, 0)
Screenshot: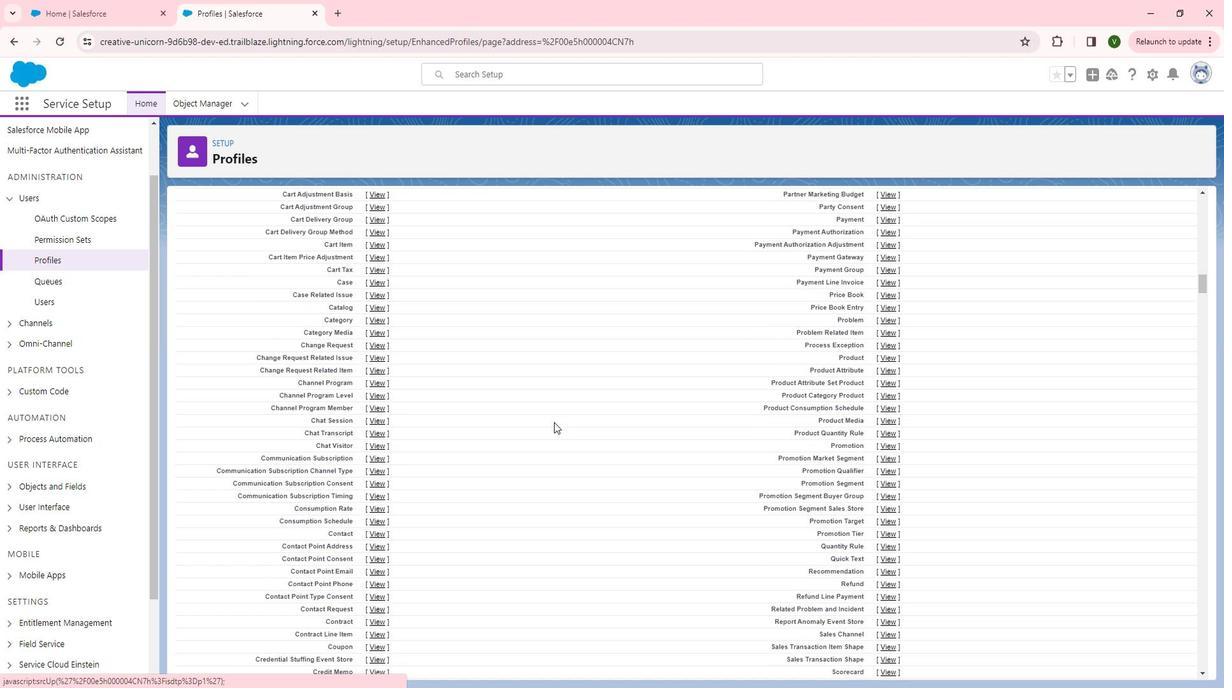 
Action: Mouse scrolled (564, 418) with delta (0, 0)
Screenshot: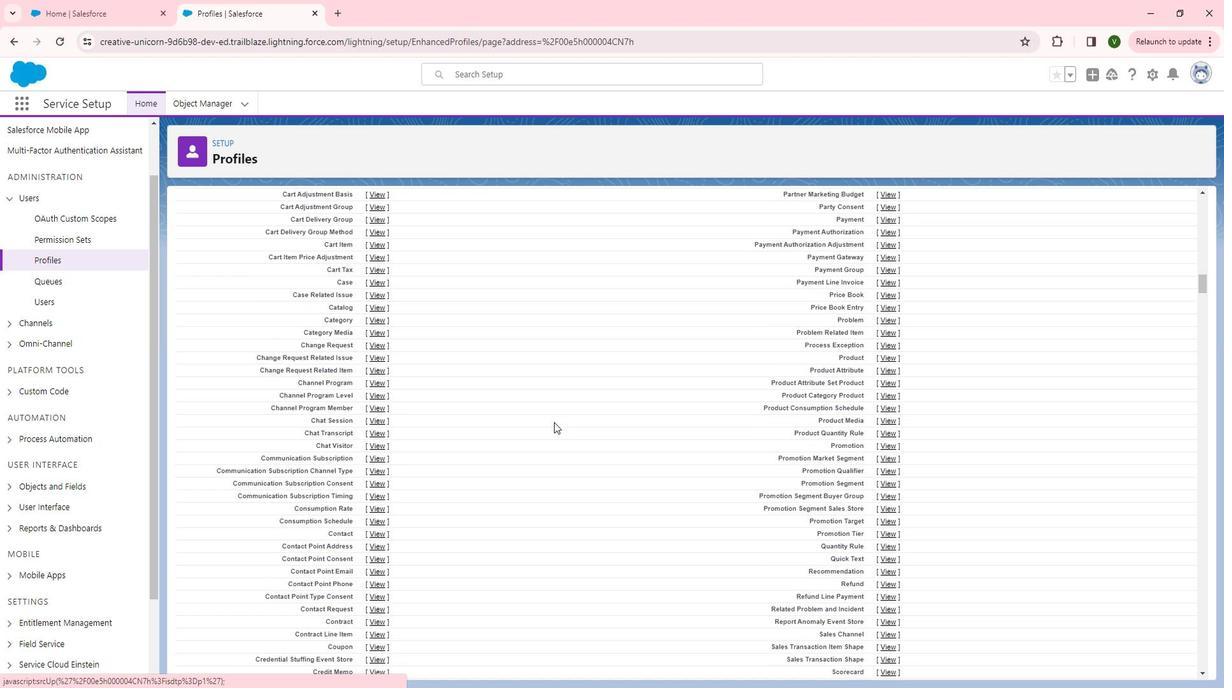 
Action: Mouse scrolled (564, 418) with delta (0, 0)
Screenshot: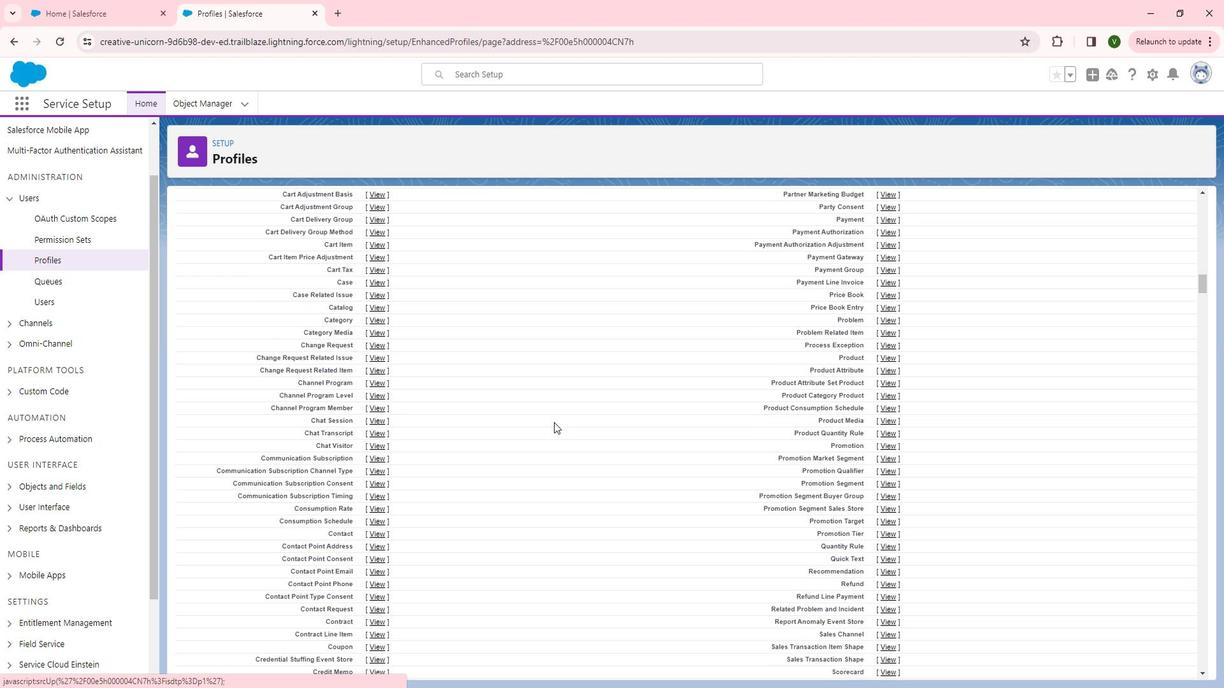 
Action: Mouse scrolled (564, 418) with delta (0, 0)
Screenshot: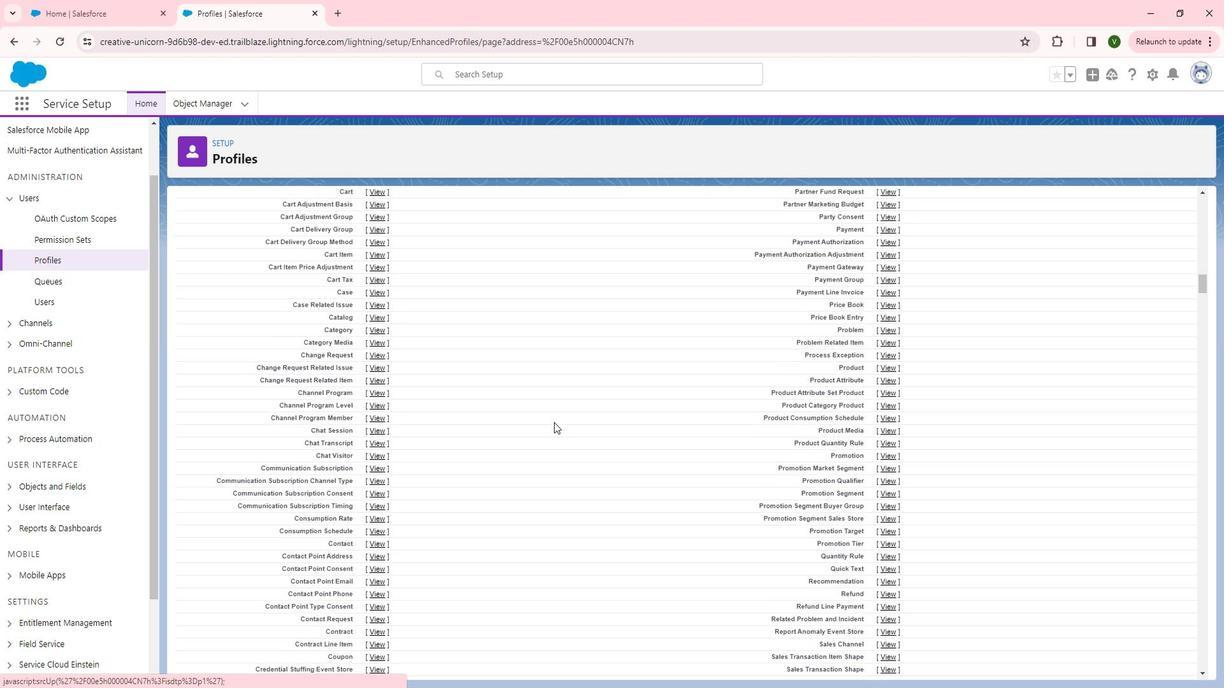 
Action: Mouse scrolled (564, 418) with delta (0, 0)
Screenshot: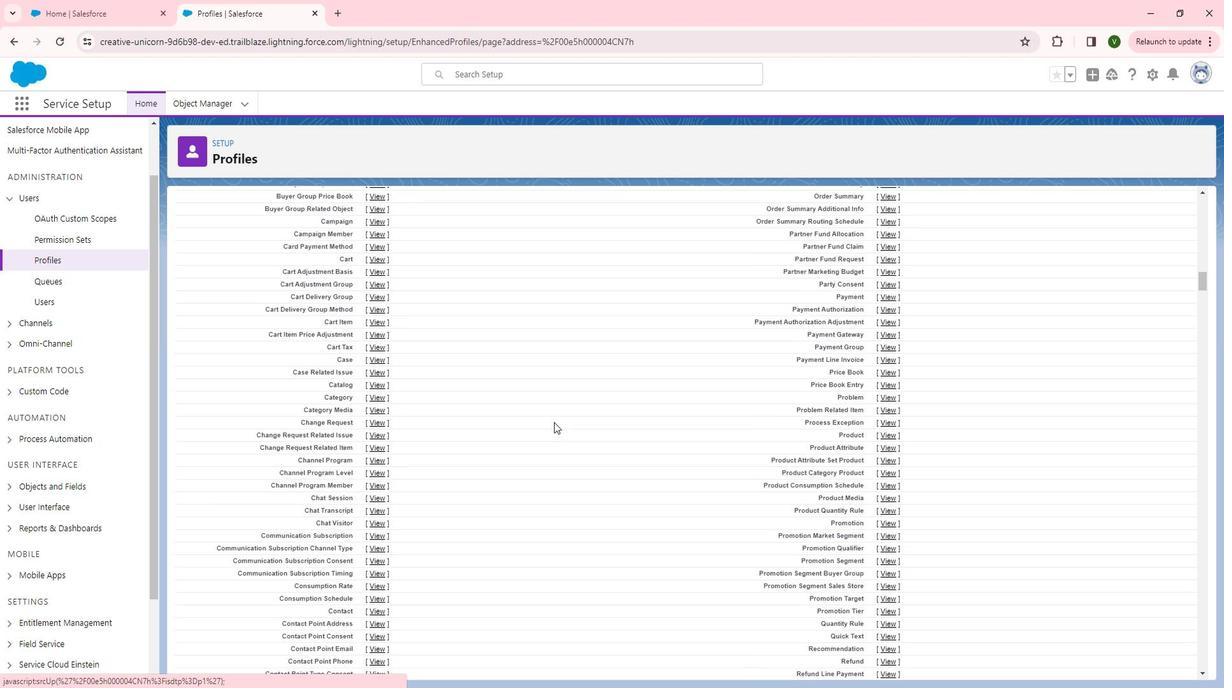 
Action: Mouse scrolled (564, 418) with delta (0, 0)
Screenshot: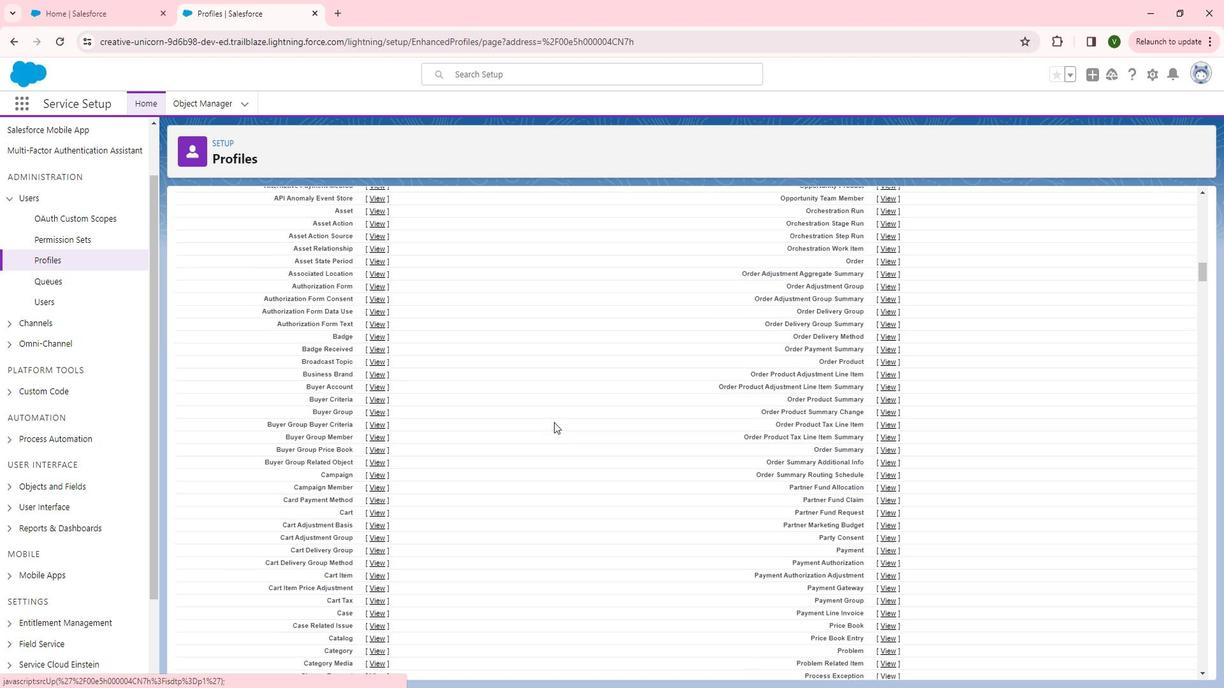 
Action: Mouse scrolled (564, 418) with delta (0, 0)
Screenshot: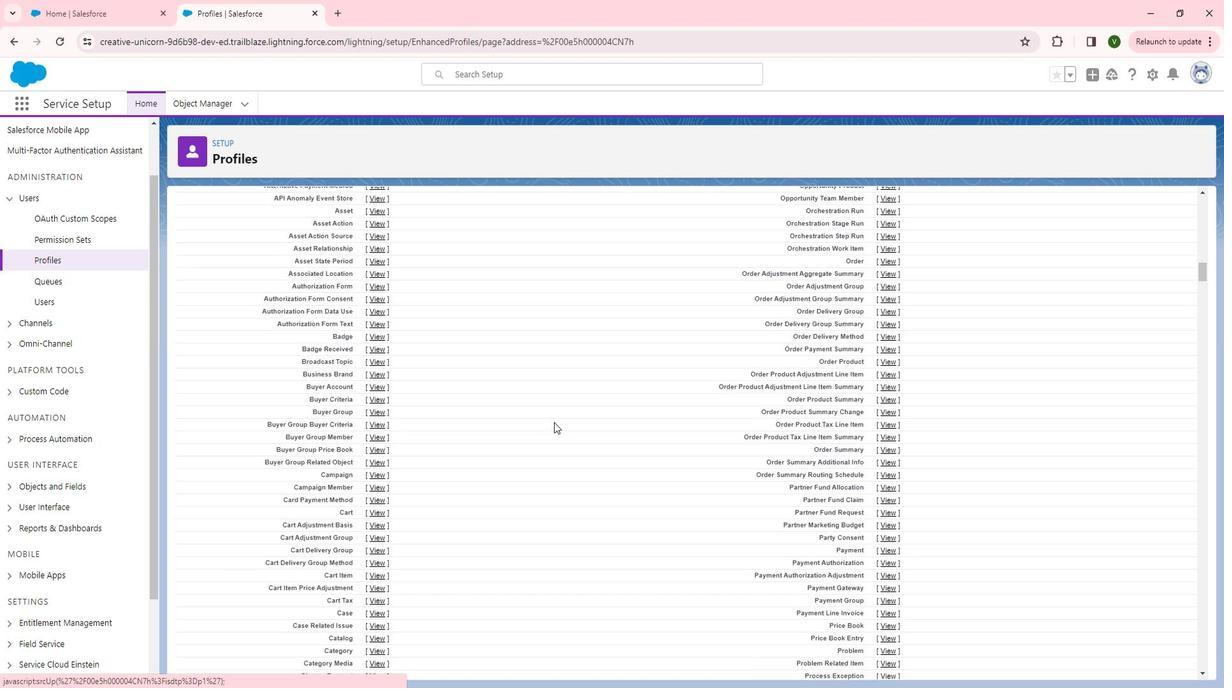 
Action: Mouse scrolled (564, 418) with delta (0, 0)
Screenshot: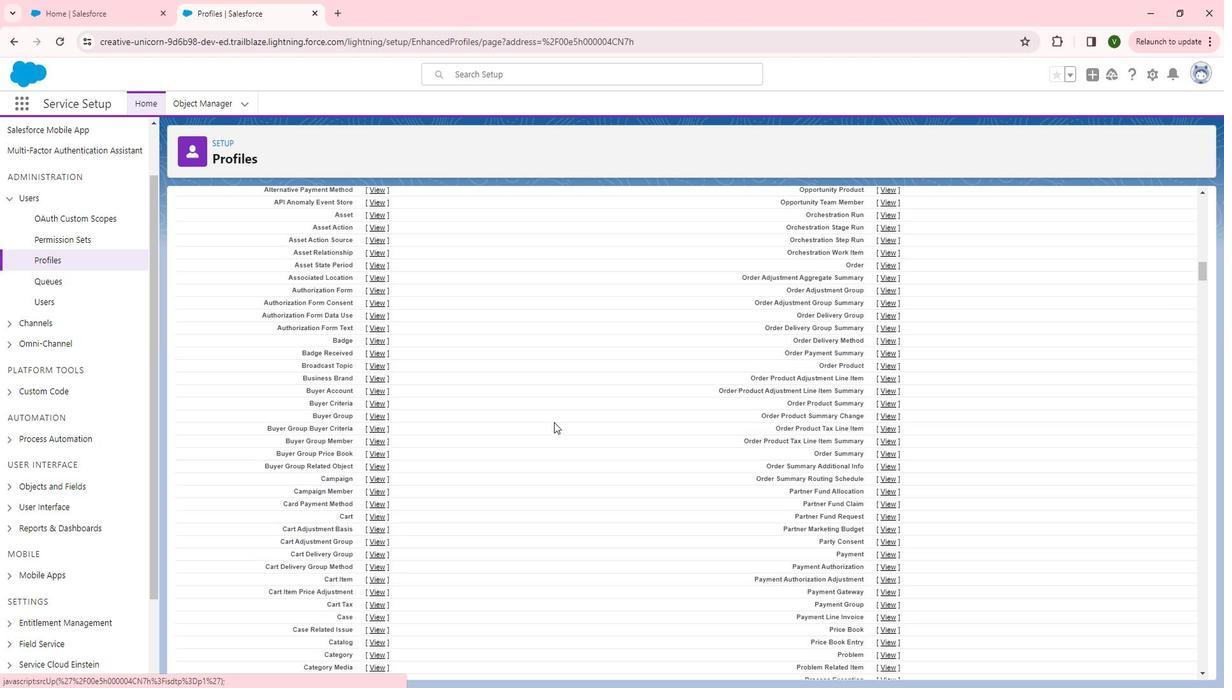 
Action: Mouse scrolled (564, 418) with delta (0, 0)
Screenshot: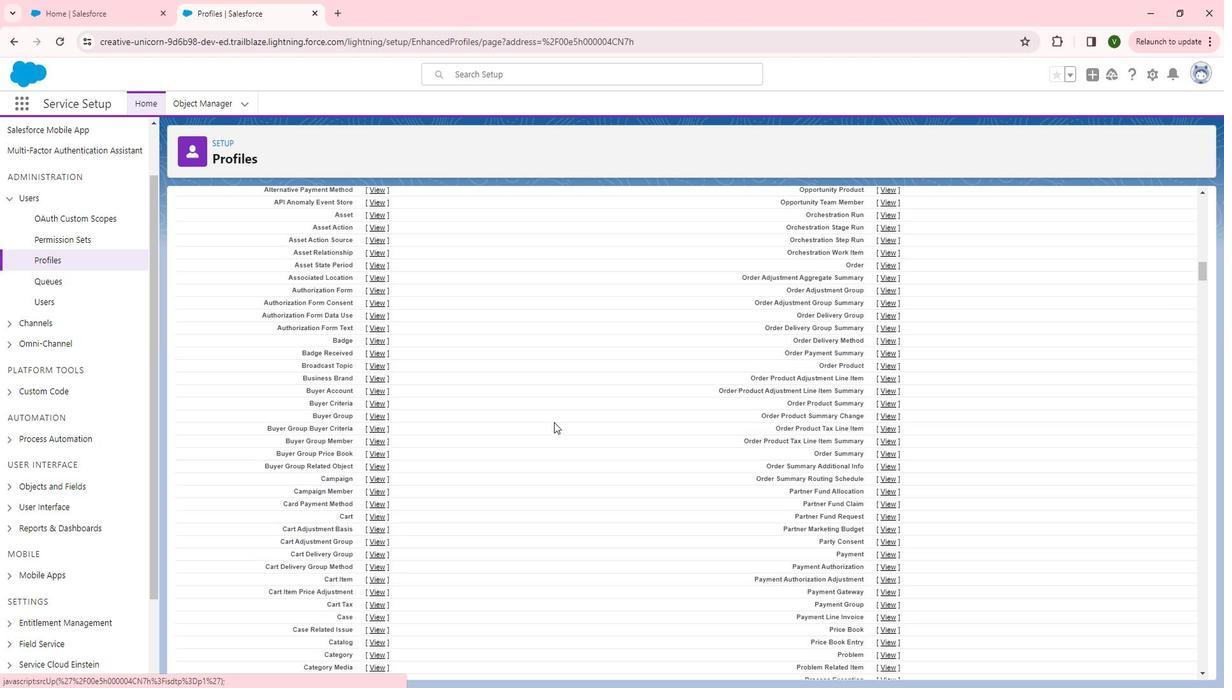 
Action: Mouse moved to (385, 397)
Screenshot: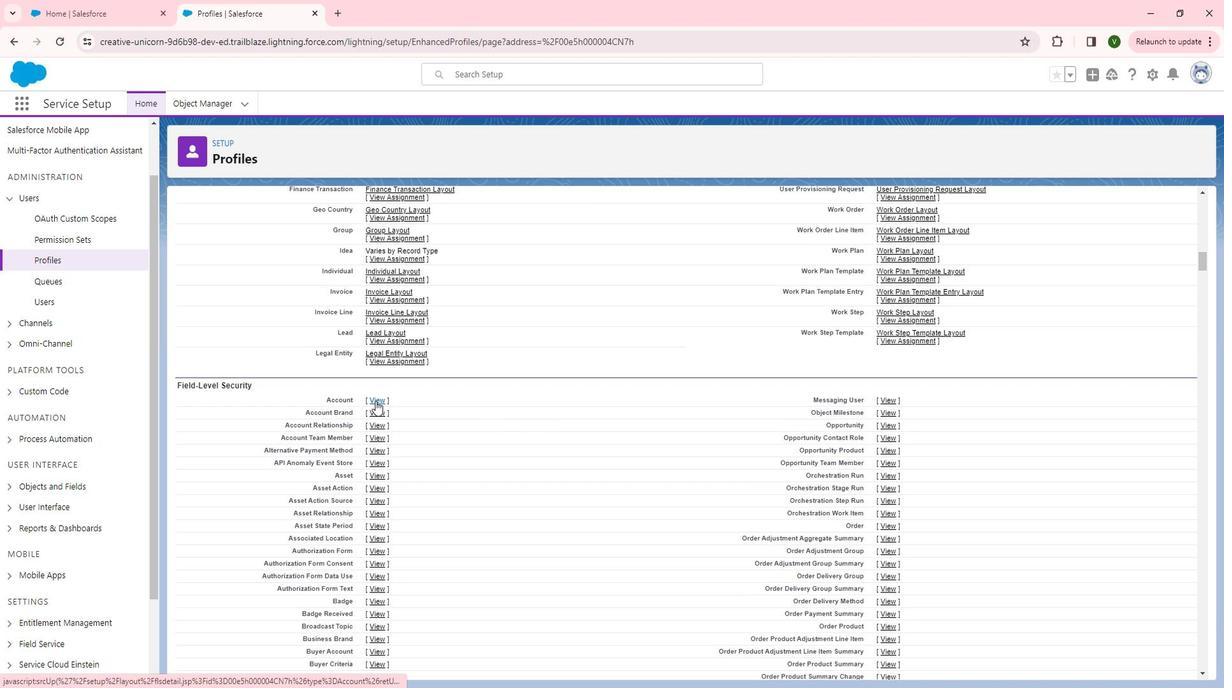 
Action: Mouse pressed left at (385, 397)
Screenshot: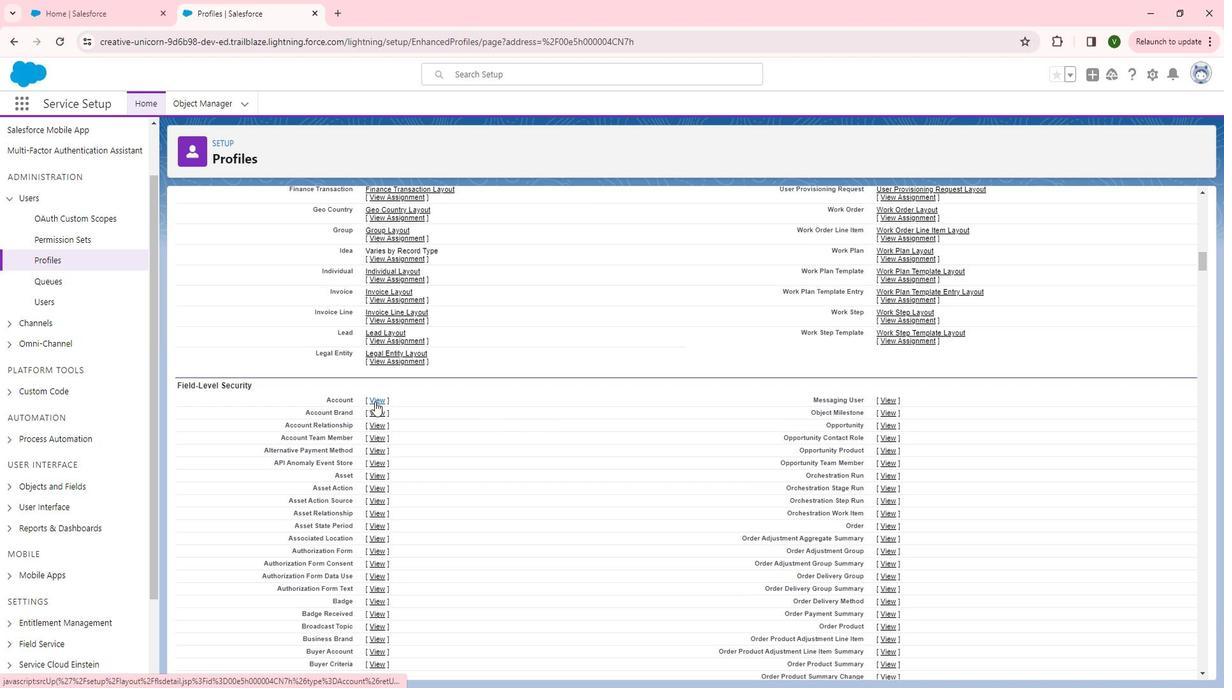 
Action: Mouse moved to (510, 249)
Screenshot: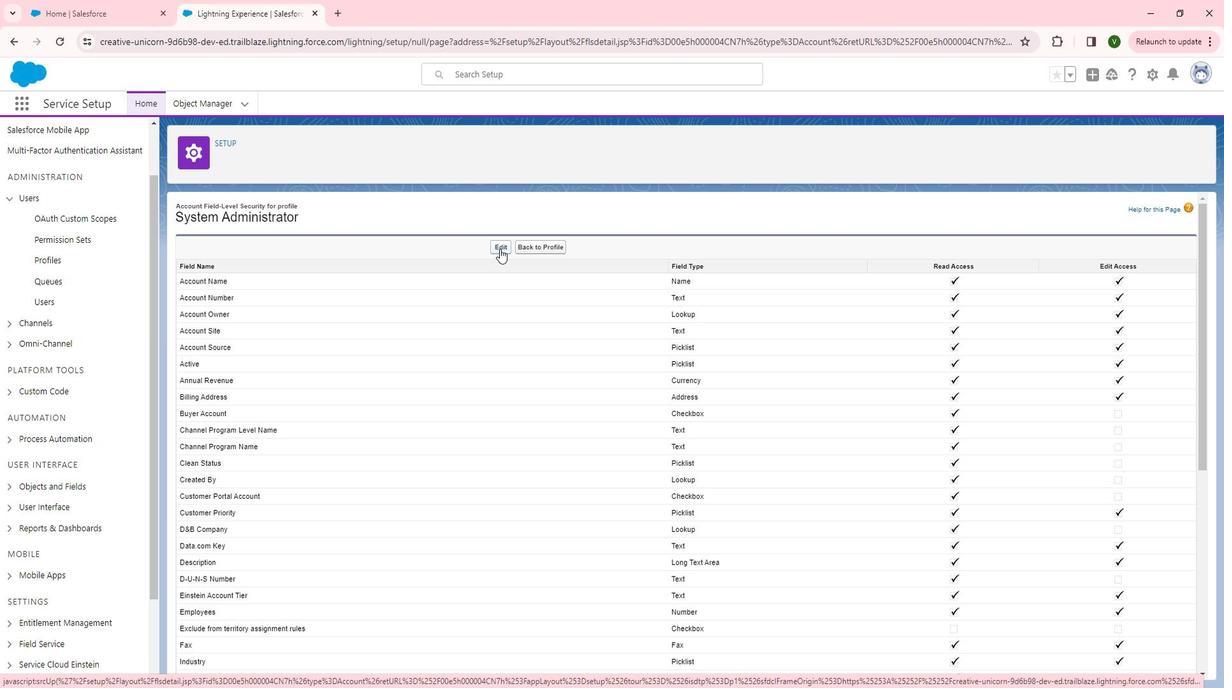 
Action: Mouse pressed left at (510, 249)
Screenshot: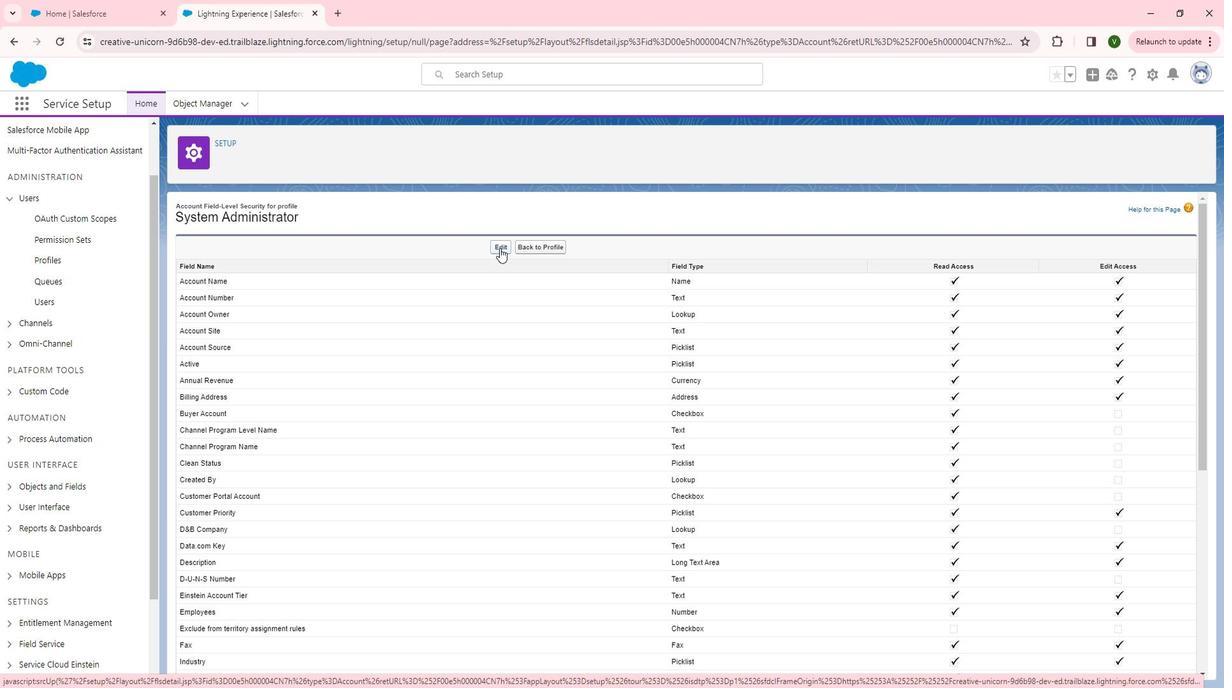 
Action: Mouse moved to (1106, 533)
Screenshot: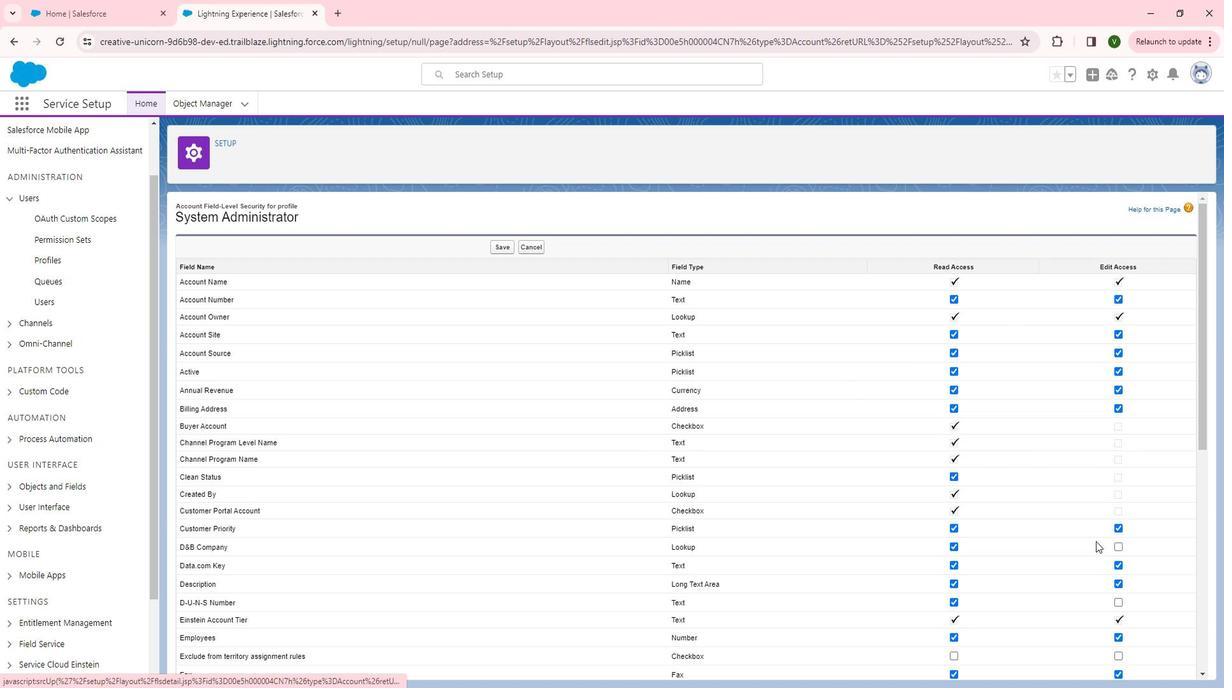 
Action: Mouse scrolled (1106, 532) with delta (0, 0)
Screenshot: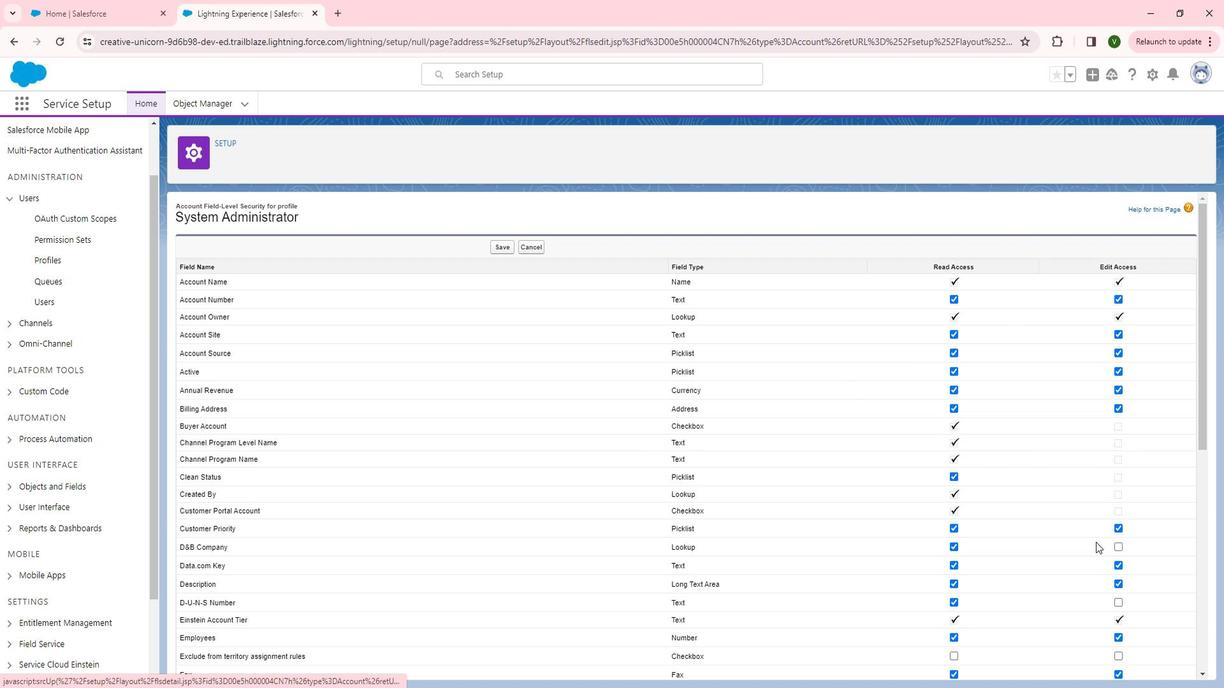 
Action: Mouse scrolled (1106, 532) with delta (0, 0)
Screenshot: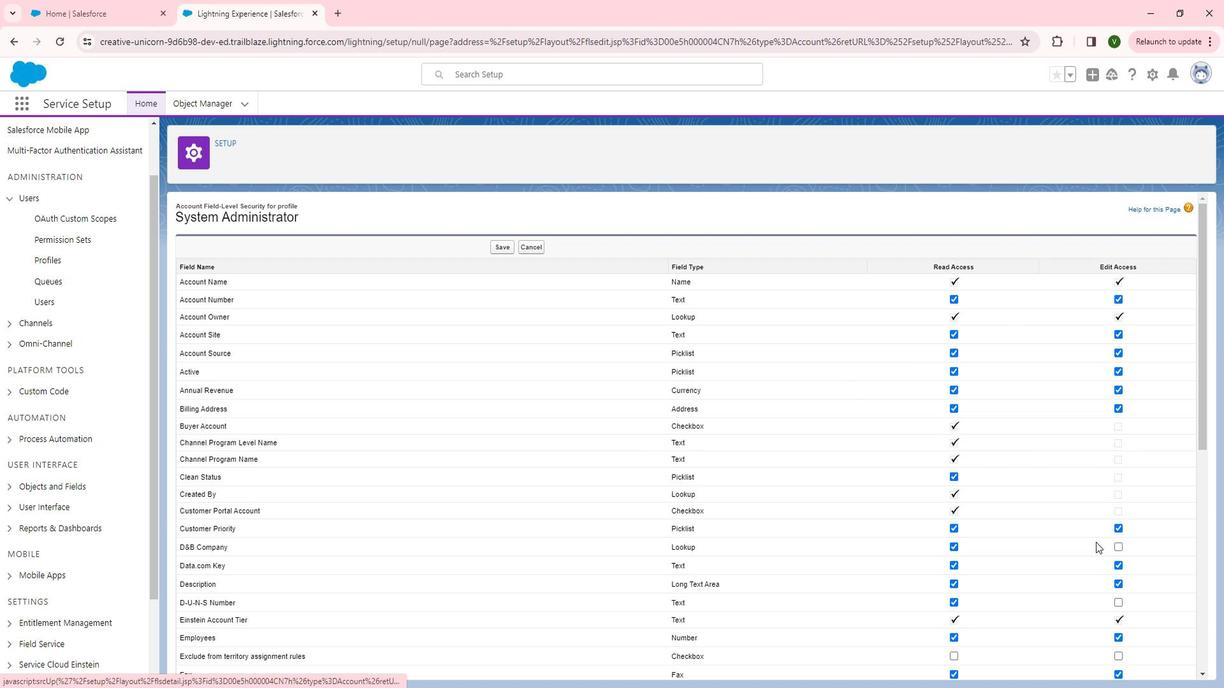 
Action: Mouse moved to (1053, 478)
Screenshot: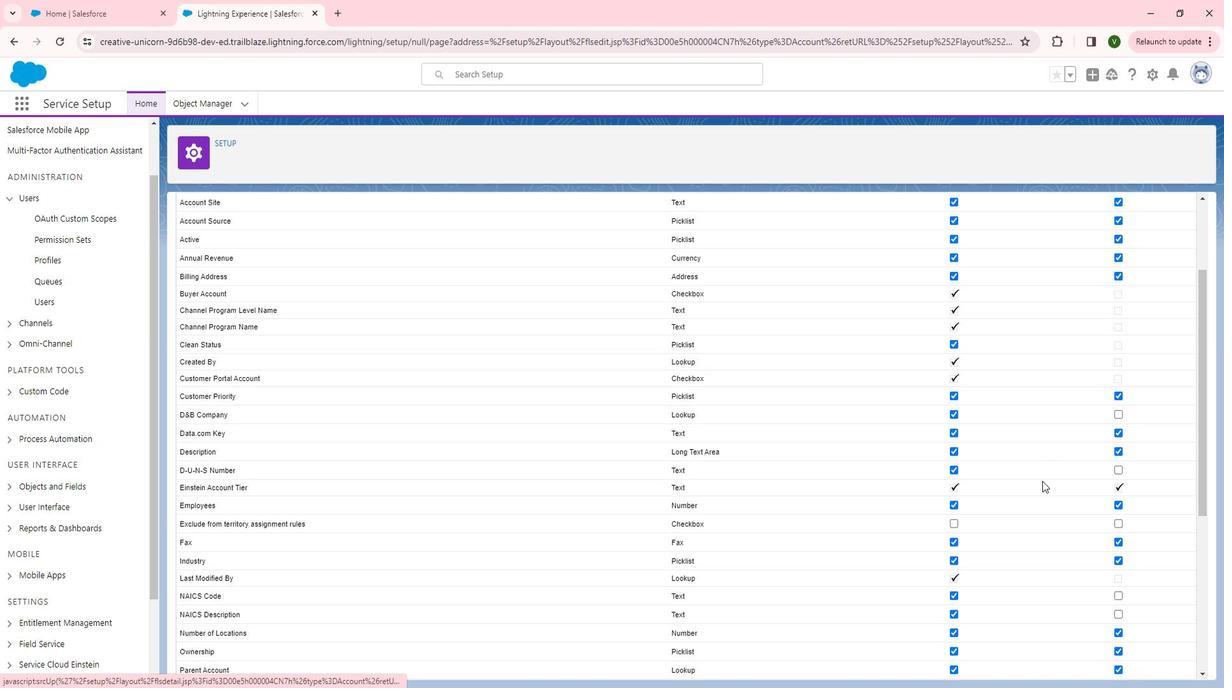 
Action: Mouse scrolled (1053, 478) with delta (0, 0)
Screenshot: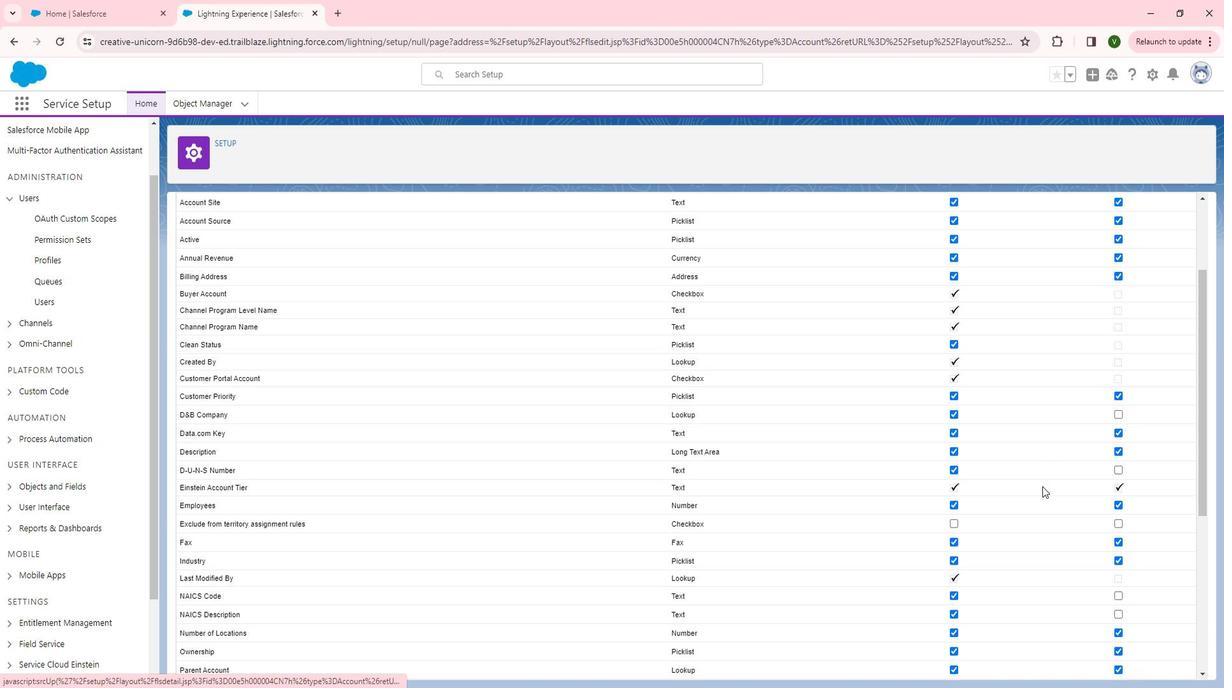 
Action: Mouse moved to (1053, 479)
Screenshot: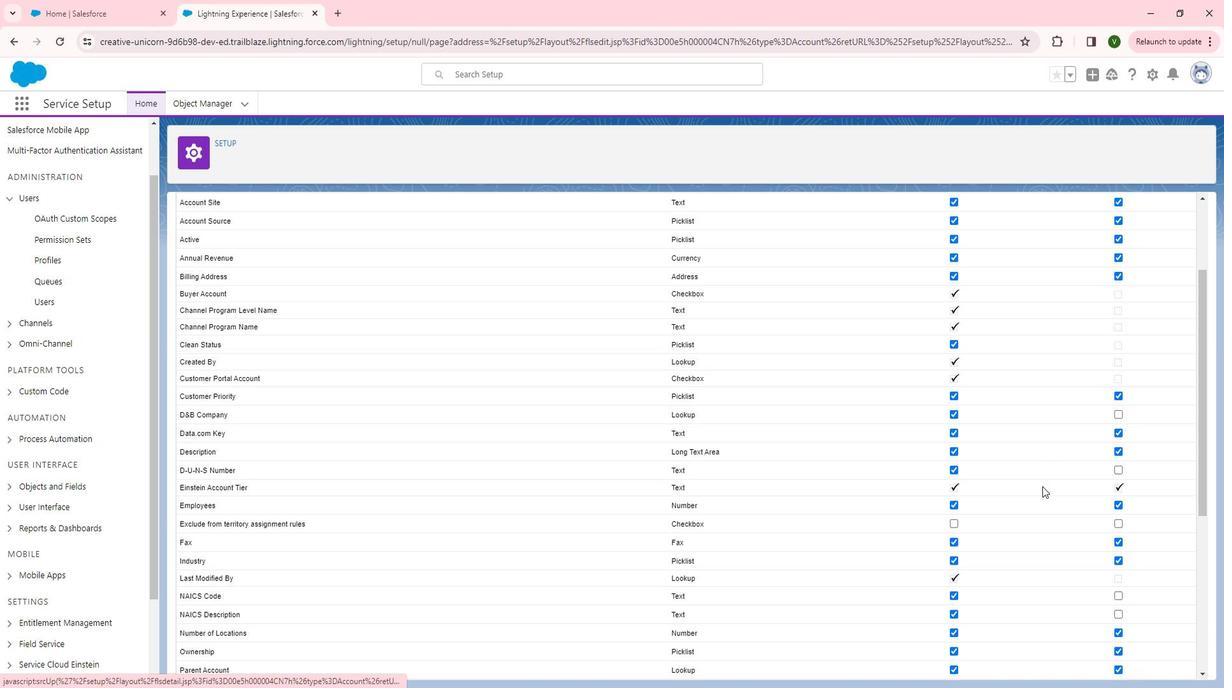 
Action: Mouse scrolled (1053, 480) with delta (0, 0)
Screenshot: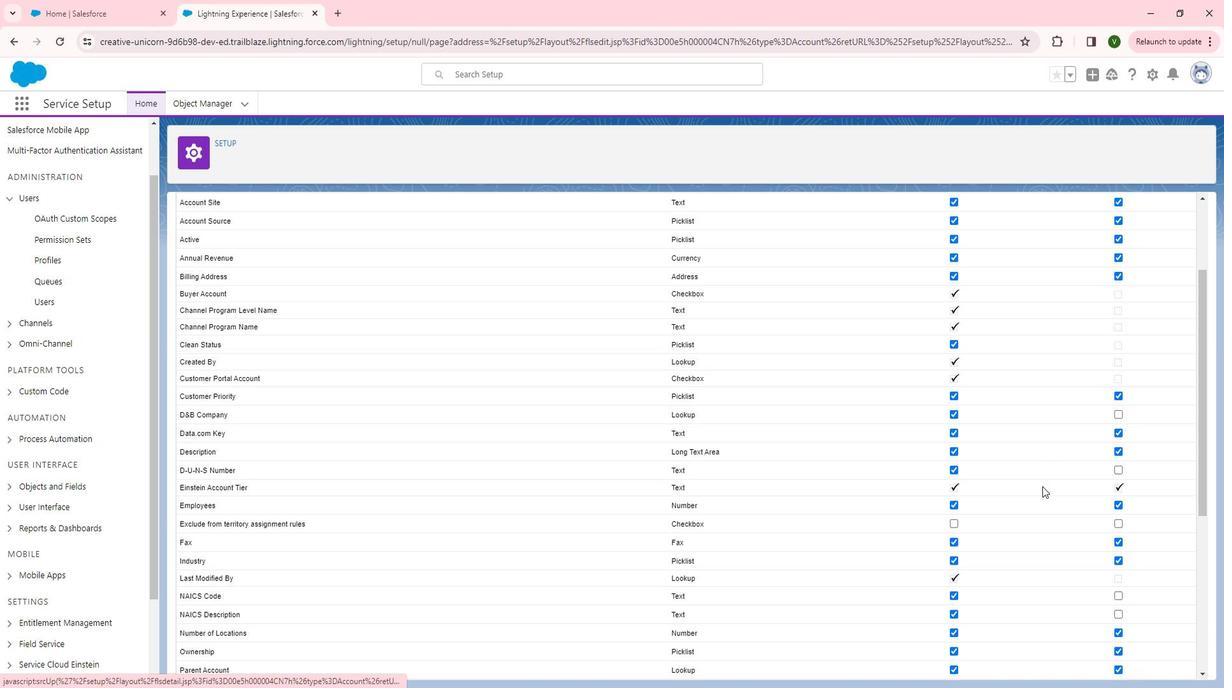 
Action: Mouse moved to (1112, 504)
Screenshot: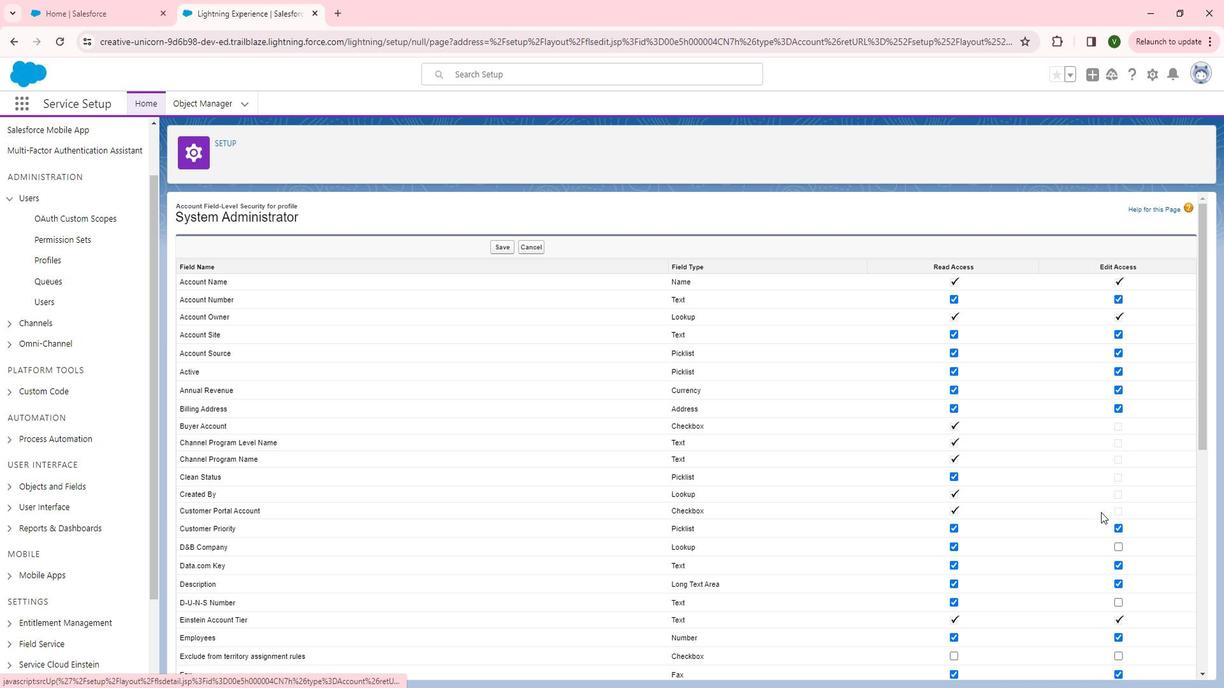 
Action: Mouse scrolled (1112, 503) with delta (0, 0)
Screenshot: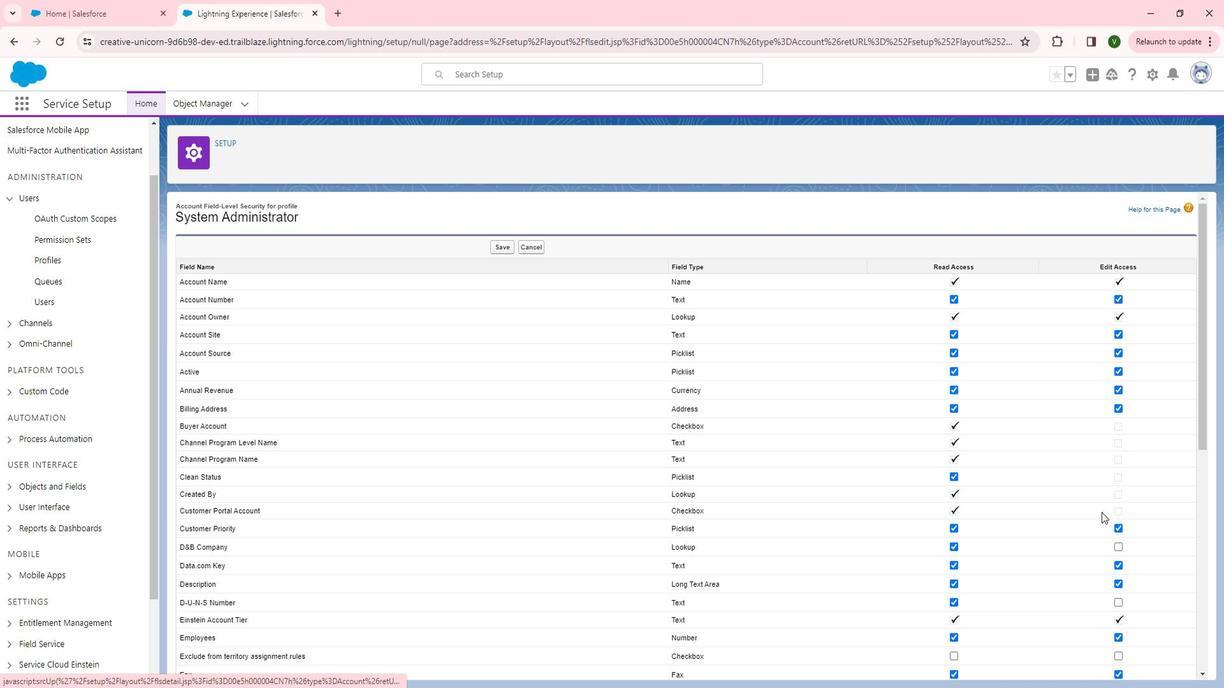 
Action: Mouse moved to (1125, 235)
Screenshot: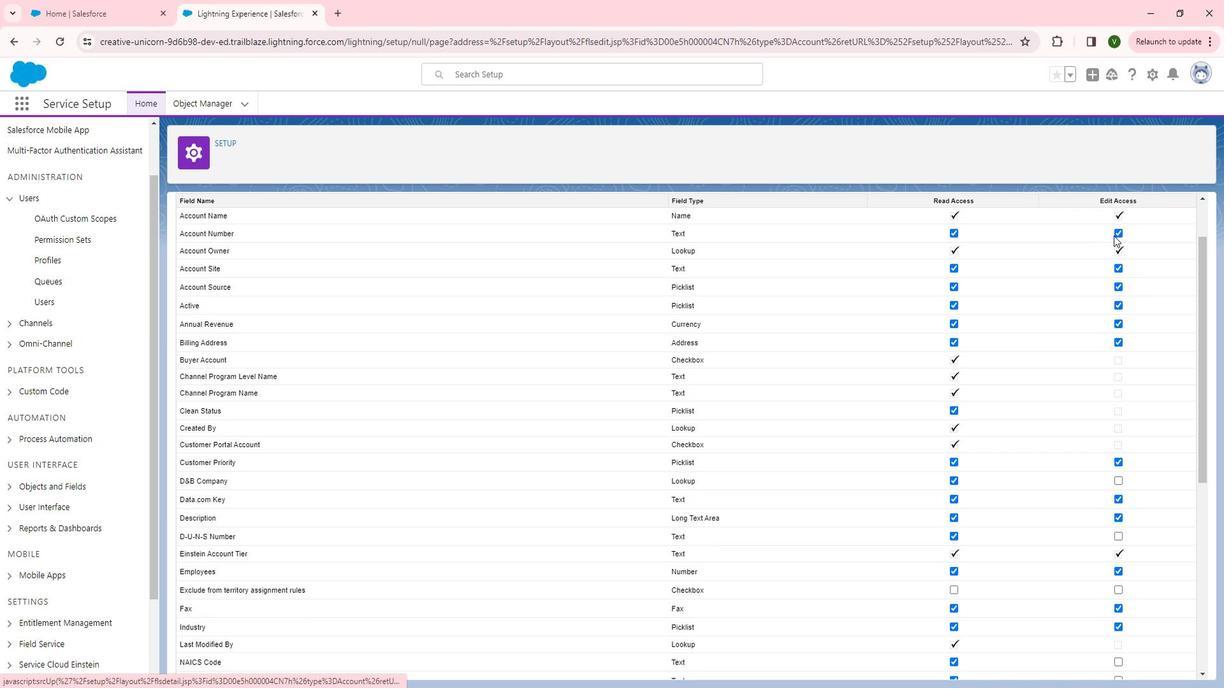 
Action: Mouse pressed left at (1125, 235)
Screenshot: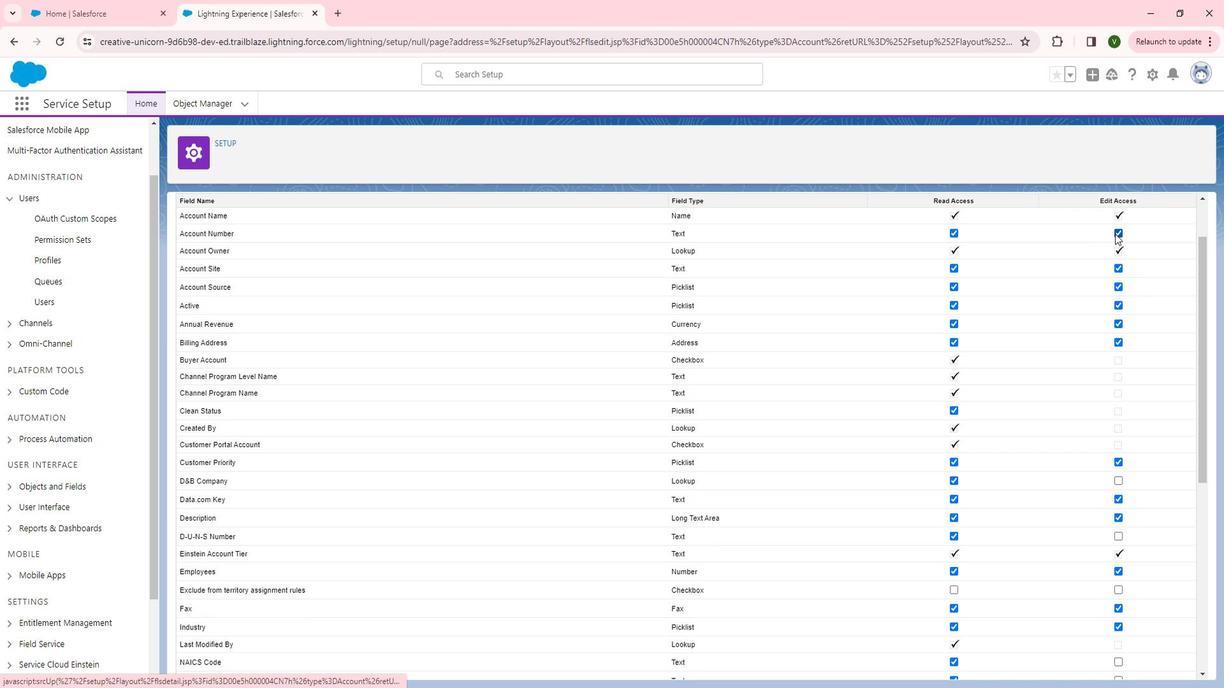 
Action: Mouse moved to (1132, 506)
Screenshot: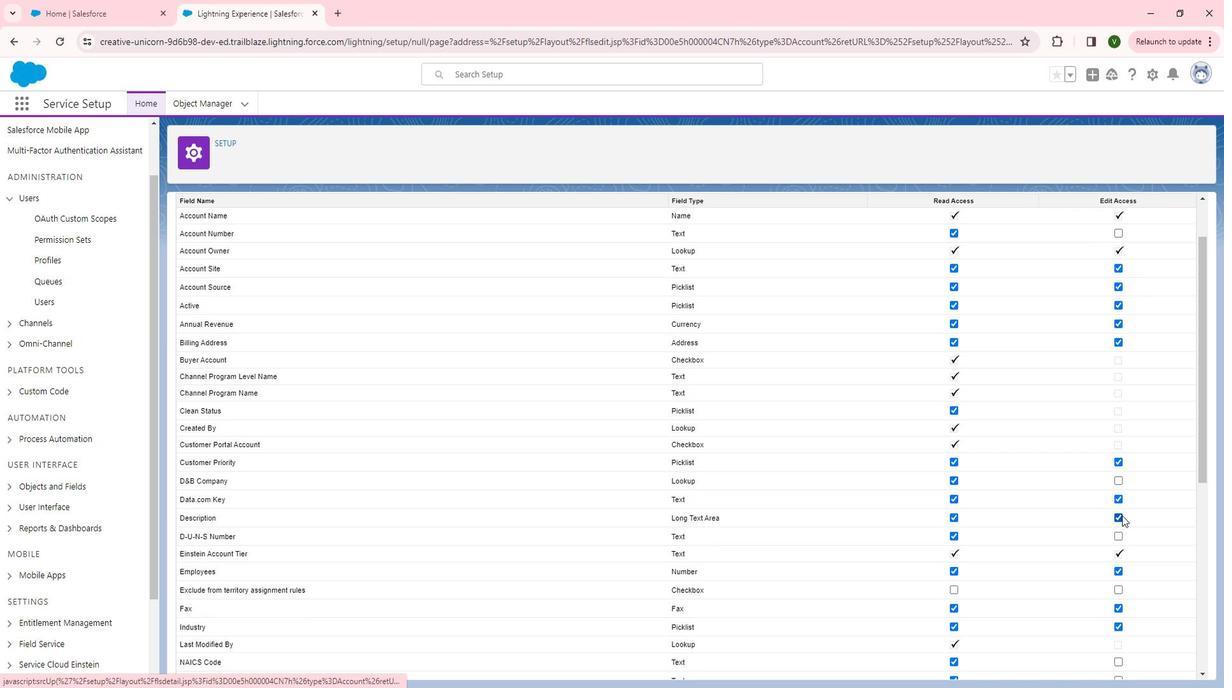 
Action: Mouse pressed left at (1132, 506)
Screenshot: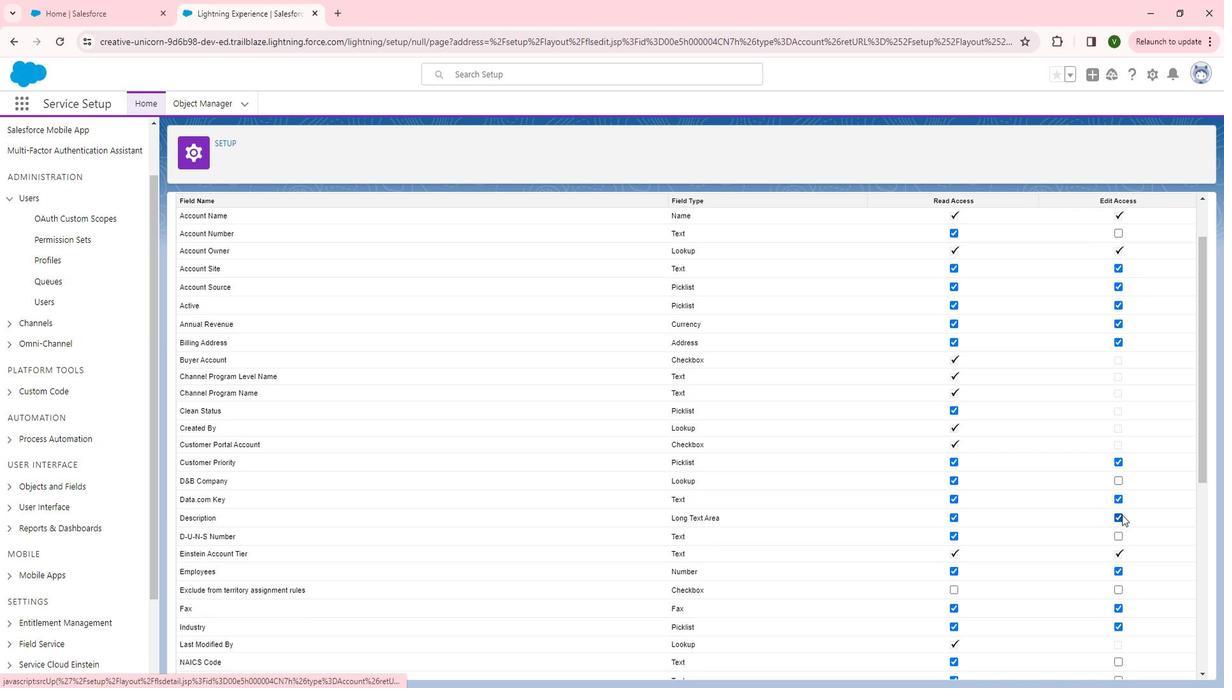 
Action: Mouse moved to (1099, 545)
Screenshot: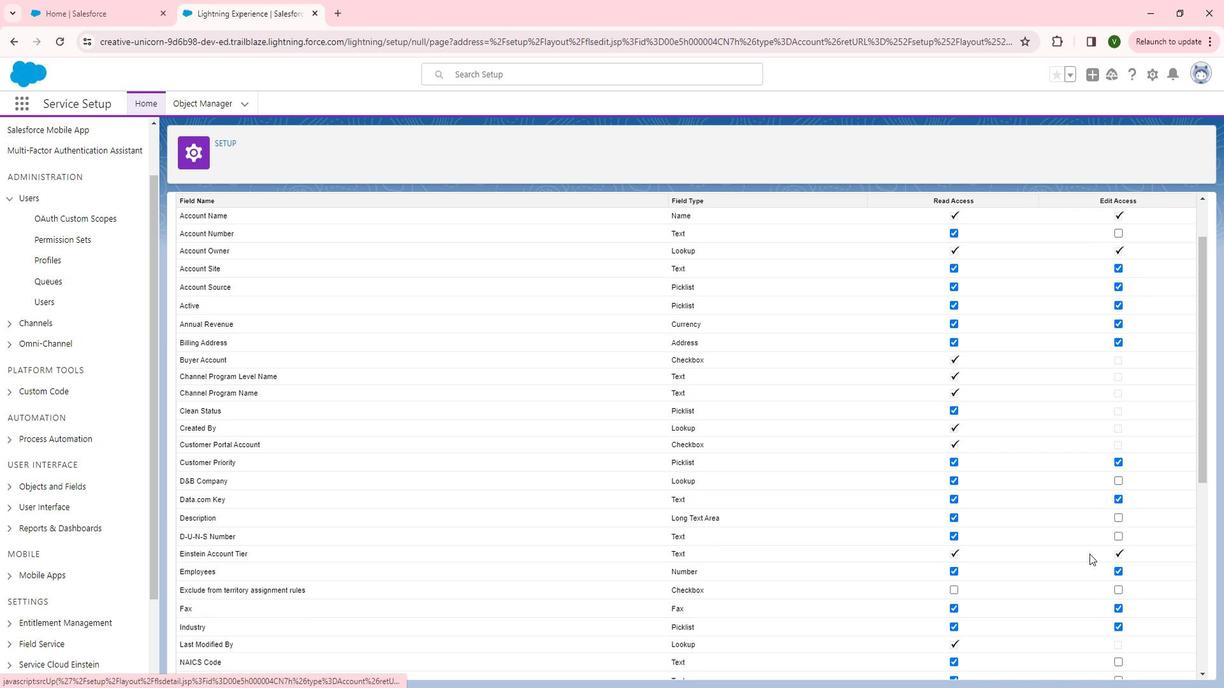 
Action: Mouse scrolled (1099, 544) with delta (0, 0)
Screenshot: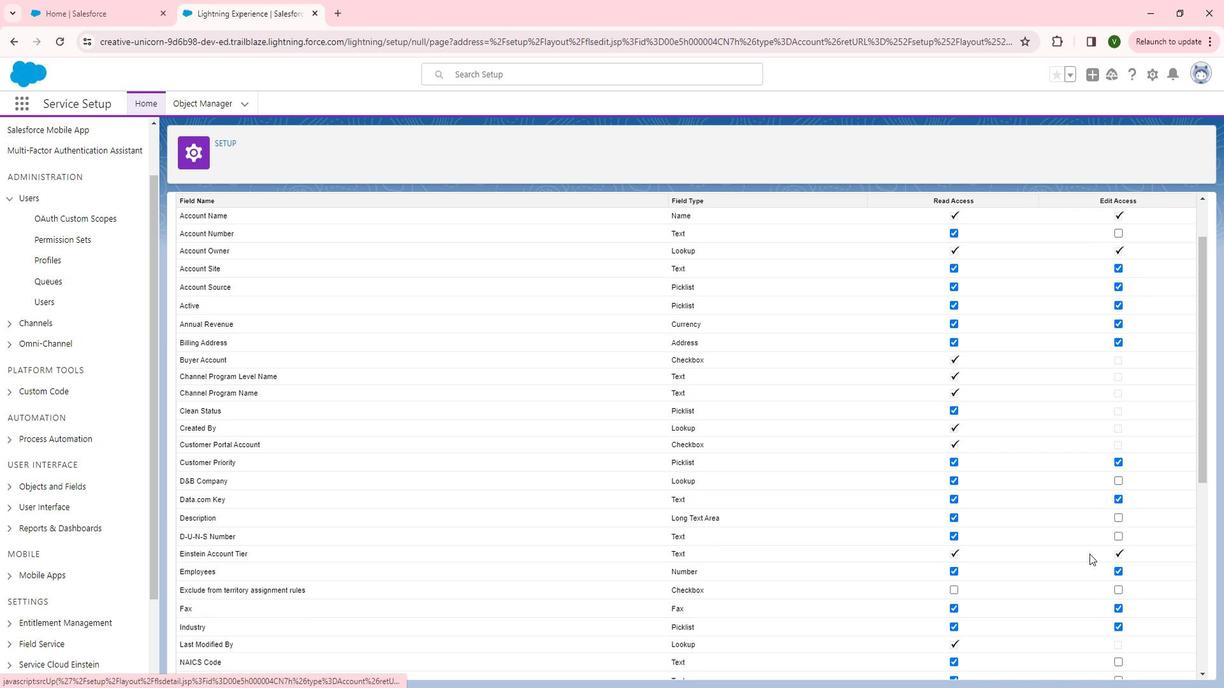 
Action: Mouse scrolled (1099, 544) with delta (0, 0)
Screenshot: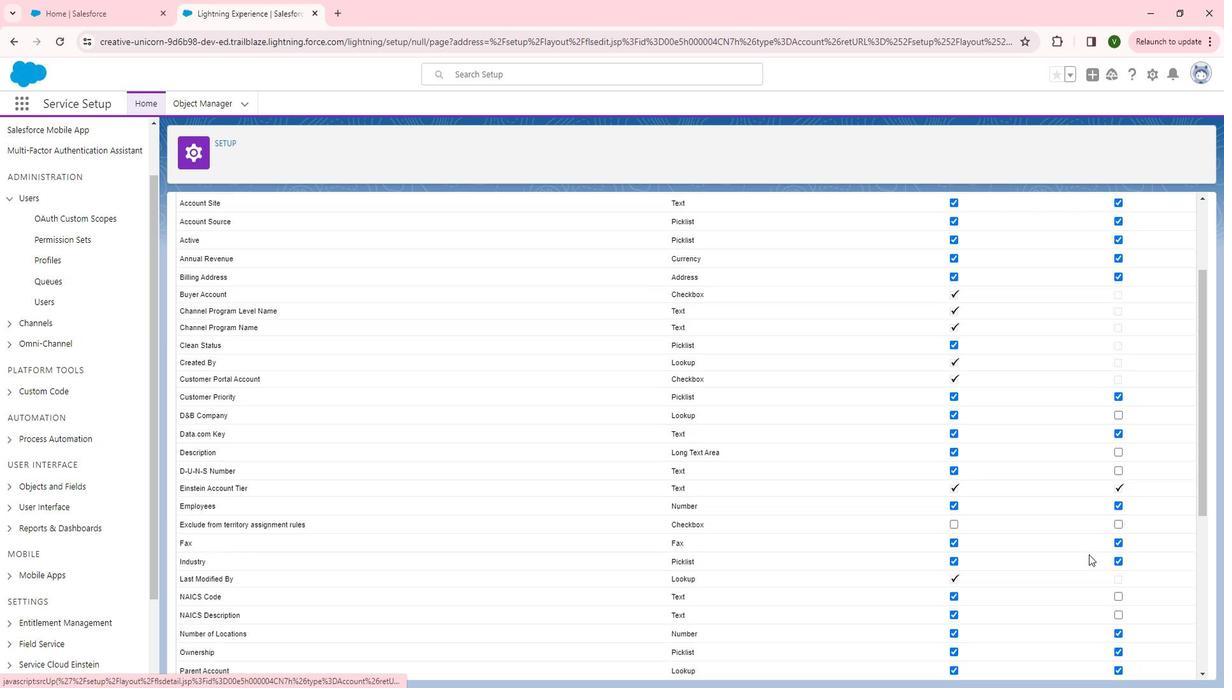 
Action: Mouse moved to (1083, 558)
Screenshot: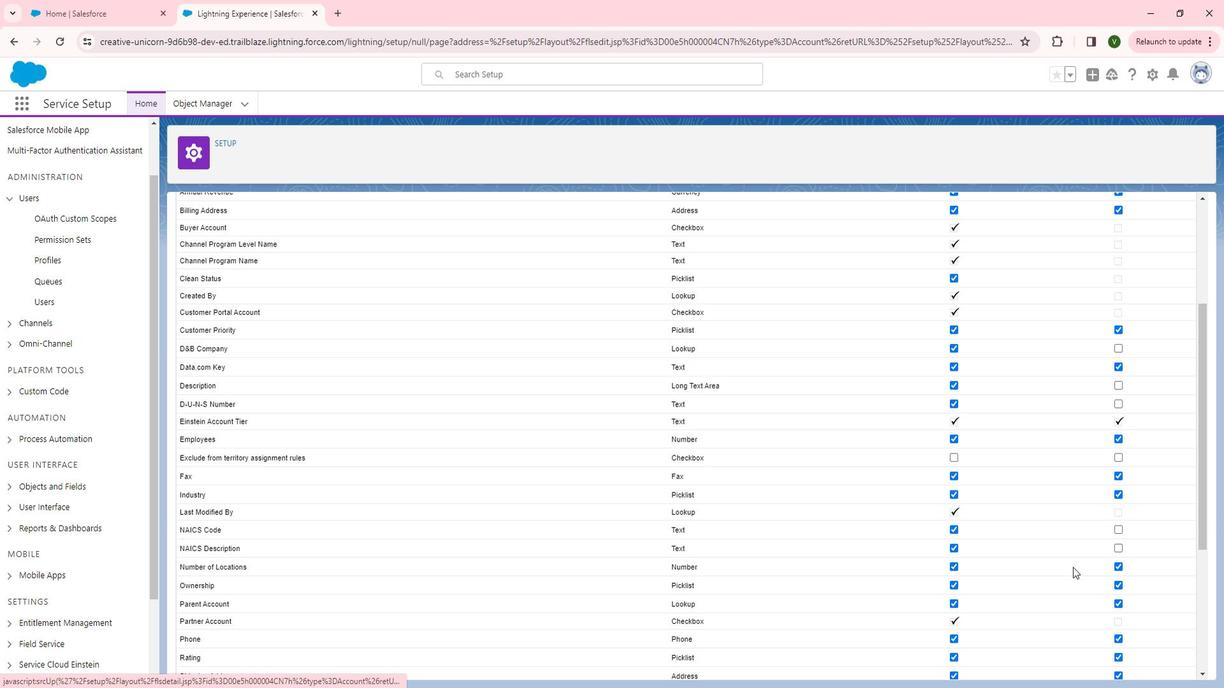 
Action: Mouse scrolled (1083, 557) with delta (0, 0)
Screenshot: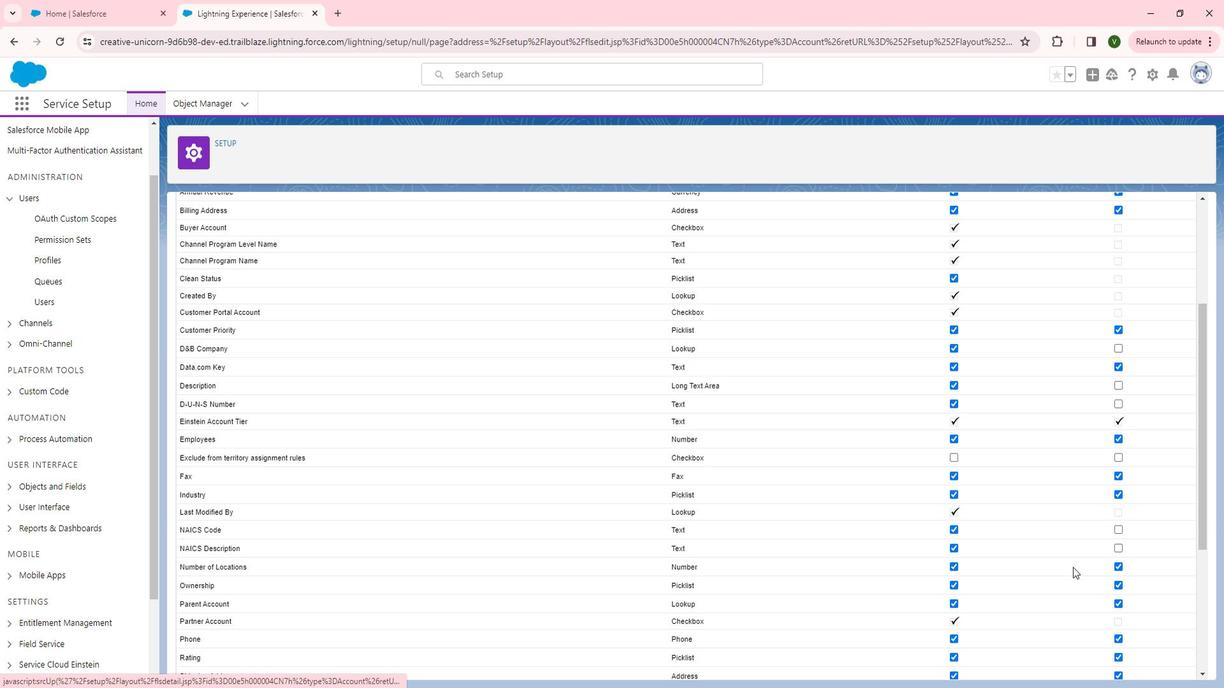 
Action: Mouse moved to (1083, 561)
Screenshot: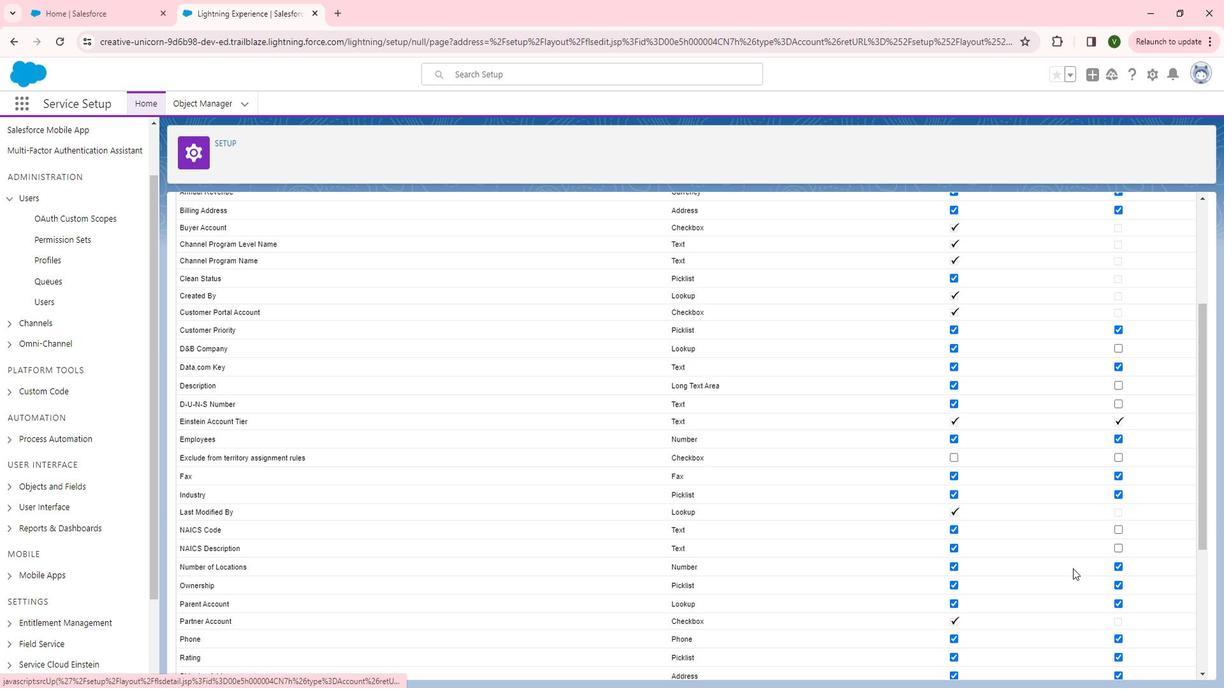 
Action: Mouse scrolled (1083, 560) with delta (0, 0)
Screenshot: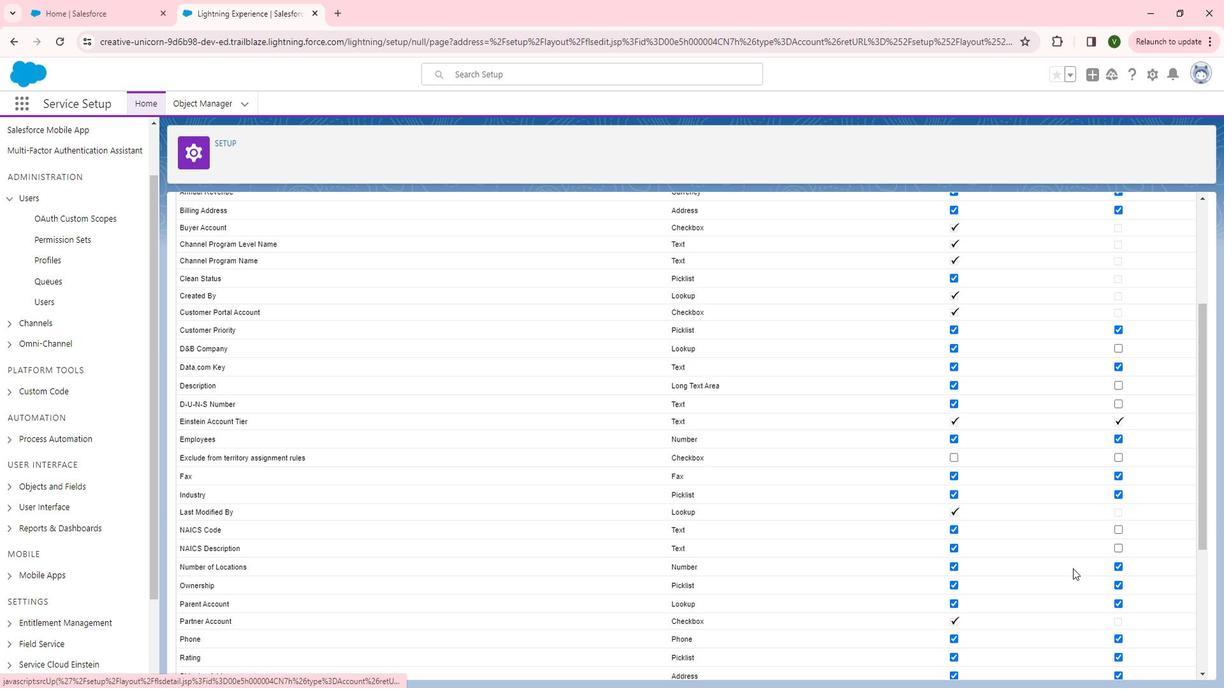 
Action: Mouse moved to (1085, 560)
Screenshot: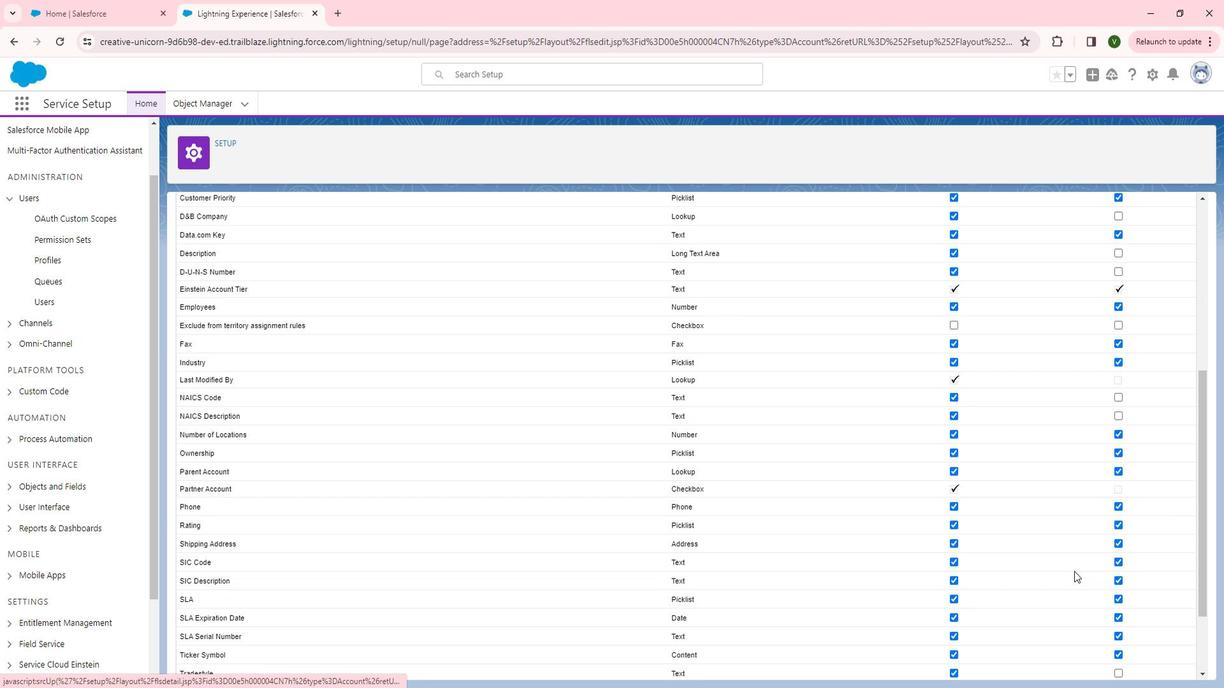 
Action: Mouse scrolled (1085, 559) with delta (0, 0)
Screenshot: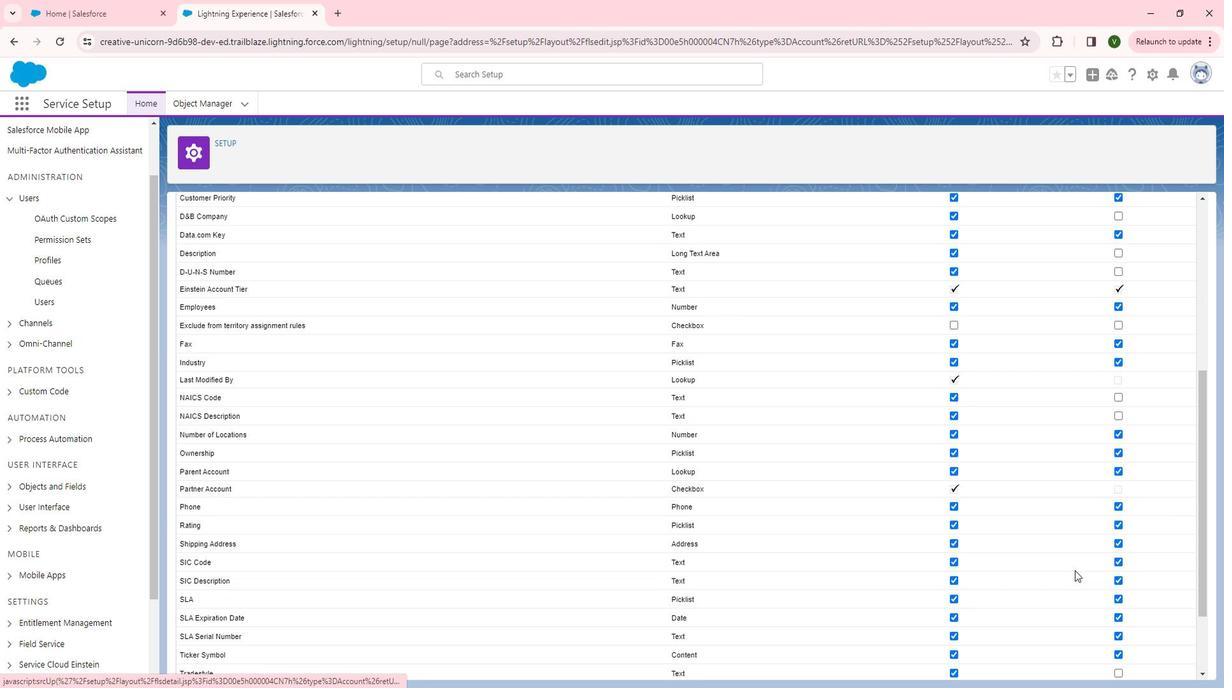 
Action: Mouse scrolled (1085, 559) with delta (0, 0)
Screenshot: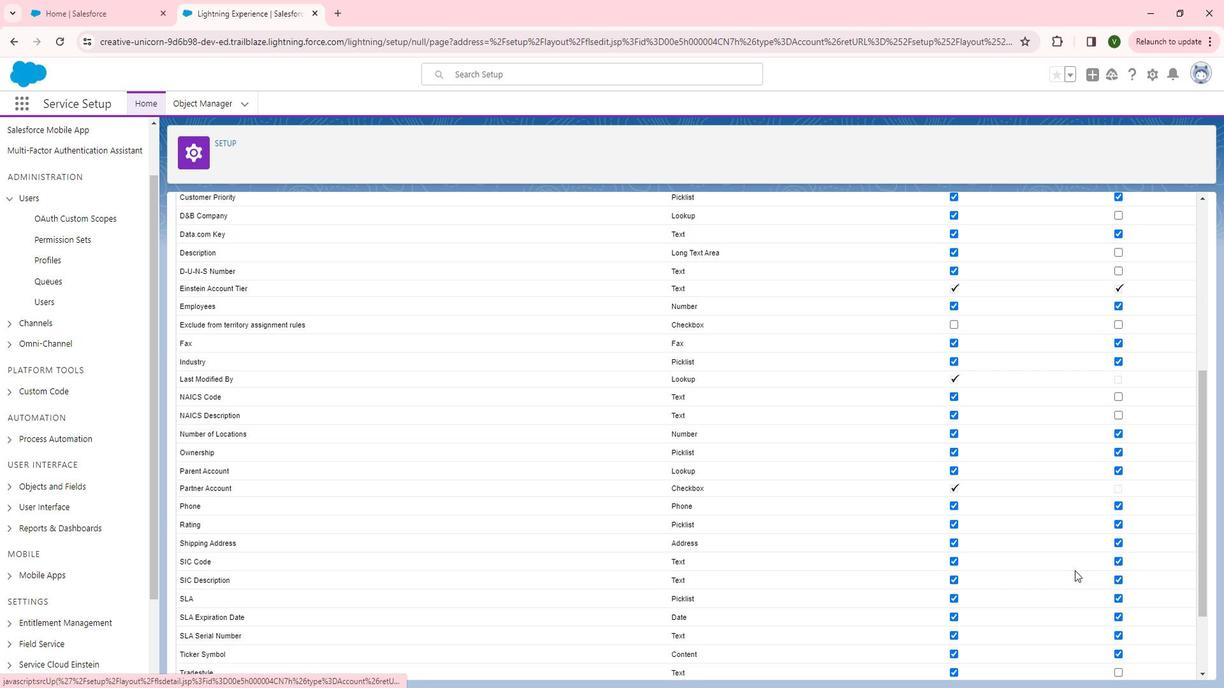 
Action: Mouse moved to (1126, 399)
Screenshot: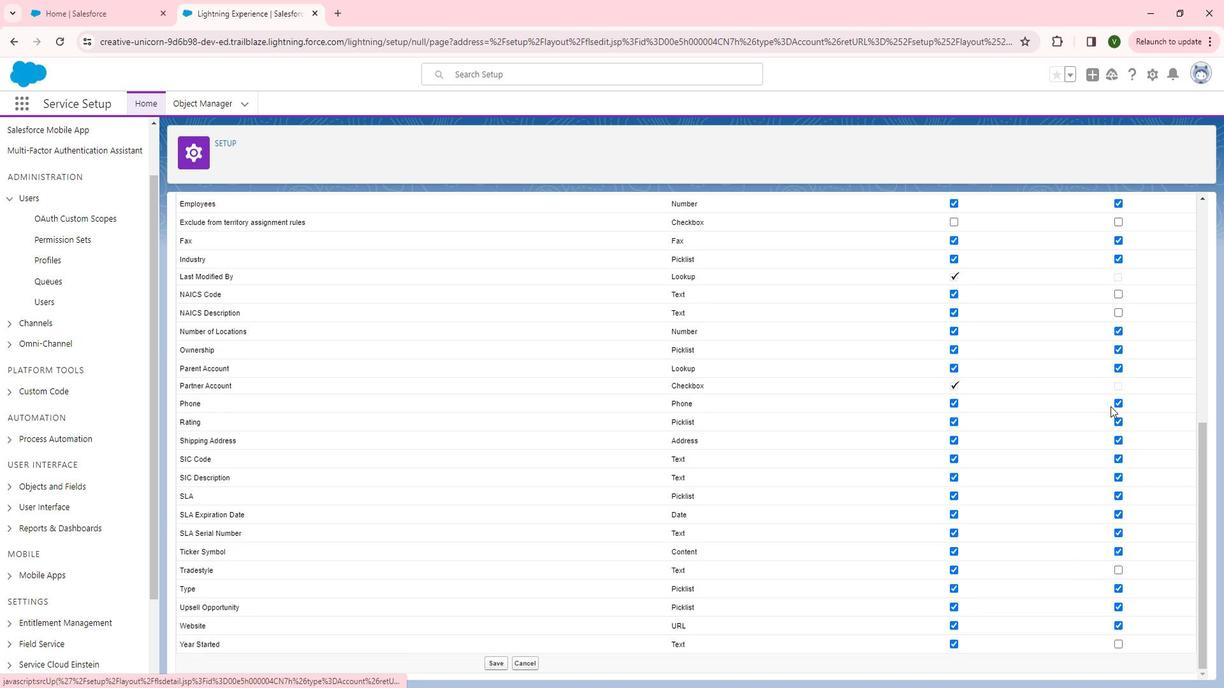 
Action: Mouse pressed left at (1126, 399)
Screenshot: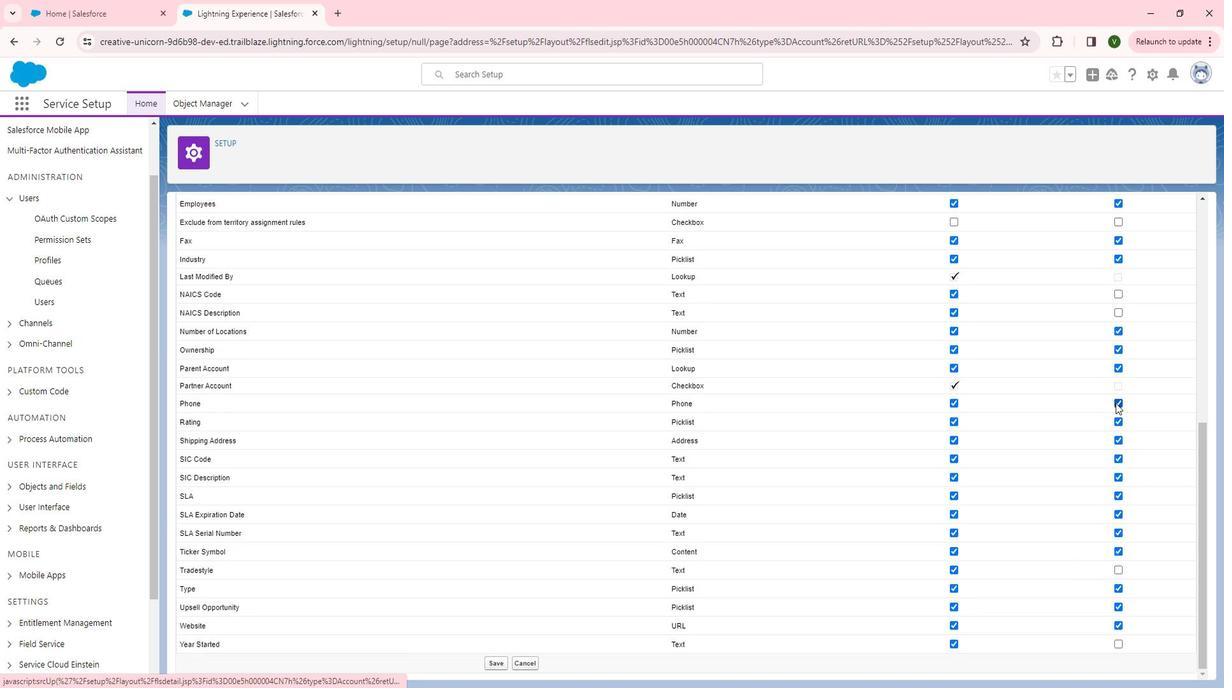 
Action: Mouse moved to (890, 476)
Screenshot: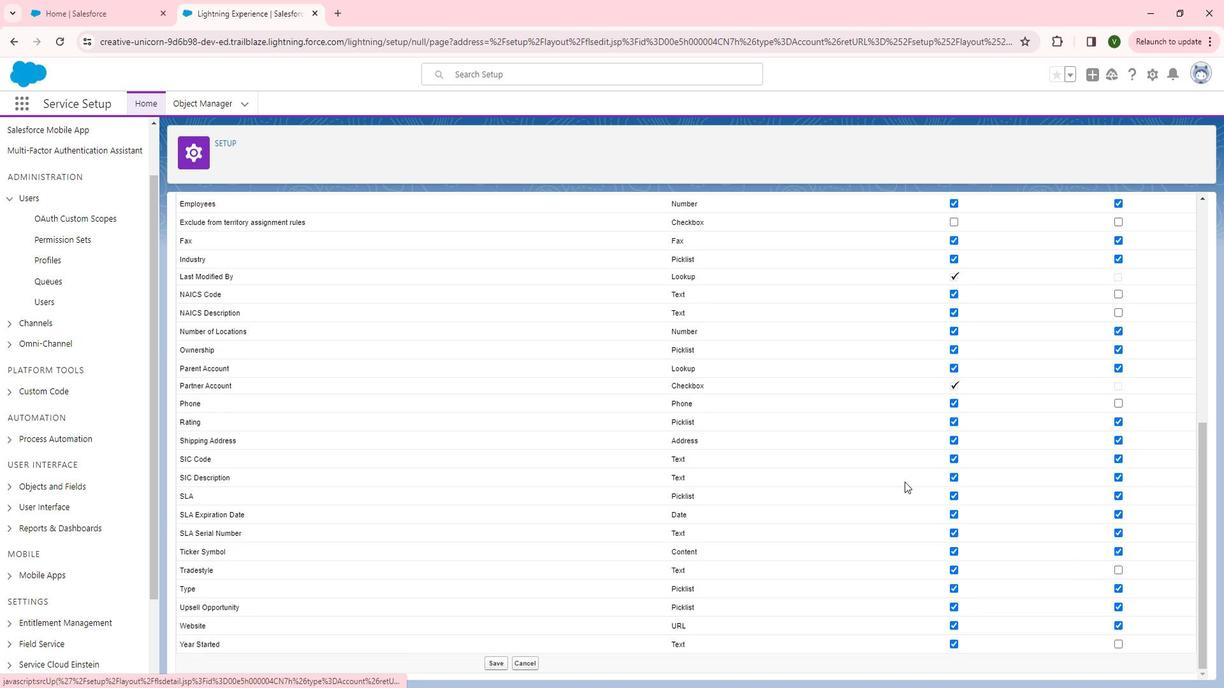 
Action: Mouse scrolled (890, 476) with delta (0, 0)
Screenshot: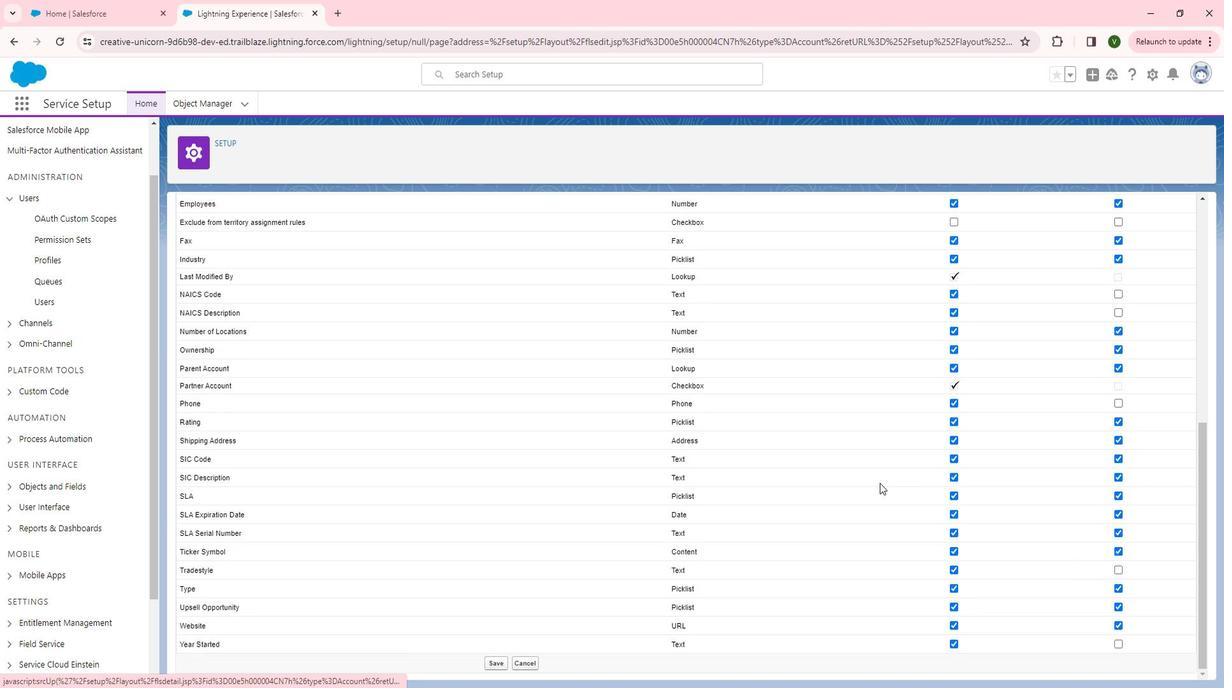 
Action: Mouse scrolled (890, 476) with delta (0, 0)
Screenshot: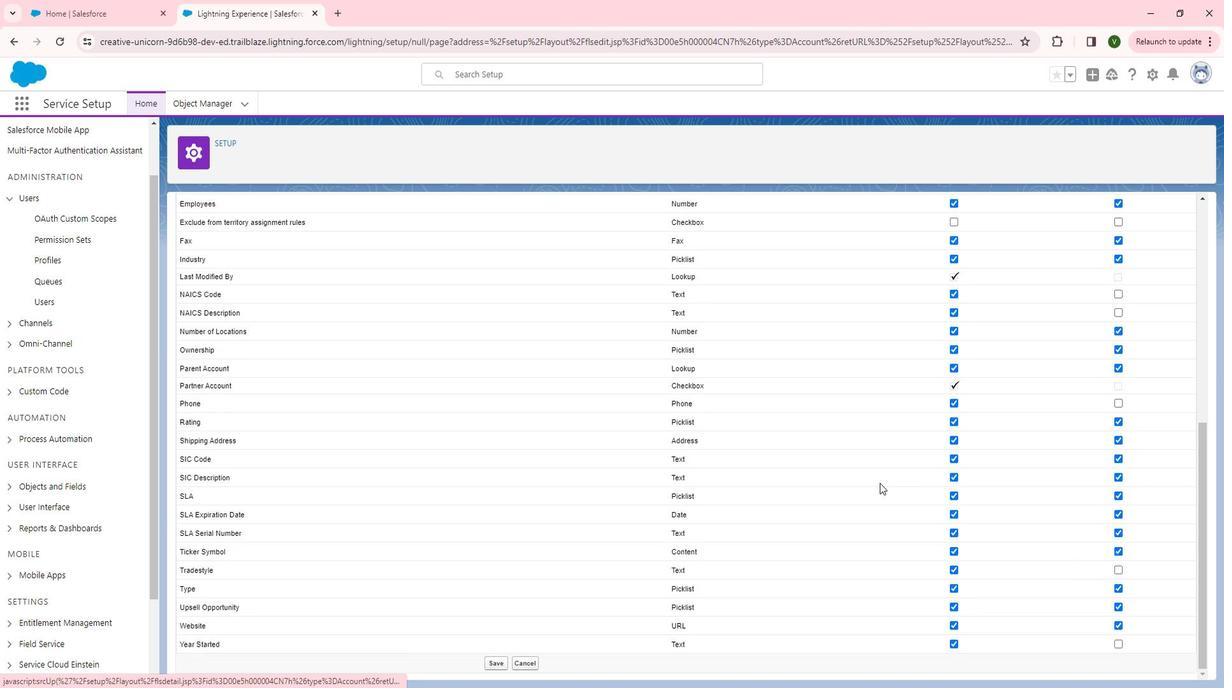 
Action: Mouse scrolled (890, 476) with delta (0, 0)
Screenshot: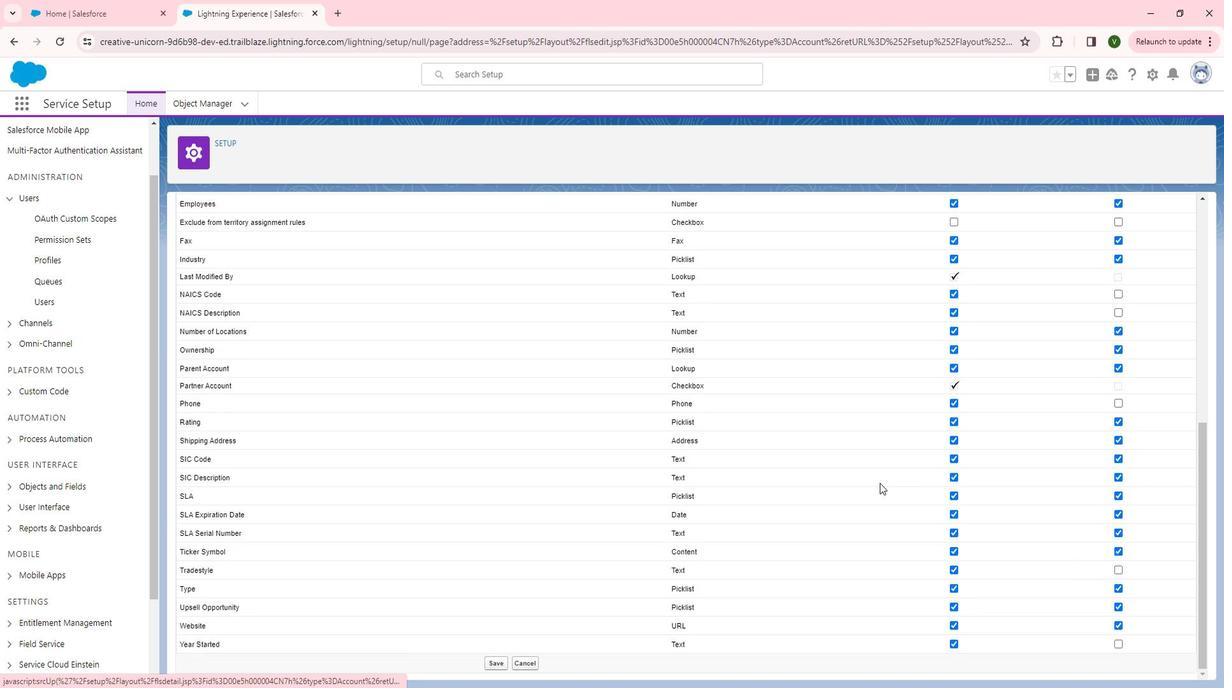 
Action: Mouse scrolled (890, 476) with delta (0, 0)
Screenshot: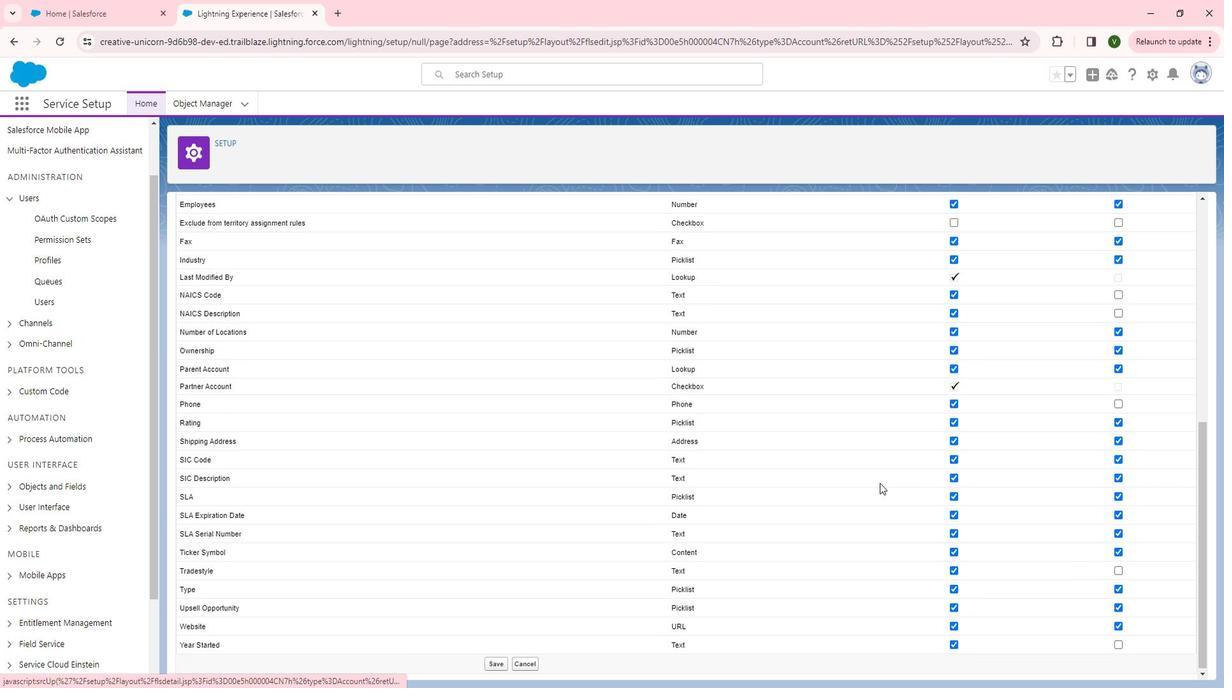 
Action: Mouse scrolled (890, 476) with delta (0, 0)
Screenshot: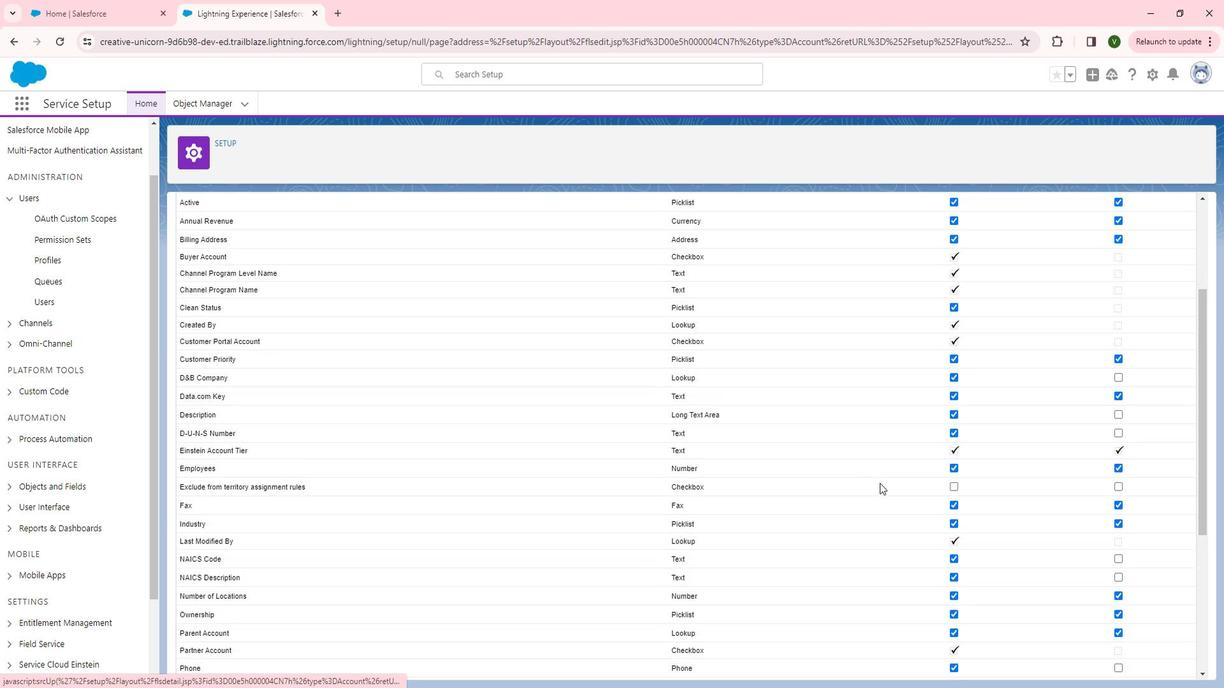 
Action: Mouse scrolled (890, 476) with delta (0, 0)
Screenshot: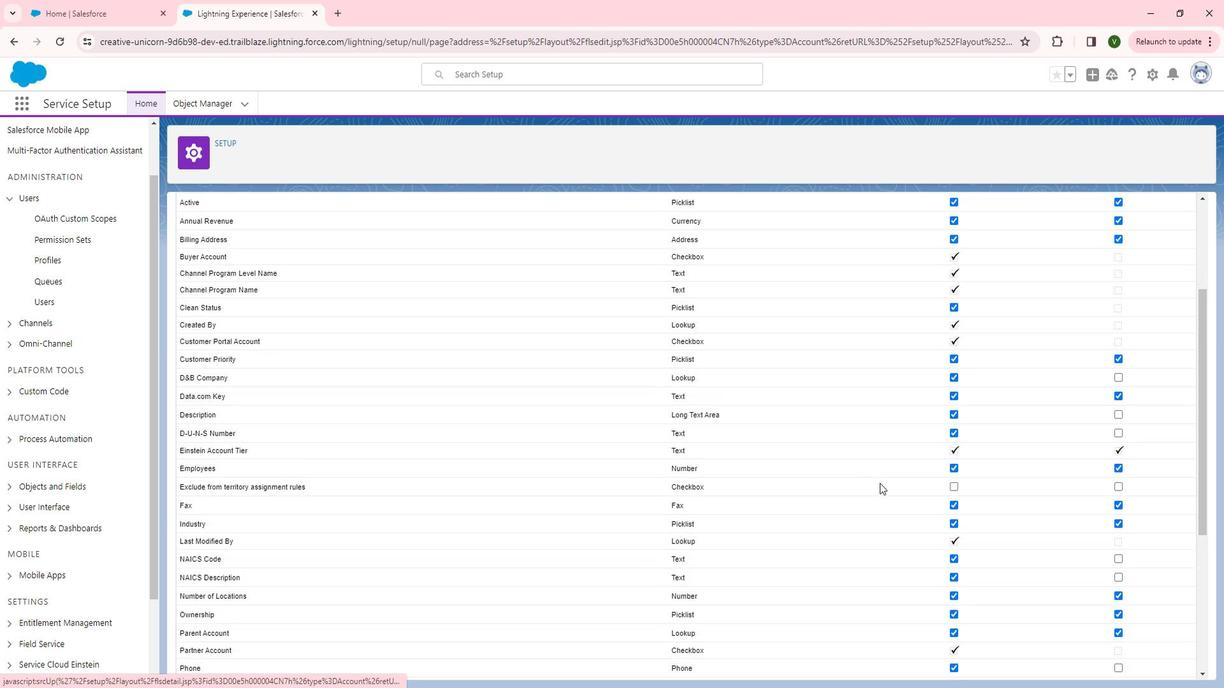 
Action: Mouse scrolled (890, 476) with delta (0, 0)
Screenshot: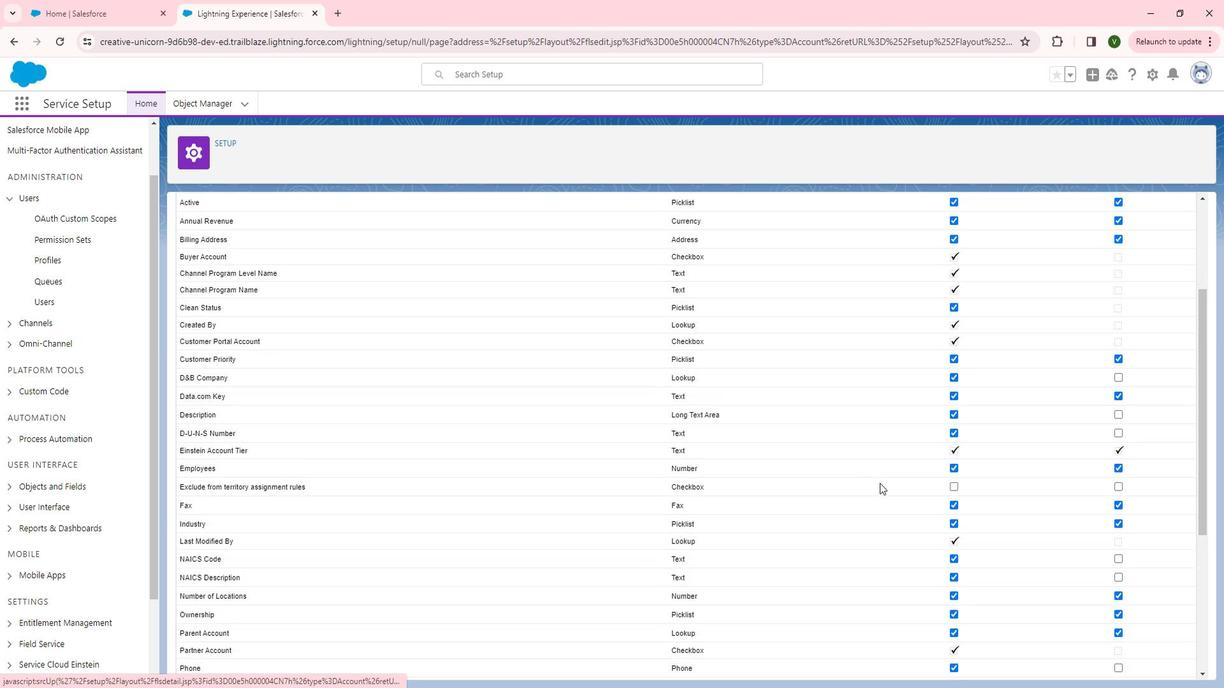 
Action: Mouse scrolled (890, 476) with delta (0, 0)
Screenshot: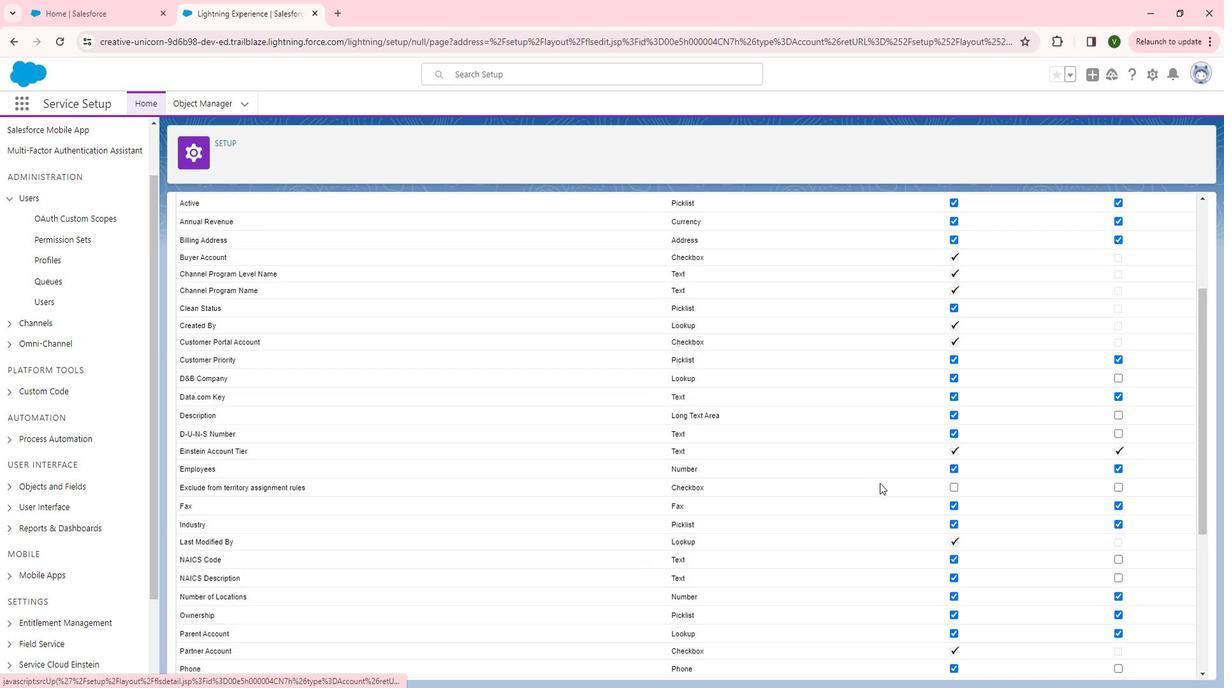 
Action: Mouse scrolled (890, 476) with delta (0, 0)
Screenshot: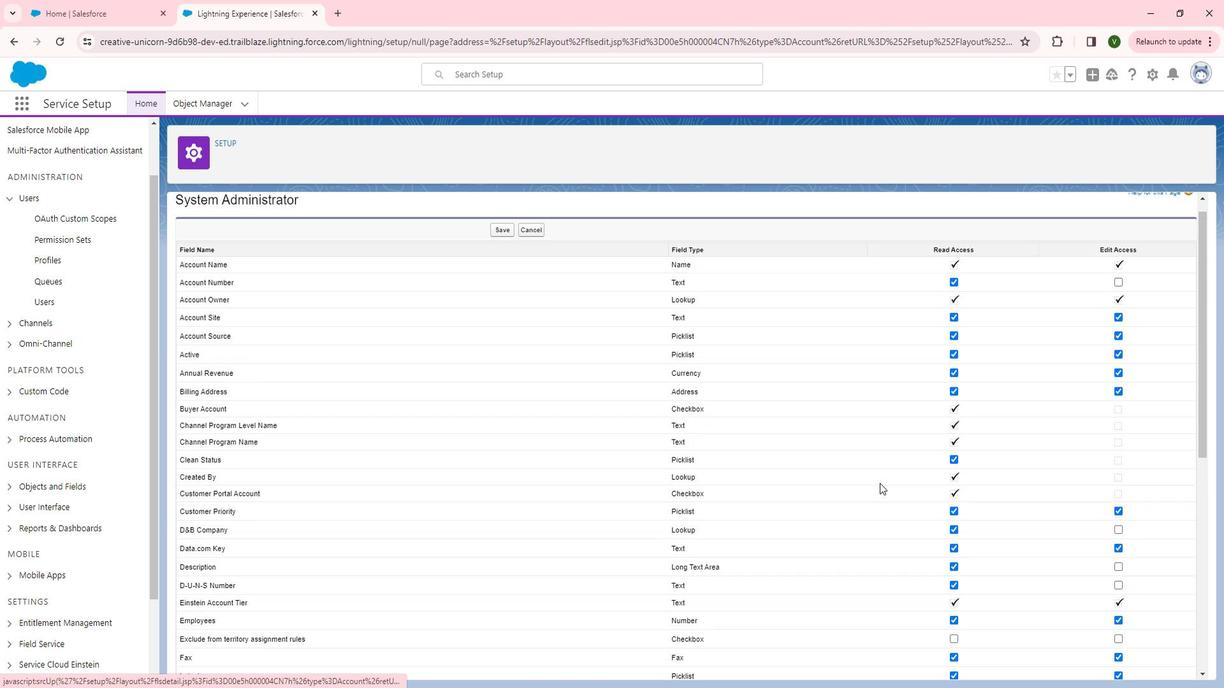 
Action: Mouse scrolled (890, 476) with delta (0, 0)
Screenshot: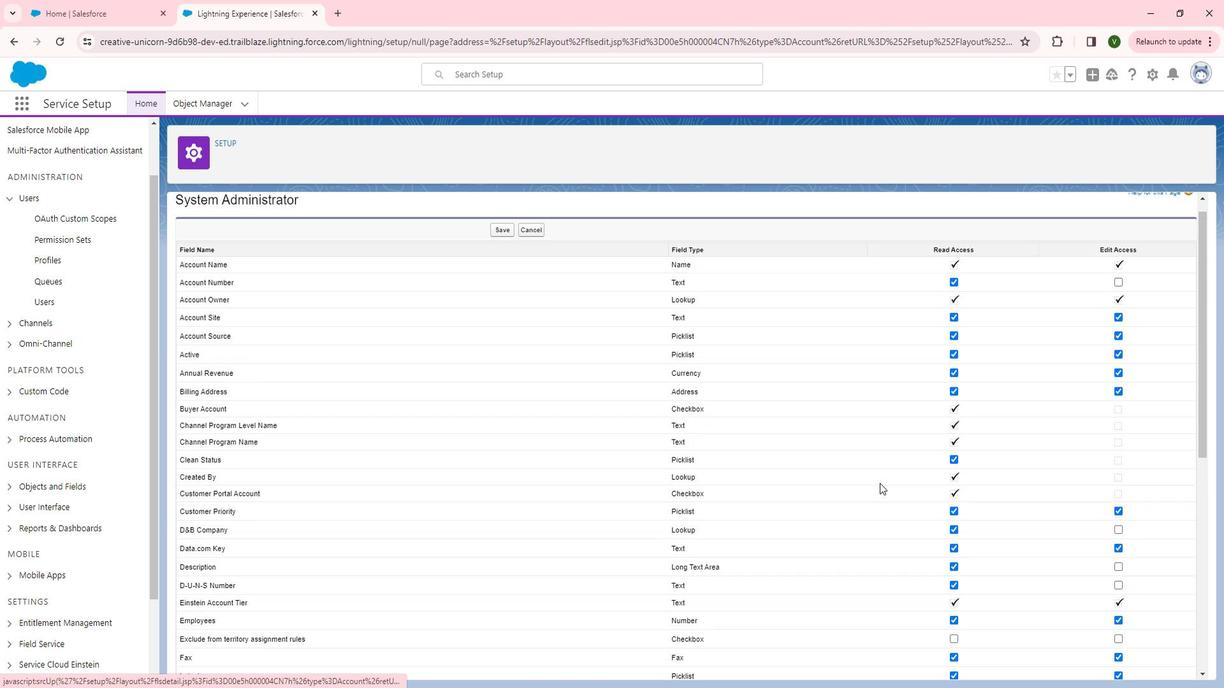 
Action: Mouse scrolled (890, 476) with delta (0, 0)
Screenshot: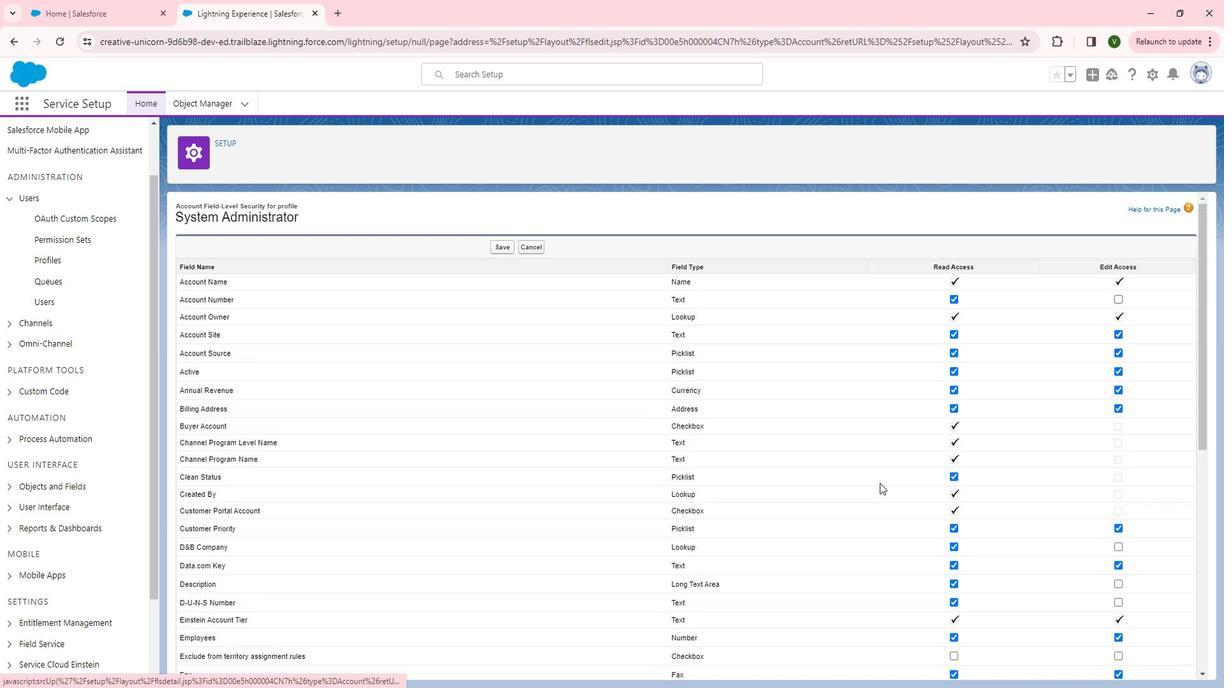 
Action: Mouse scrolled (890, 476) with delta (0, 0)
Screenshot: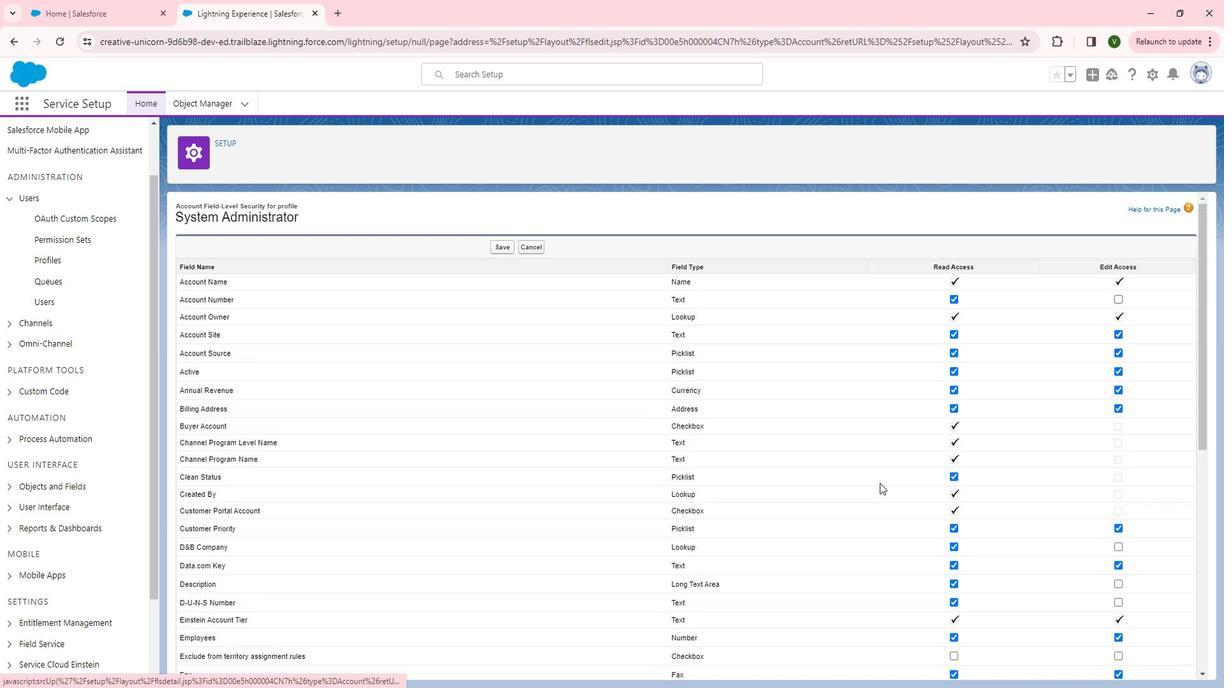
Action: Mouse moved to (518, 248)
Screenshot: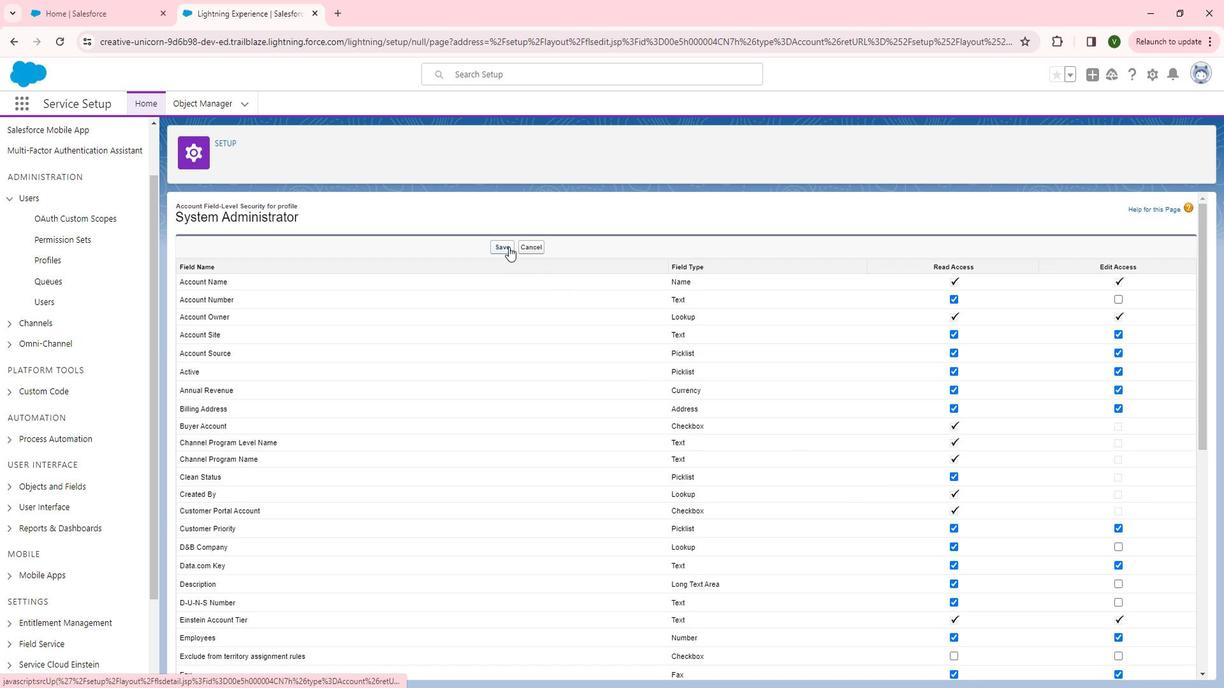 
Action: Mouse pressed left at (518, 248)
Screenshot: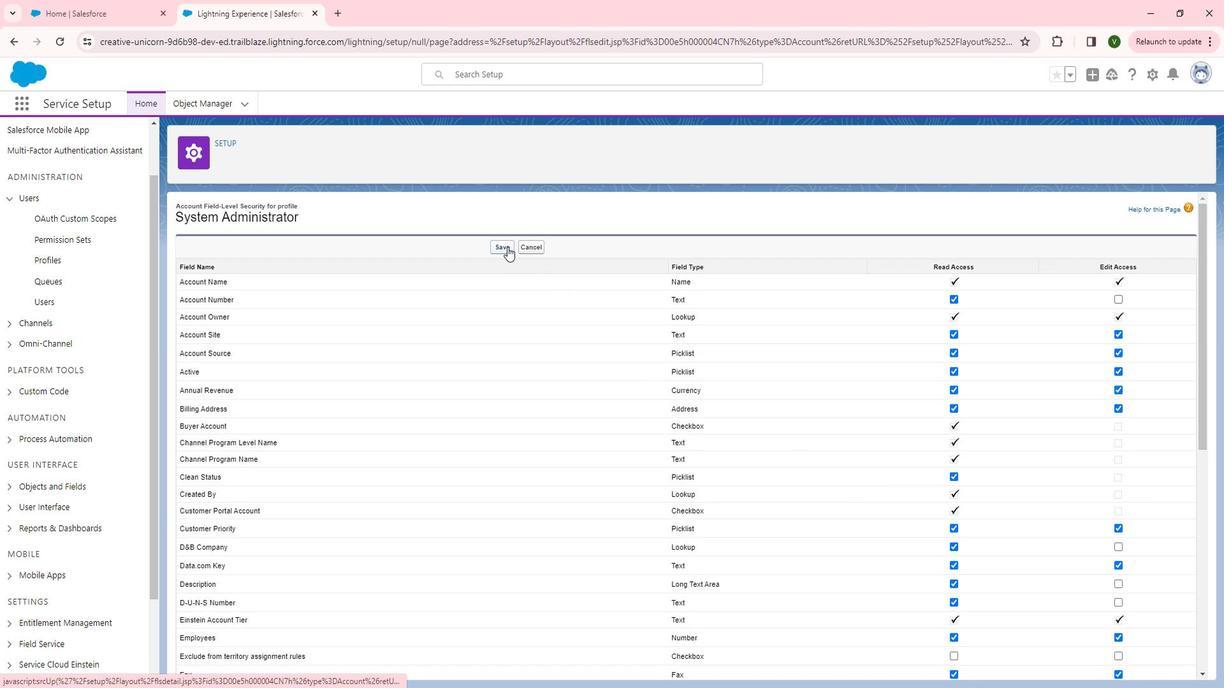 
Action: Mouse moved to (544, 246)
Screenshot: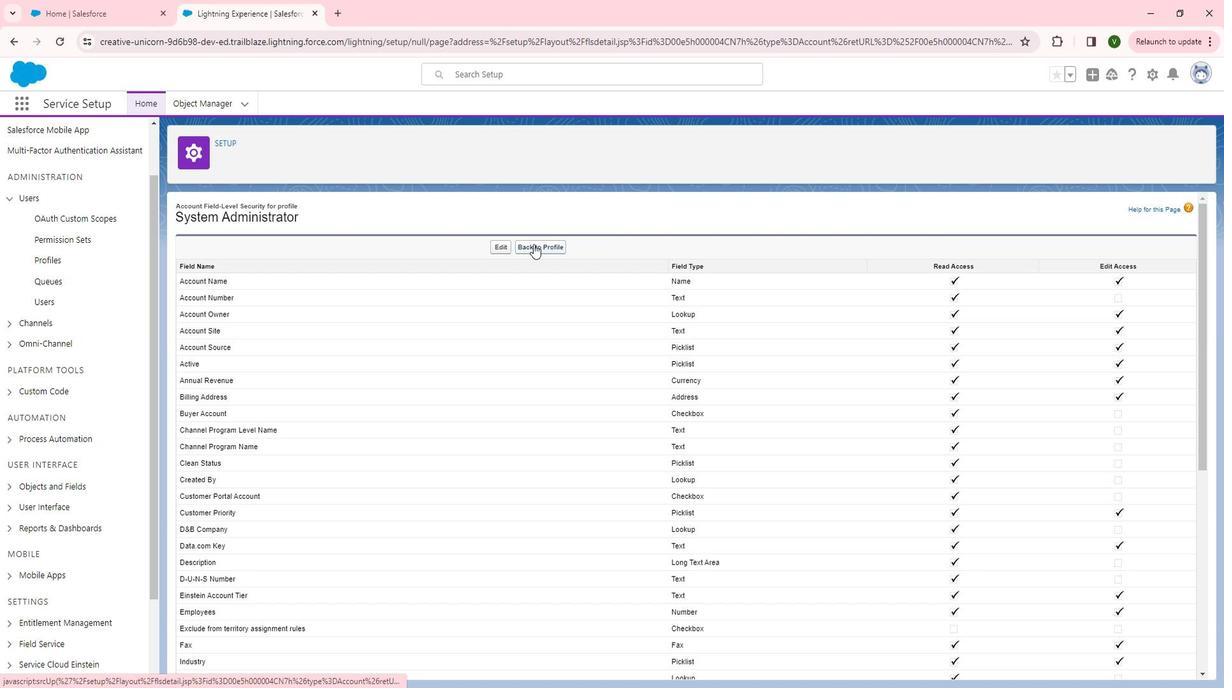 
Action: Mouse pressed left at (544, 246)
Screenshot: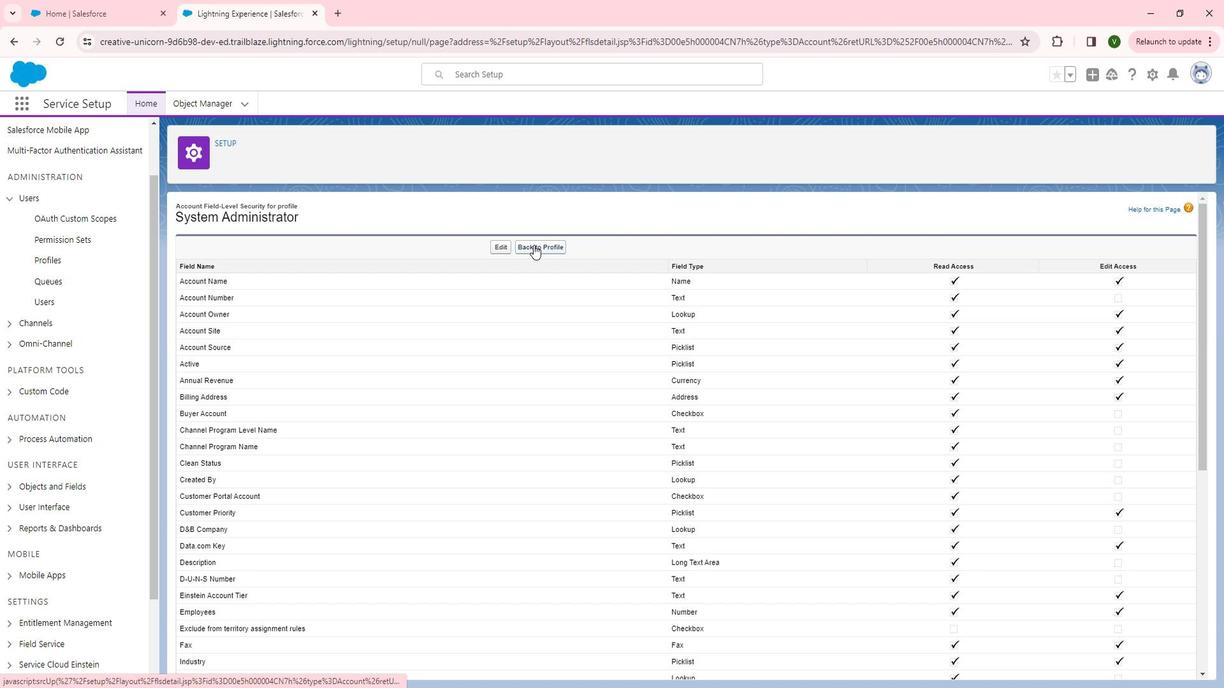 
Action: Mouse moved to (446, 399)
Screenshot: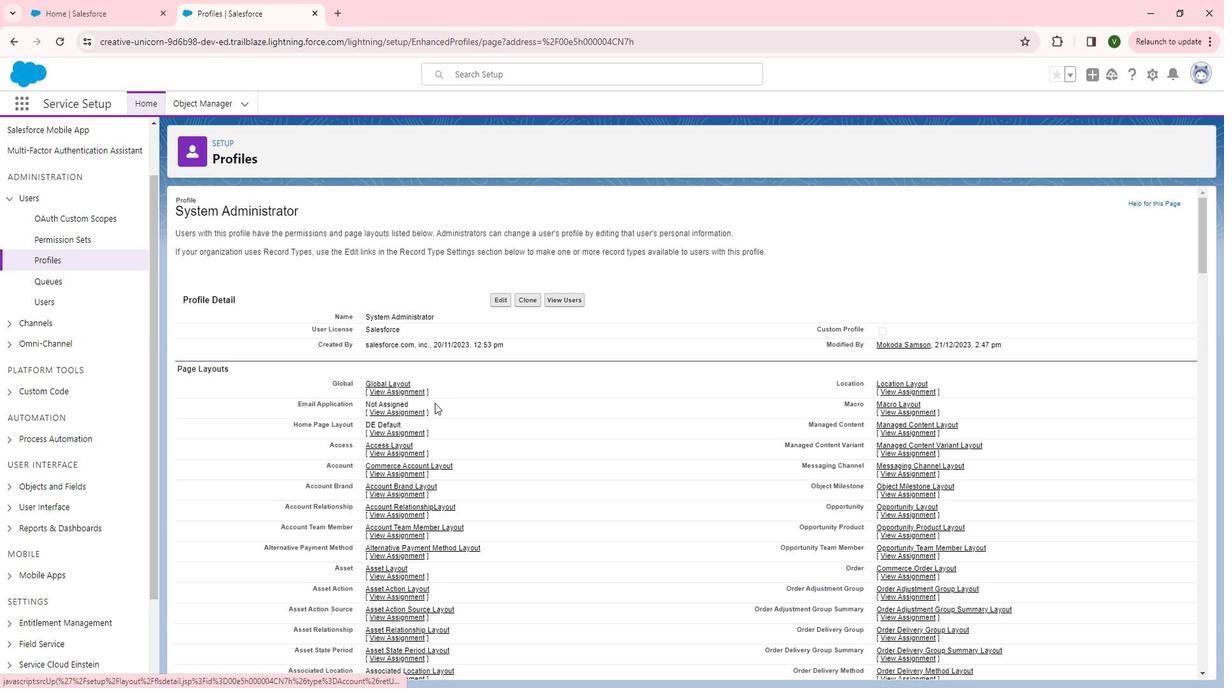 
